 Task: For heading Use Italics Spectral with red colour, bold & Underline.  font size for heading26,  'Change the font style of data to'Trebuchet MN and font size to 18,  Change the alignment of both headline & data to Align left In the sheet  DashboardReceiptLog
Action: Mouse moved to (62, 171)
Screenshot: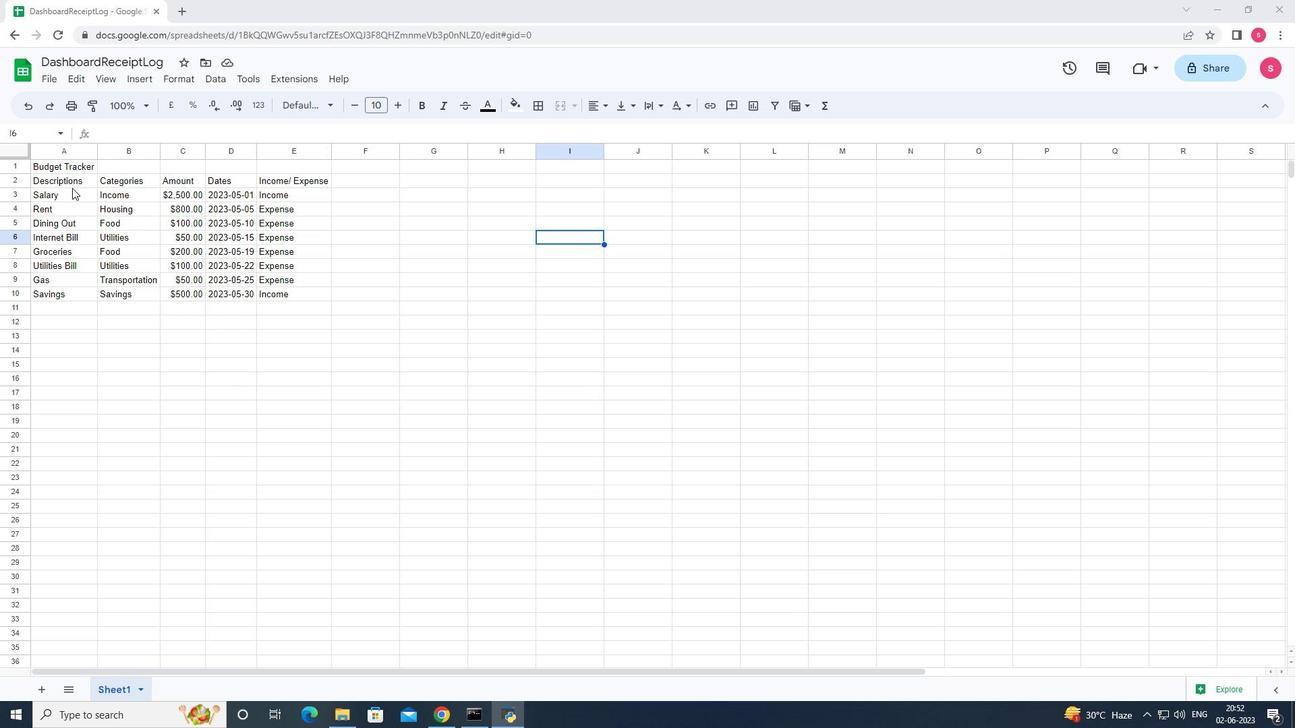 
Action: Mouse pressed left at (62, 171)
Screenshot: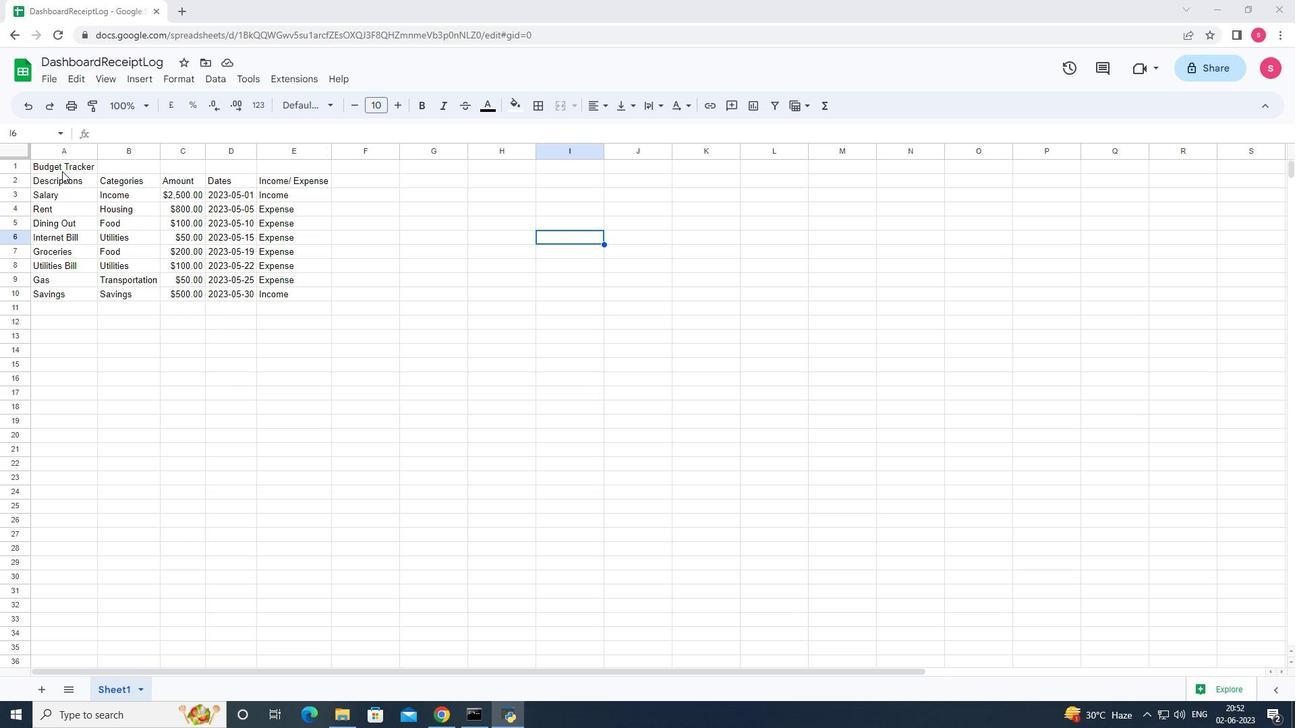 
Action: Mouse moved to (316, 105)
Screenshot: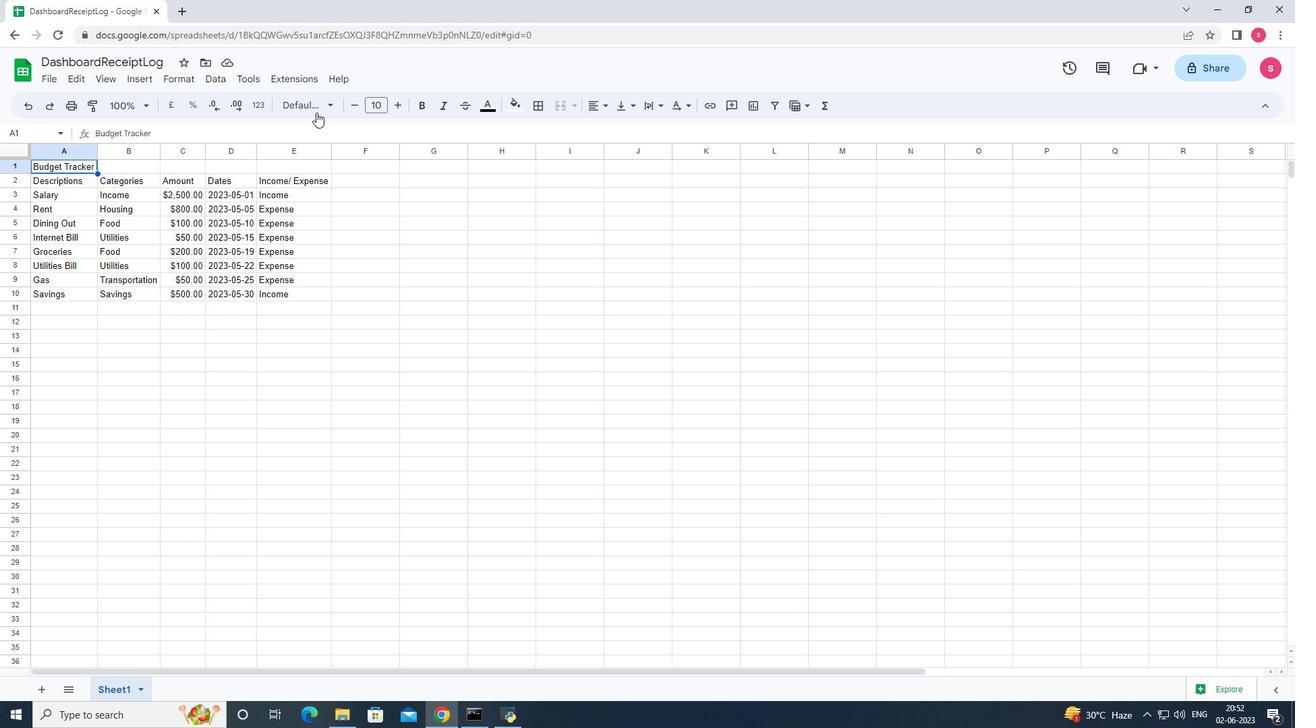 
Action: Mouse pressed left at (316, 105)
Screenshot: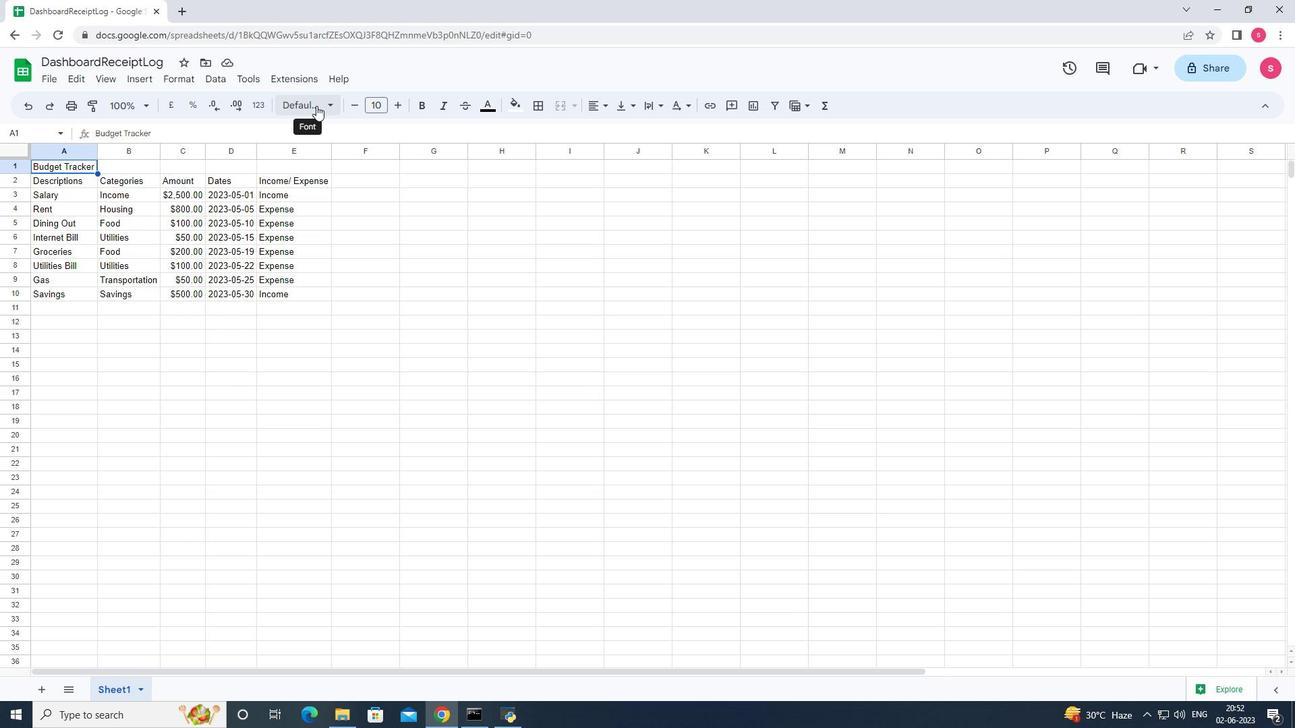 
Action: Mouse moved to (374, 394)
Screenshot: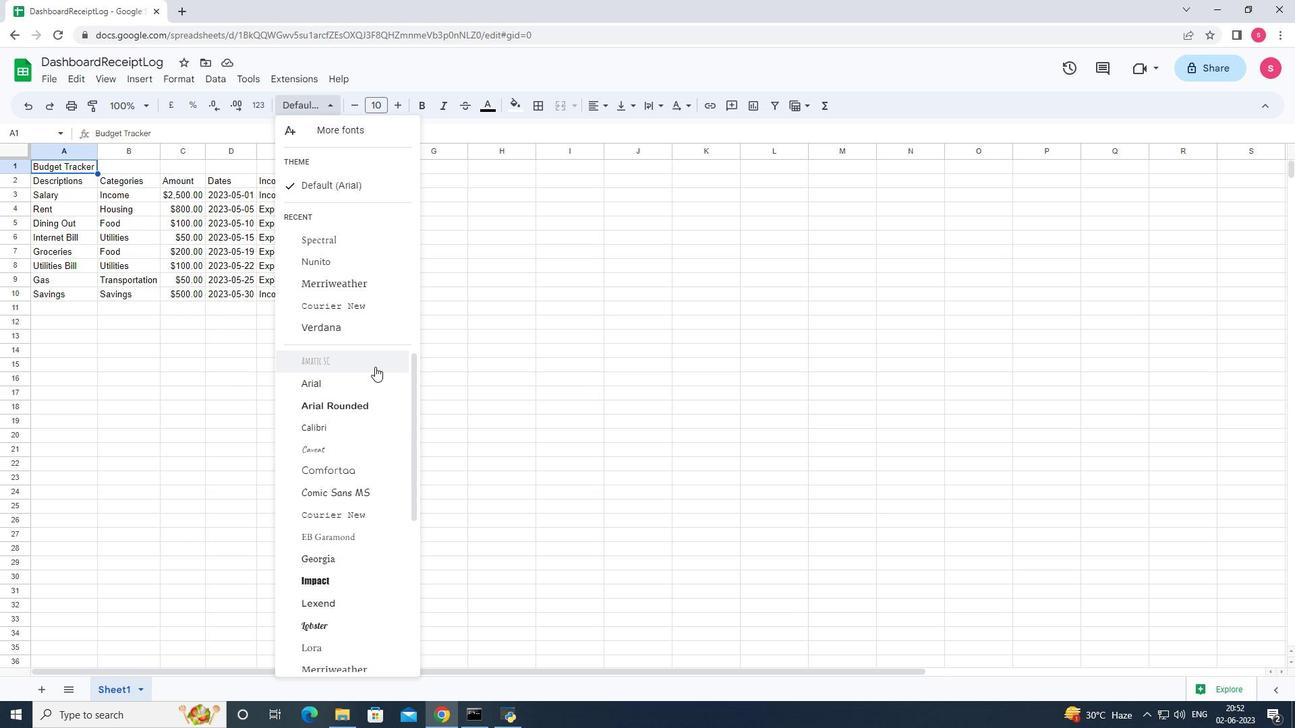 
Action: Mouse scrolled (374, 393) with delta (0, 0)
Screenshot: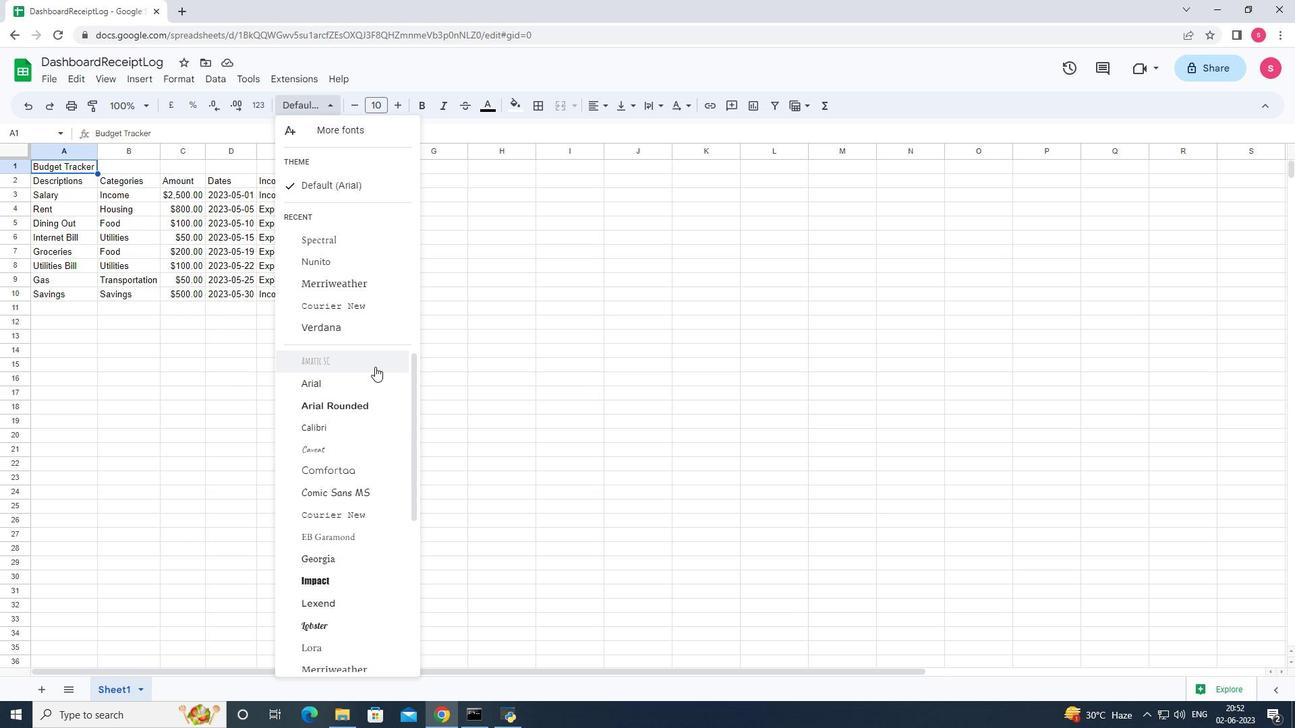 
Action: Mouse moved to (368, 424)
Screenshot: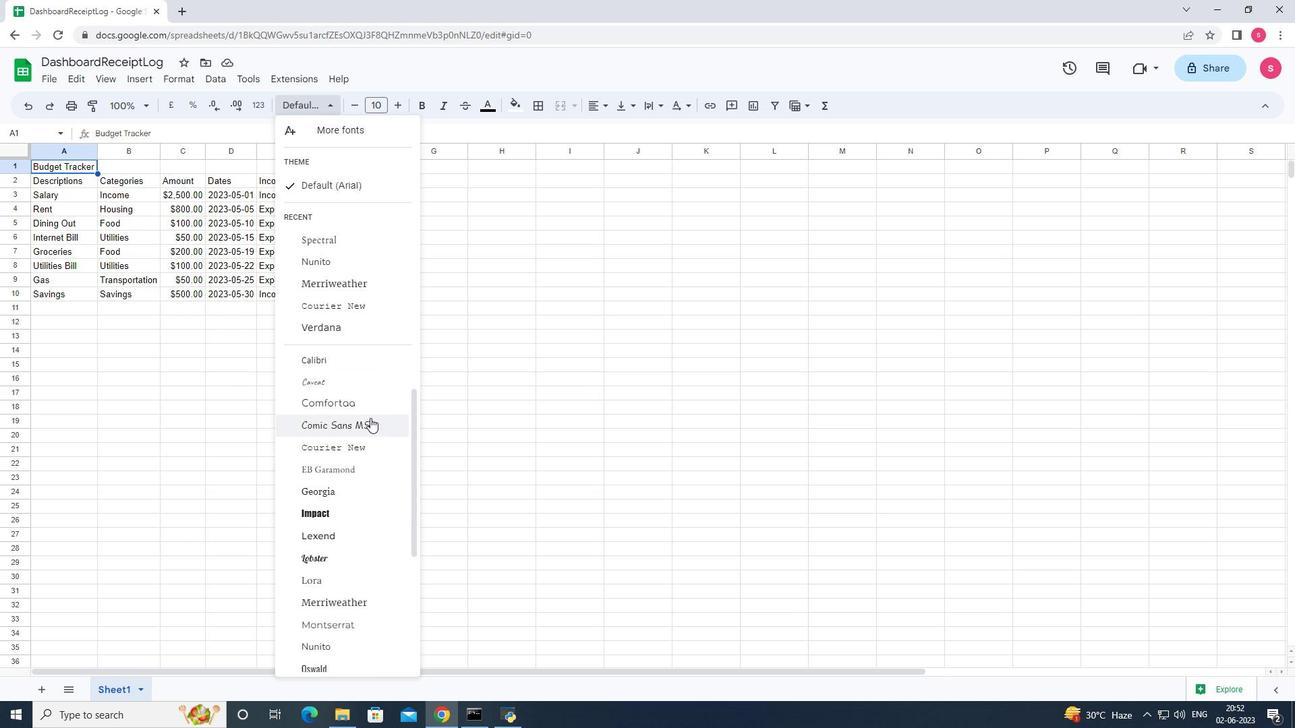 
Action: Mouse scrolled (368, 423) with delta (0, 0)
Screenshot: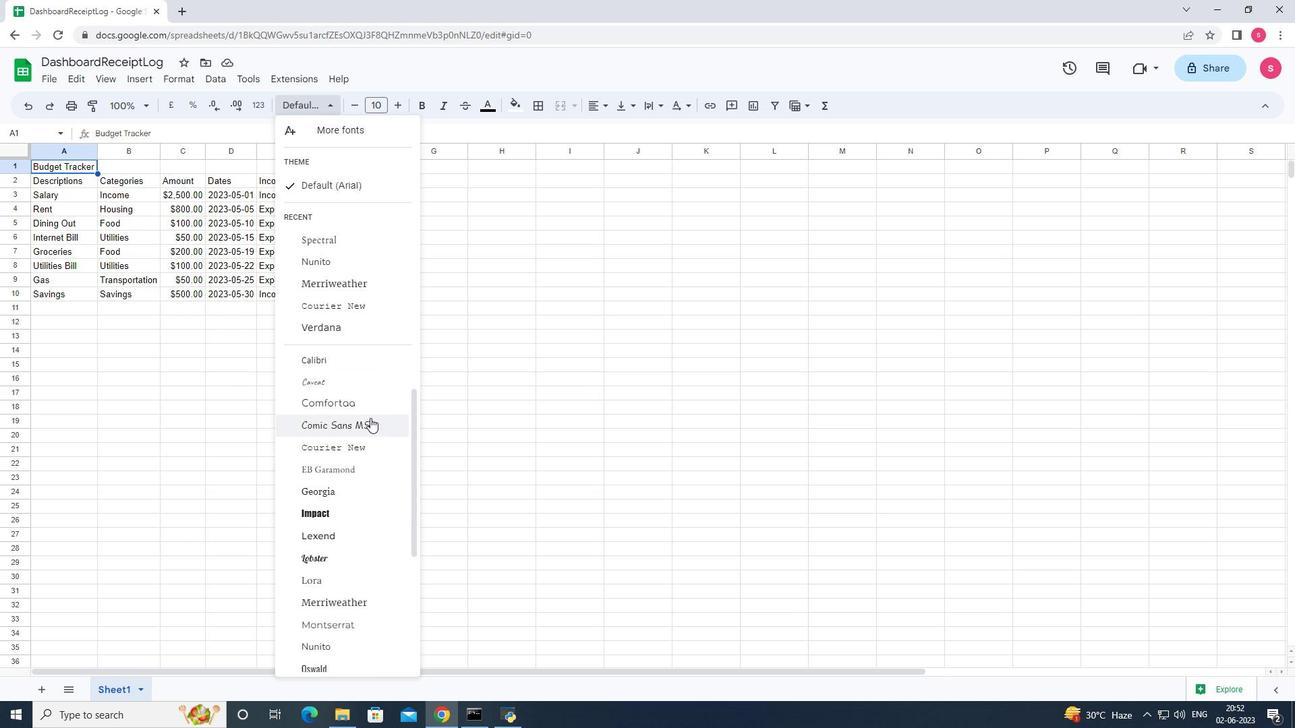 
Action: Mouse moved to (365, 437)
Screenshot: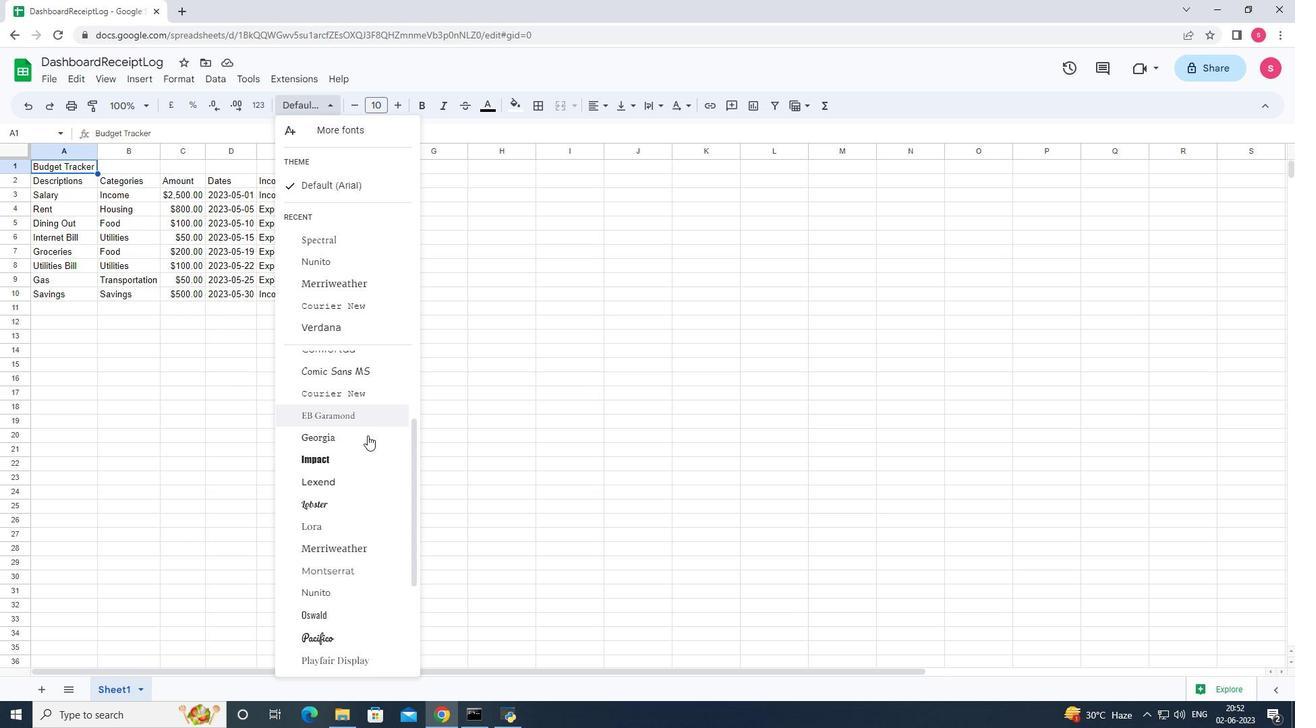 
Action: Mouse scrolled (365, 437) with delta (0, 0)
Screenshot: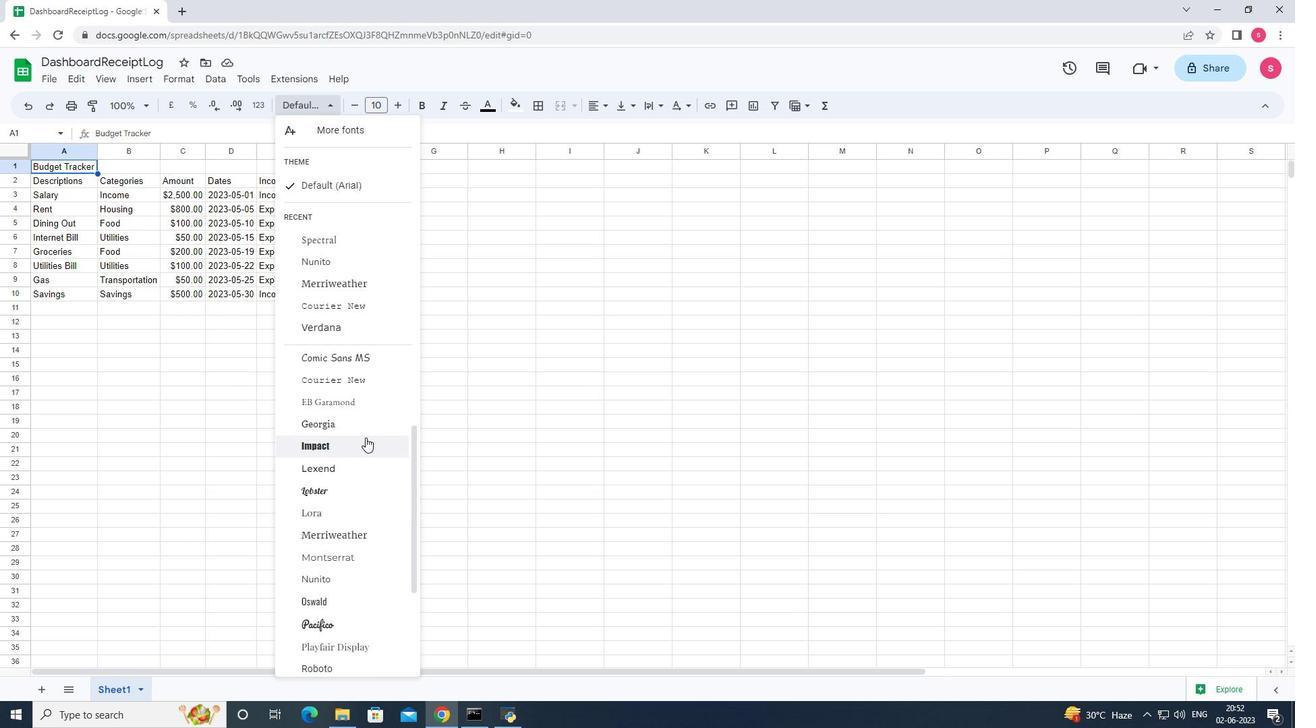 
Action: Mouse scrolled (365, 437) with delta (0, 0)
Screenshot: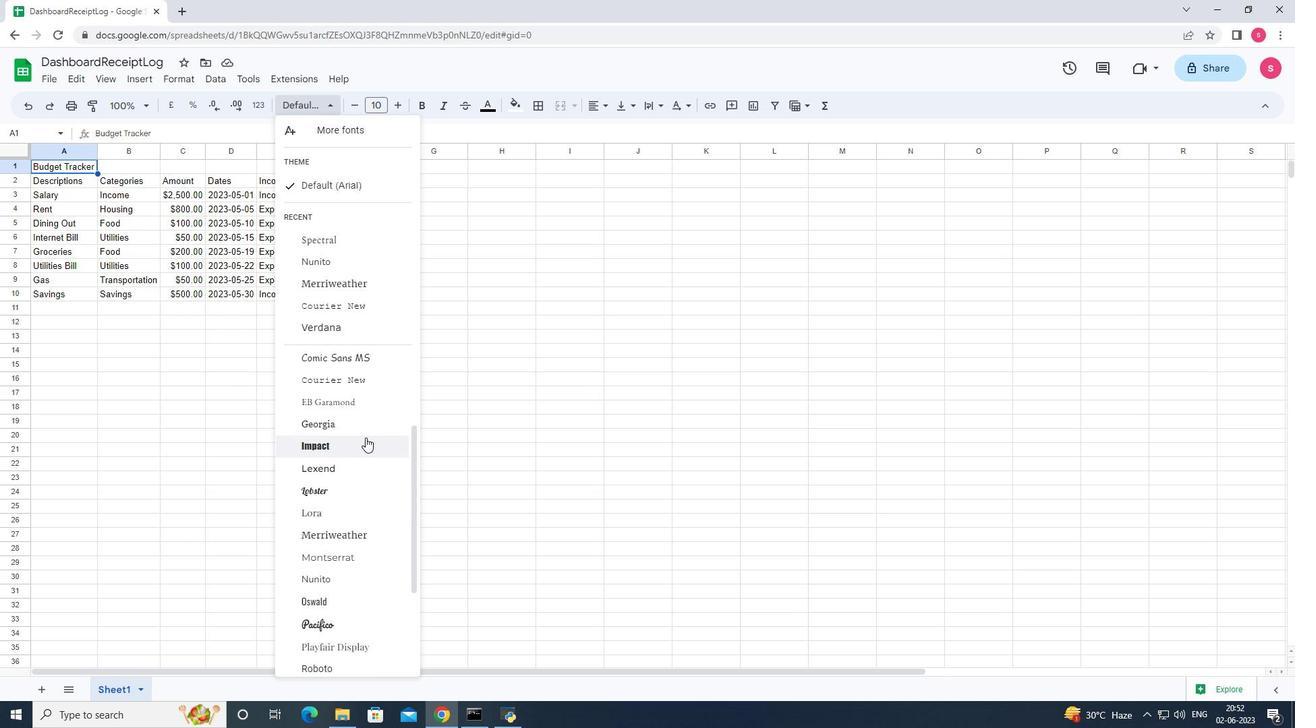 
Action: Mouse scrolled (365, 437) with delta (0, 0)
Screenshot: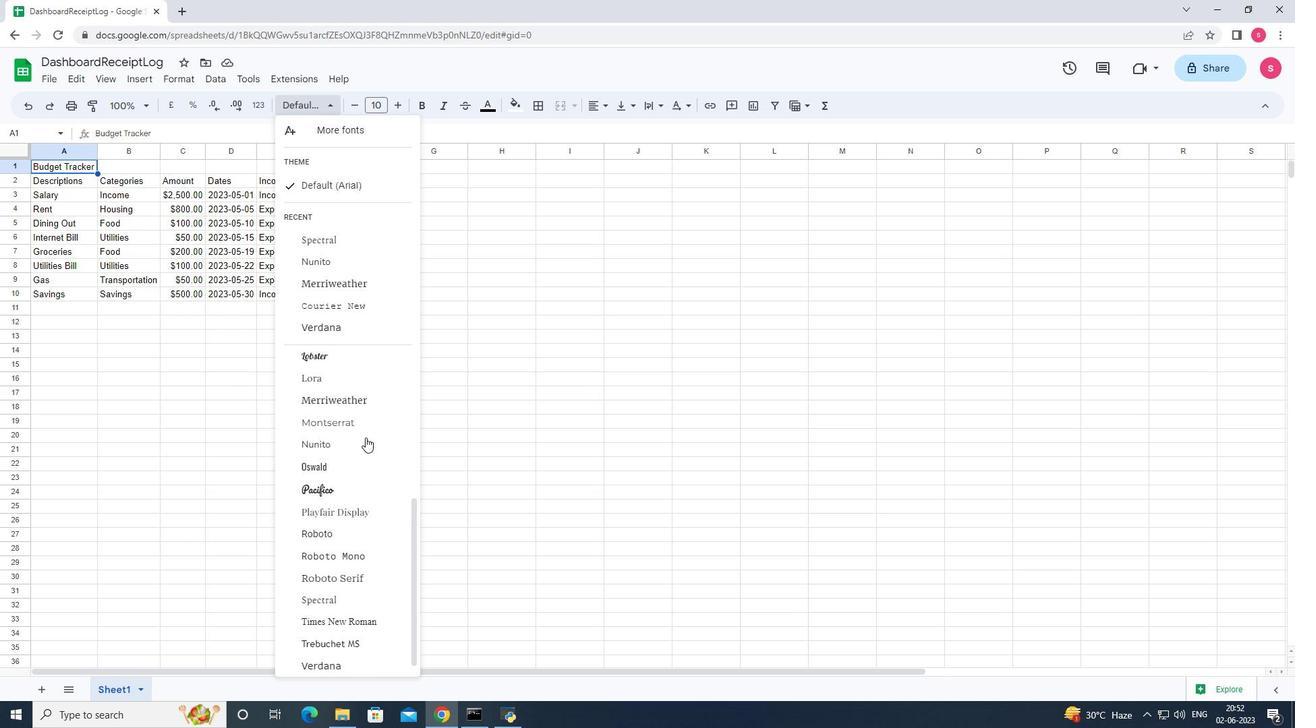 
Action: Mouse scrolled (365, 437) with delta (0, 0)
Screenshot: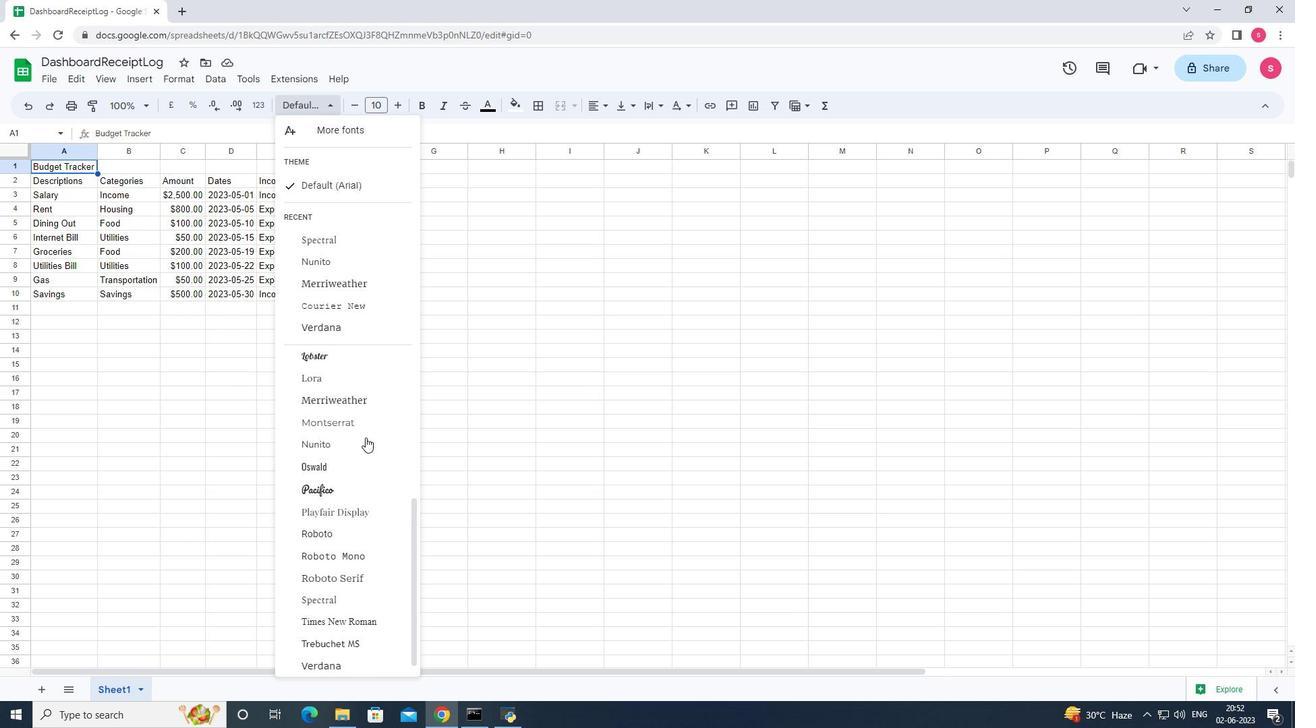 
Action: Mouse moved to (343, 602)
Screenshot: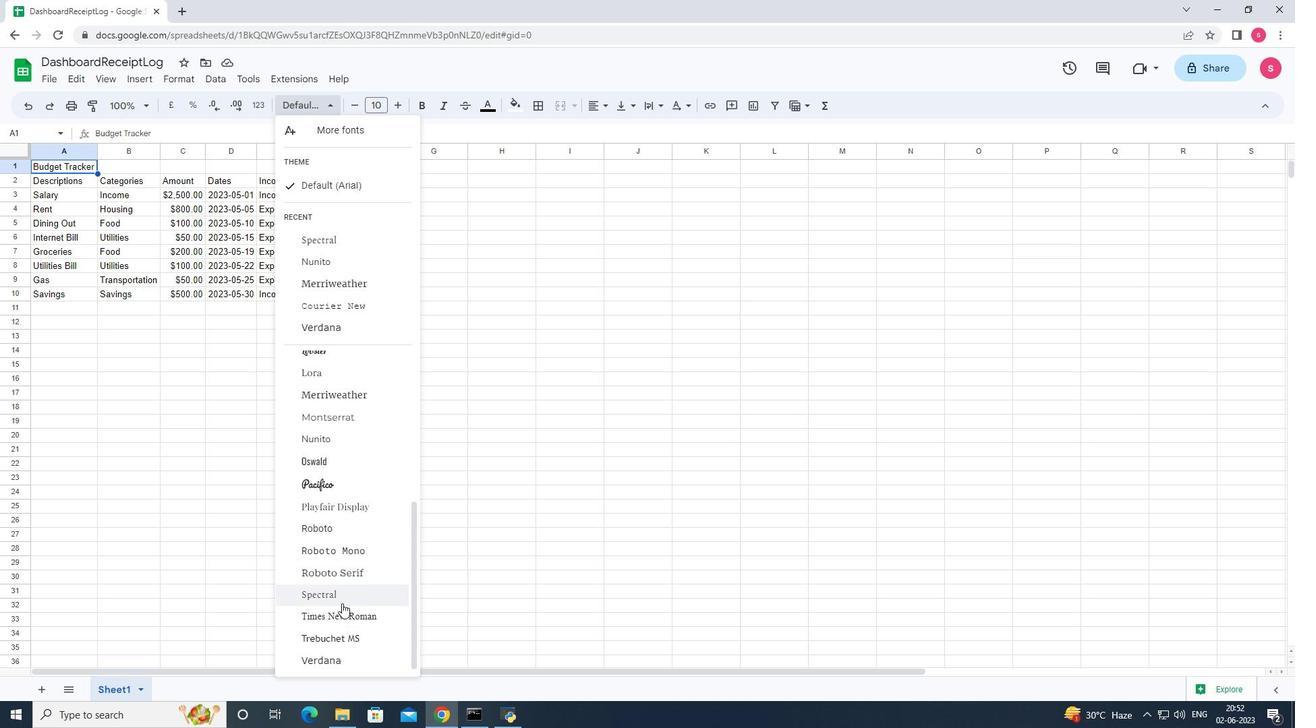 
Action: Mouse pressed left at (343, 602)
Screenshot: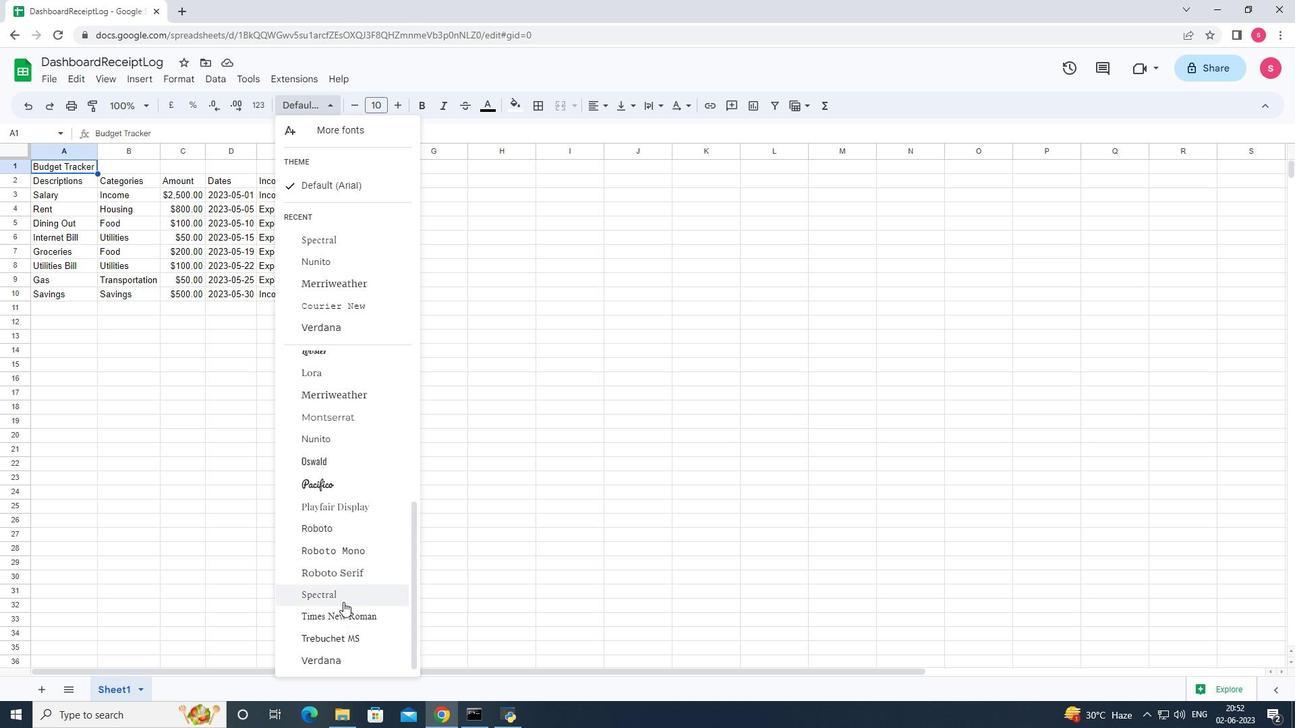
Action: Mouse moved to (487, 110)
Screenshot: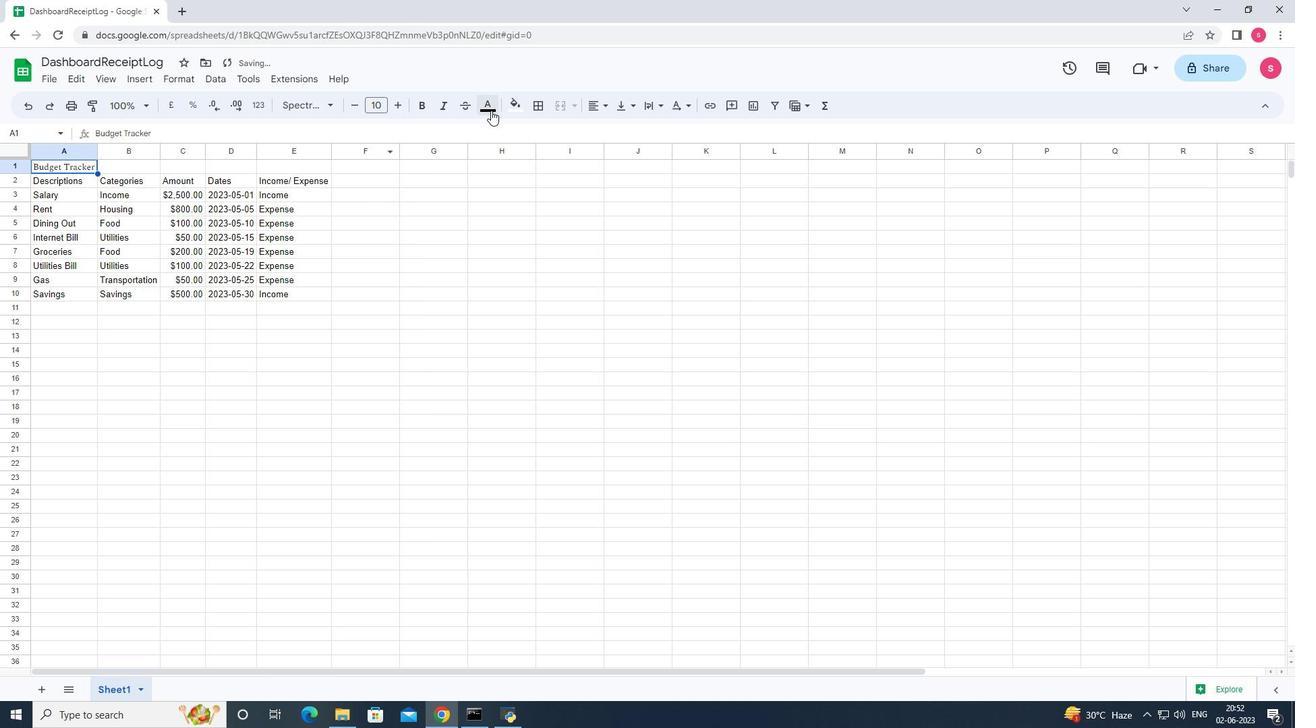 
Action: Mouse pressed left at (487, 110)
Screenshot: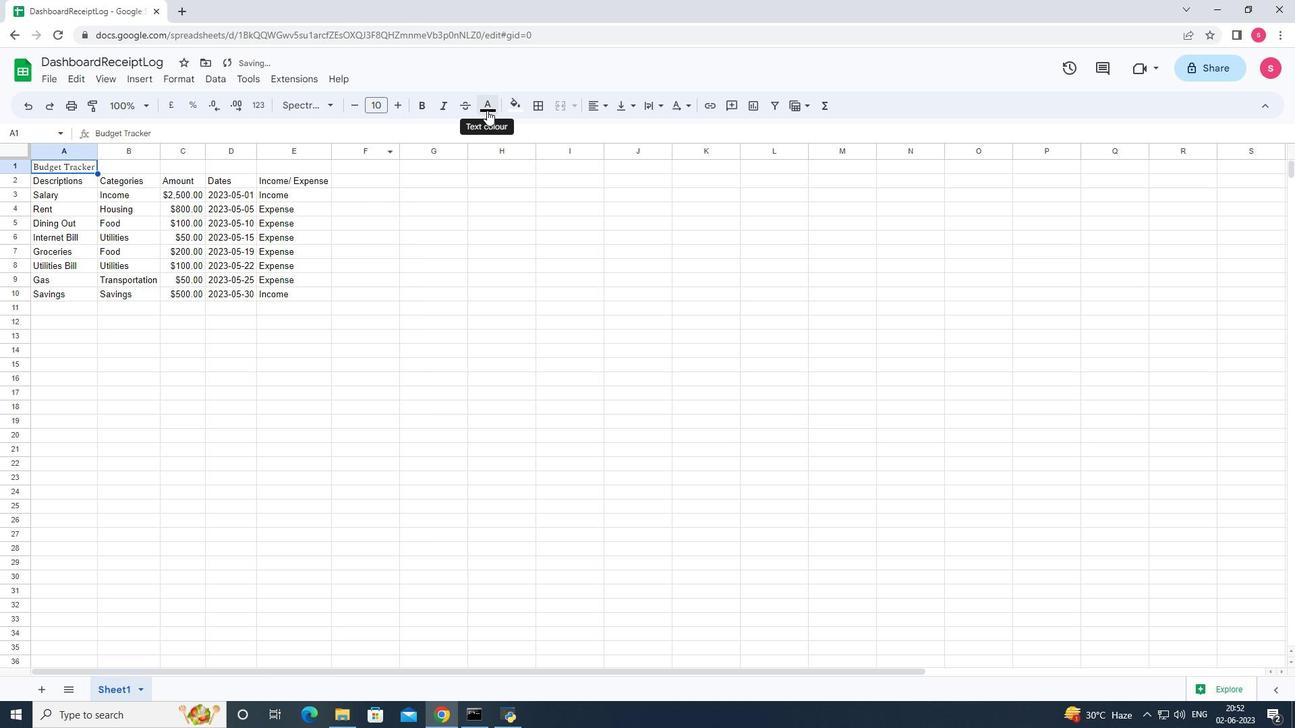 
Action: Mouse moved to (510, 168)
Screenshot: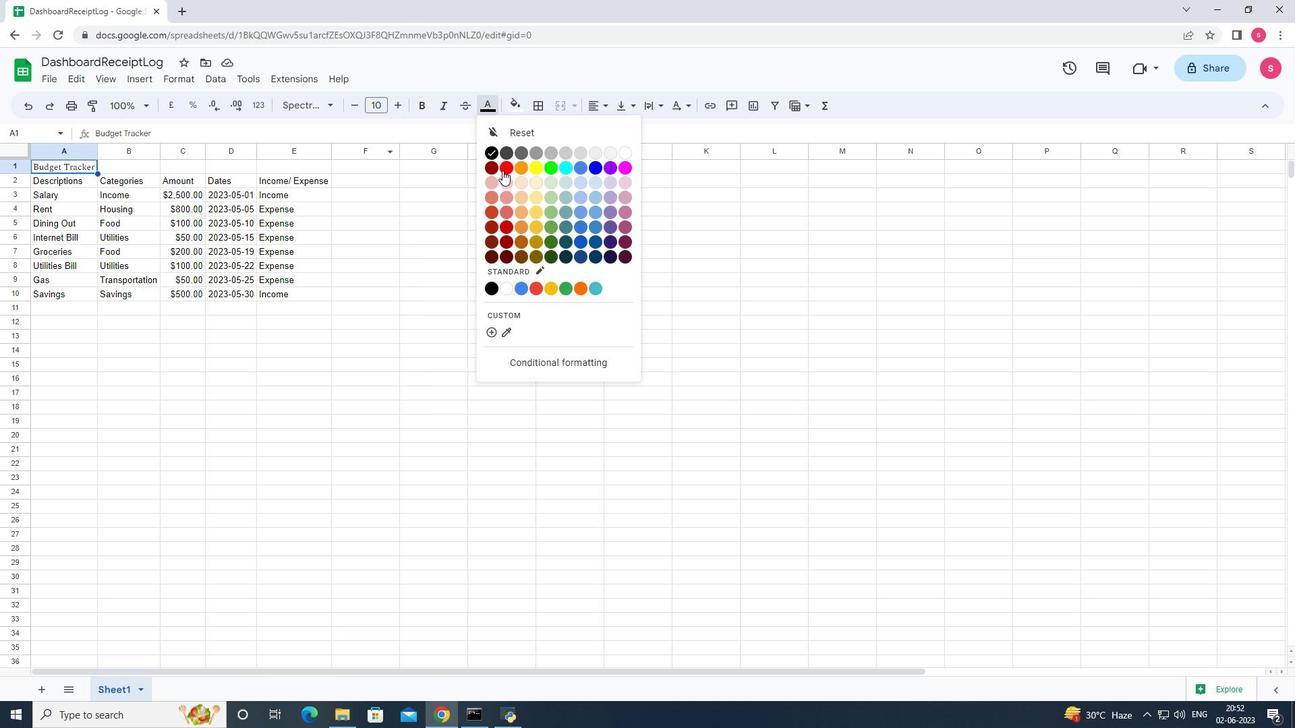 
Action: Mouse pressed left at (510, 168)
Screenshot: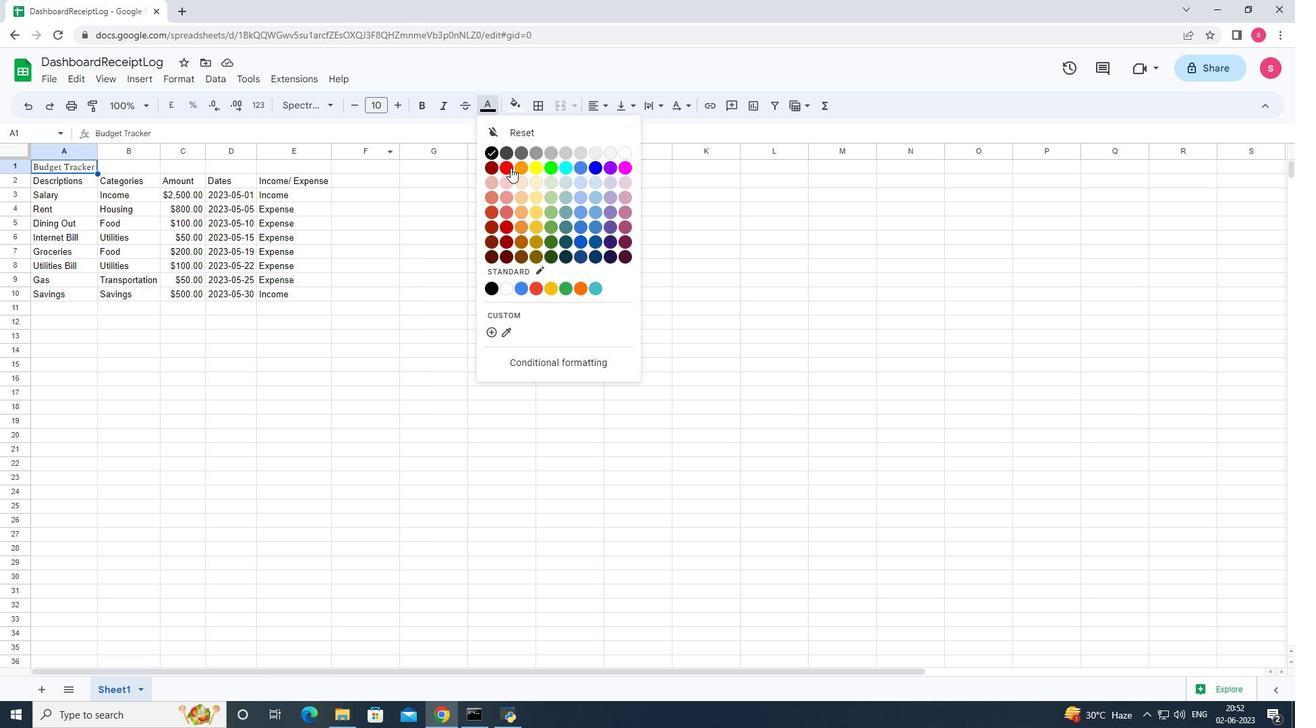 
Action: Mouse moved to (421, 101)
Screenshot: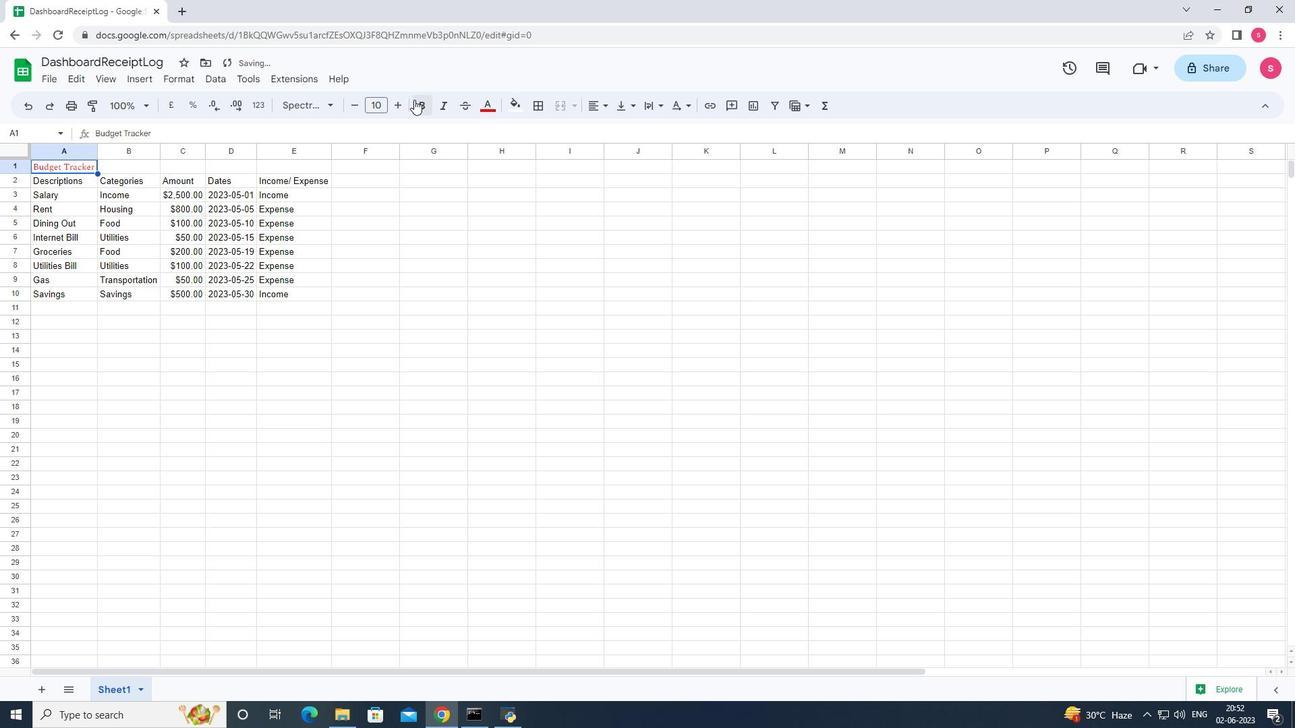
Action: Mouse pressed left at (421, 101)
Screenshot: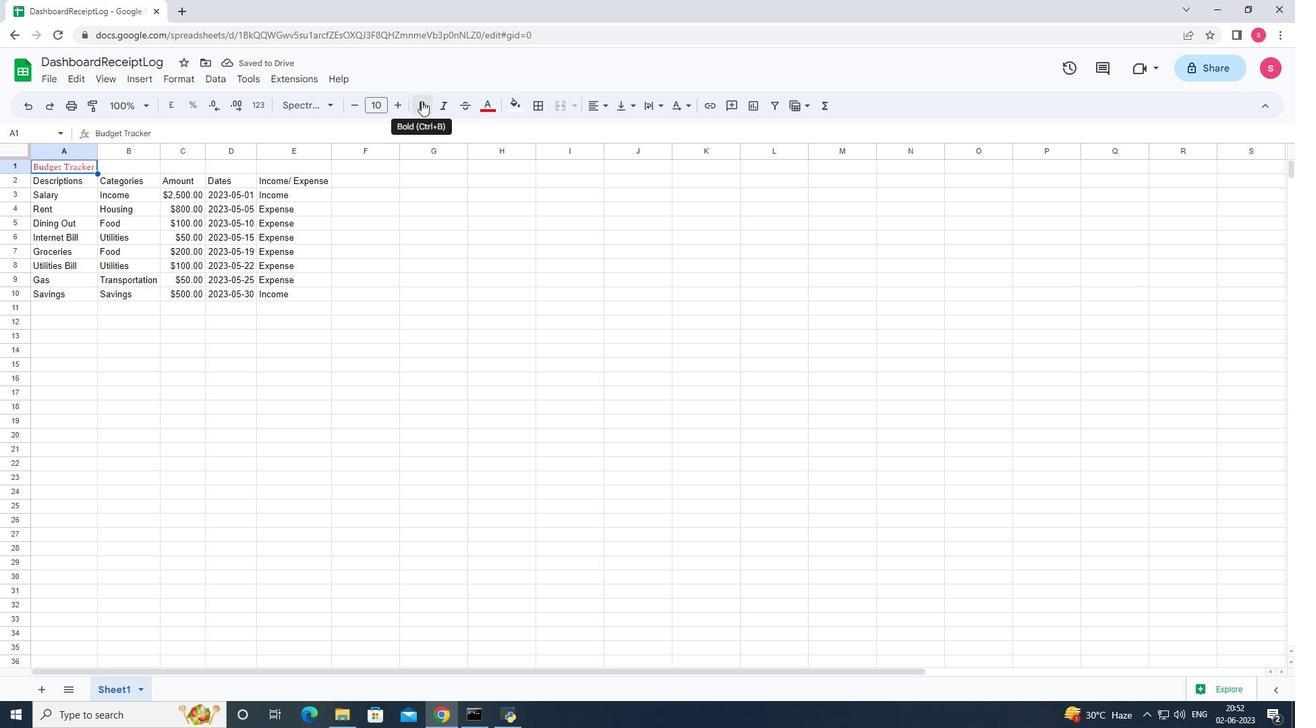 
Action: Mouse moved to (174, 75)
Screenshot: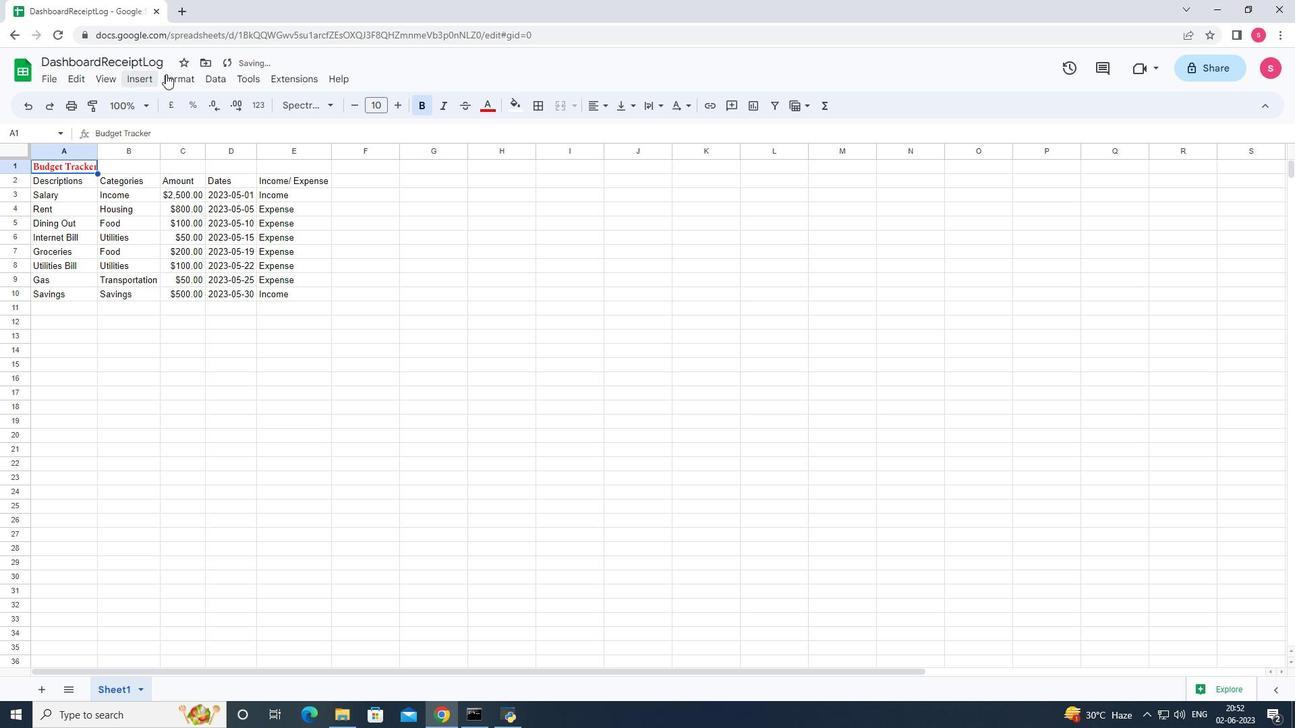 
Action: Mouse pressed left at (174, 75)
Screenshot: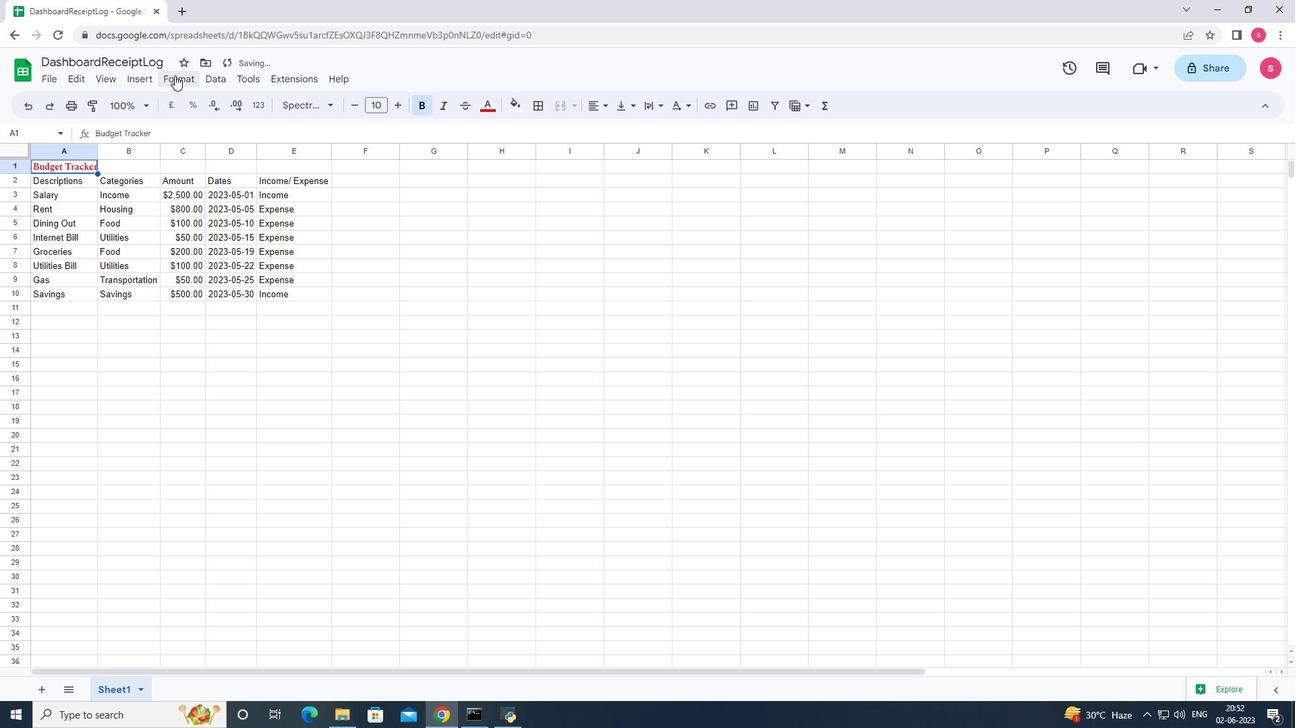 
Action: Mouse moved to (207, 154)
Screenshot: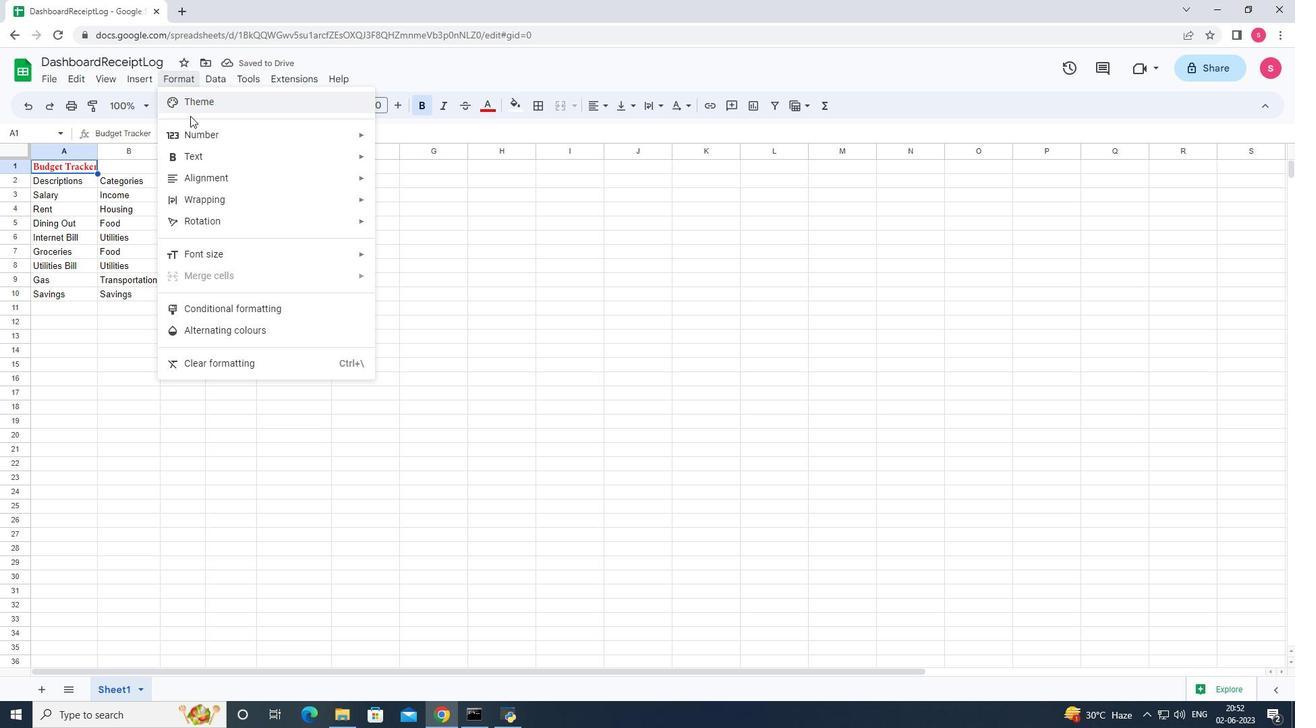 
Action: Mouse pressed left at (207, 154)
Screenshot: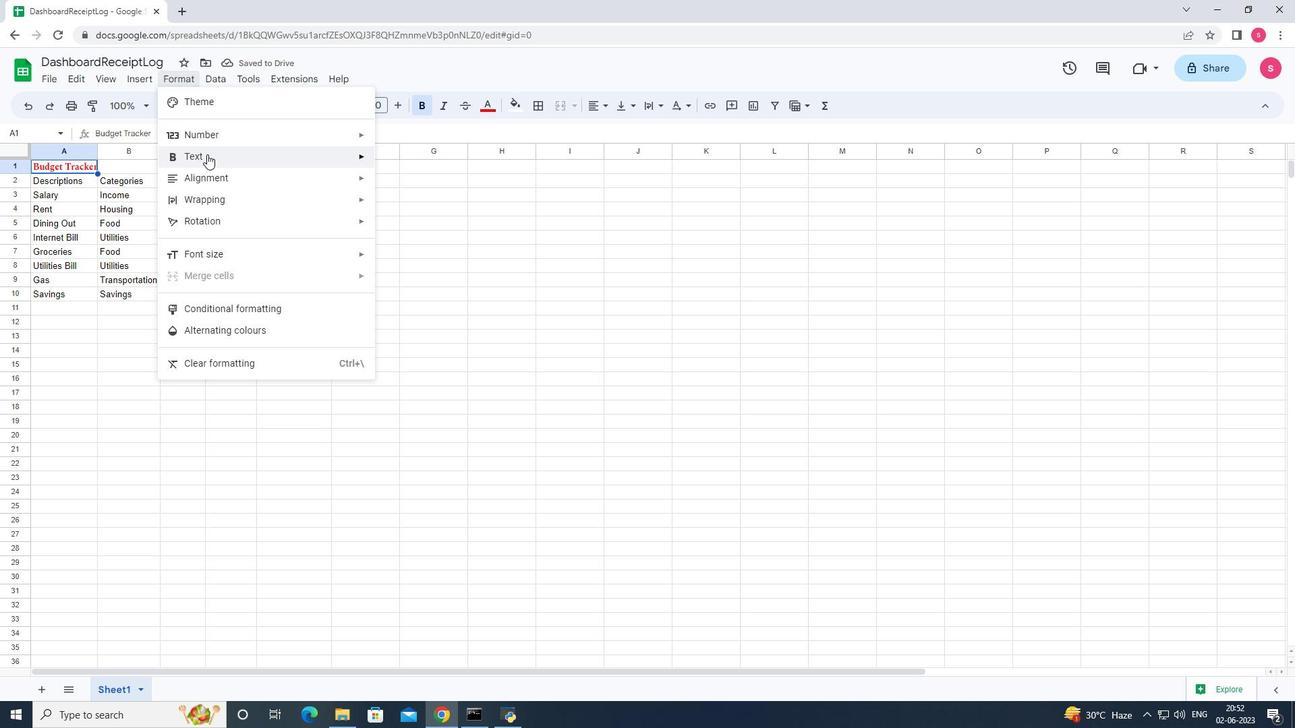 
Action: Mouse moved to (416, 209)
Screenshot: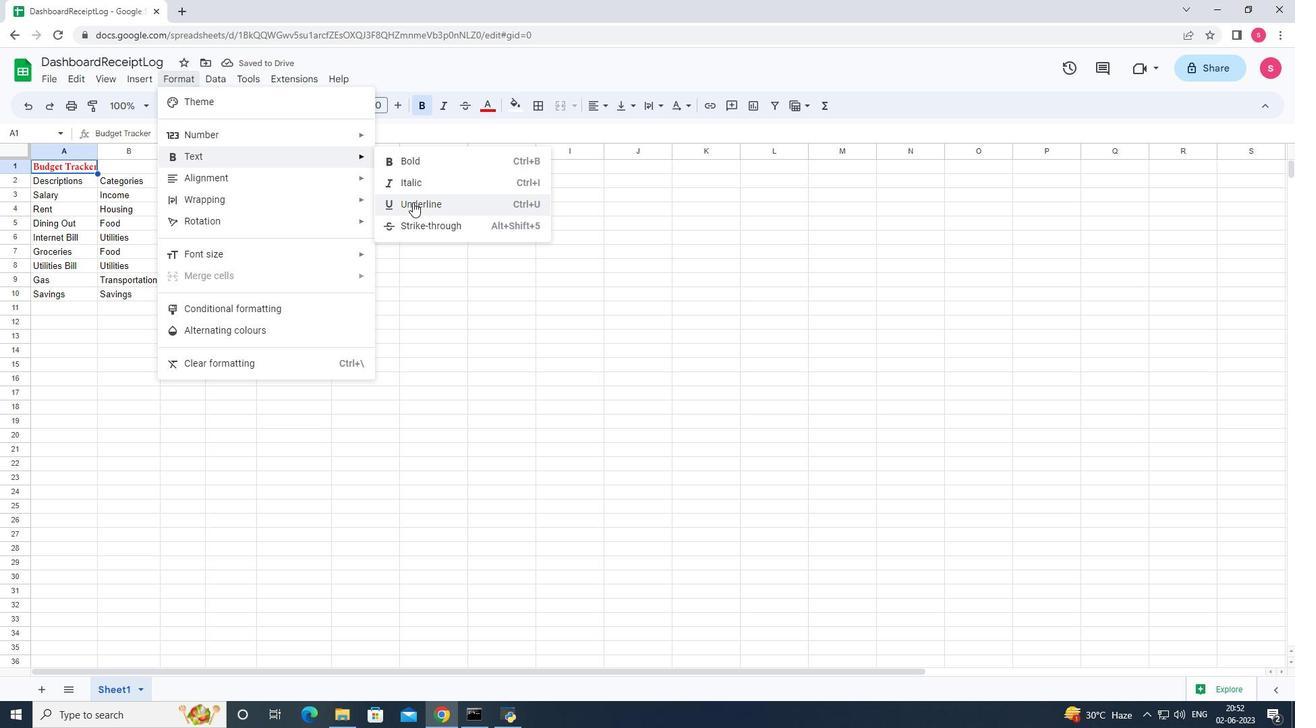 
Action: Mouse pressed left at (416, 209)
Screenshot: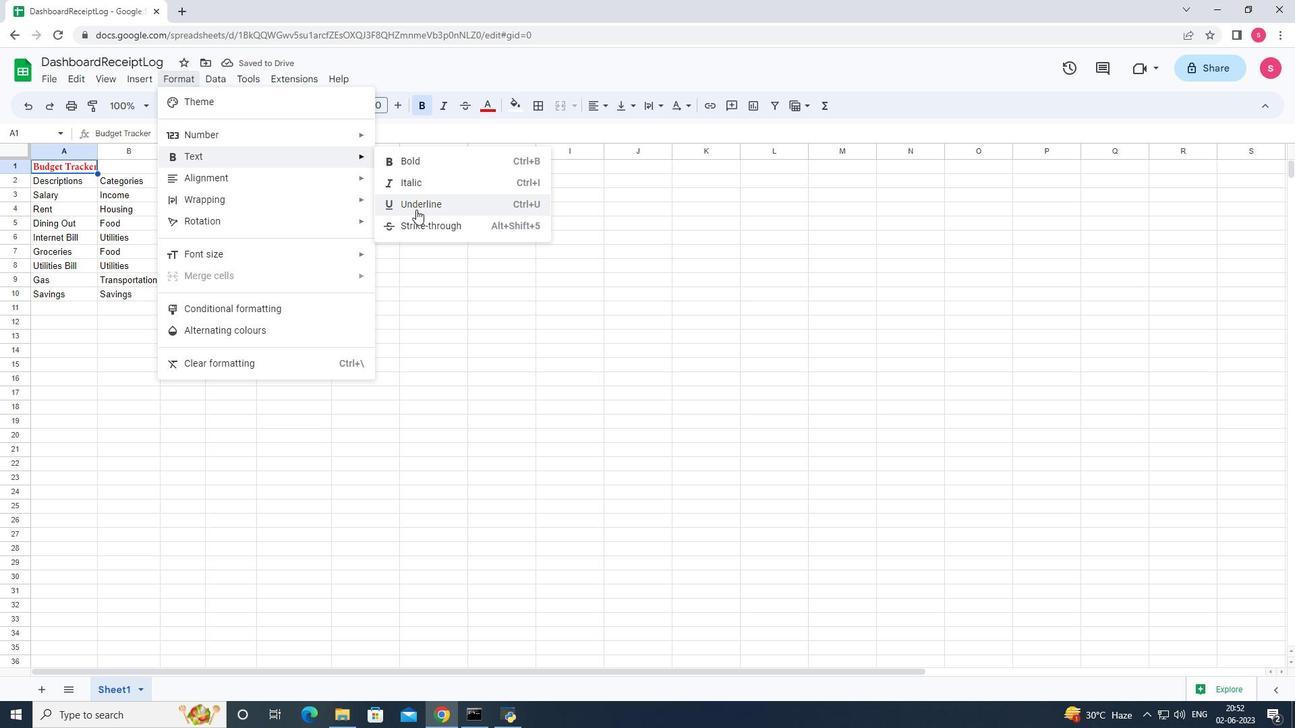 
Action: Mouse moved to (540, 289)
Screenshot: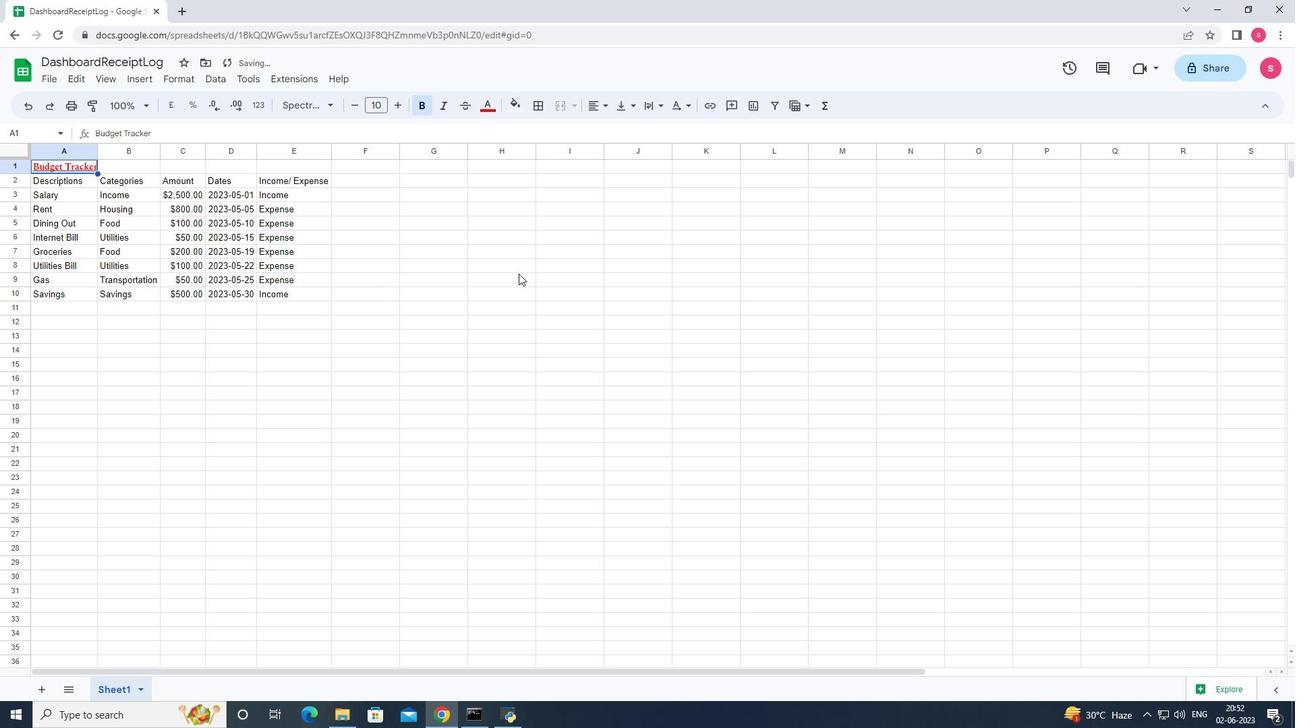
Action: Mouse pressed left at (540, 289)
Screenshot: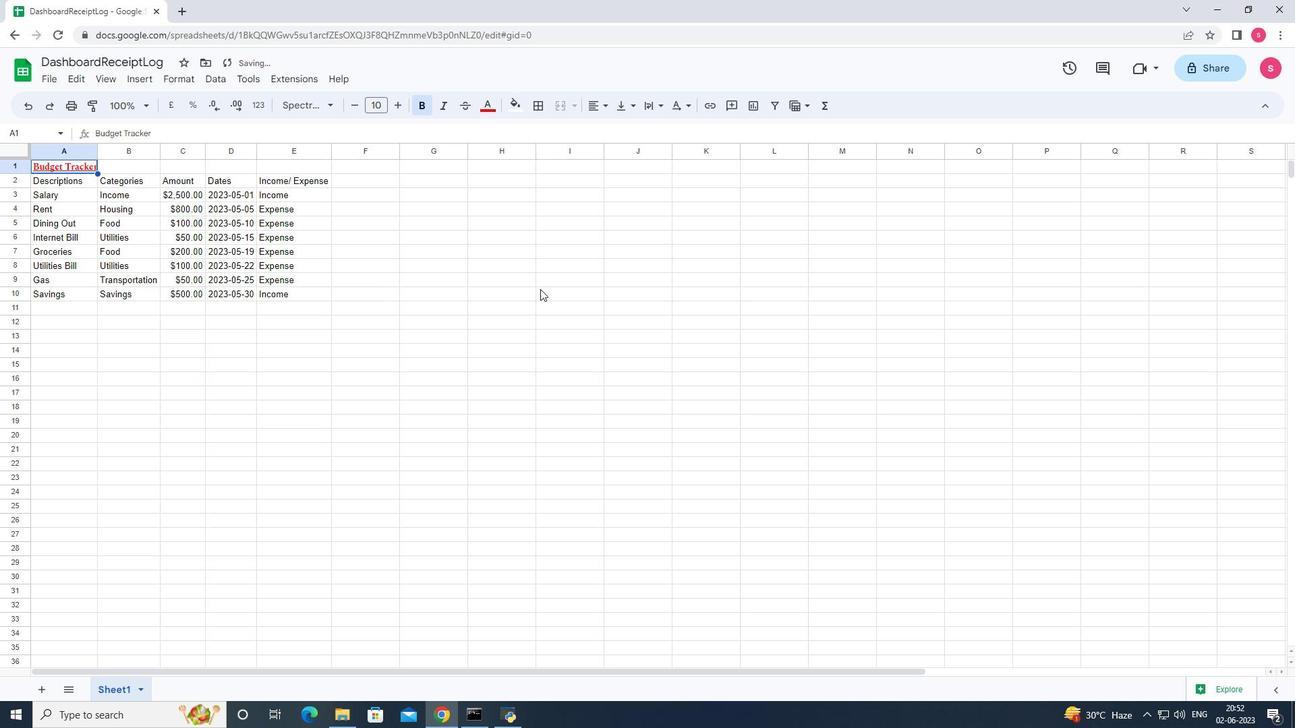 
Action: Mouse moved to (395, 107)
Screenshot: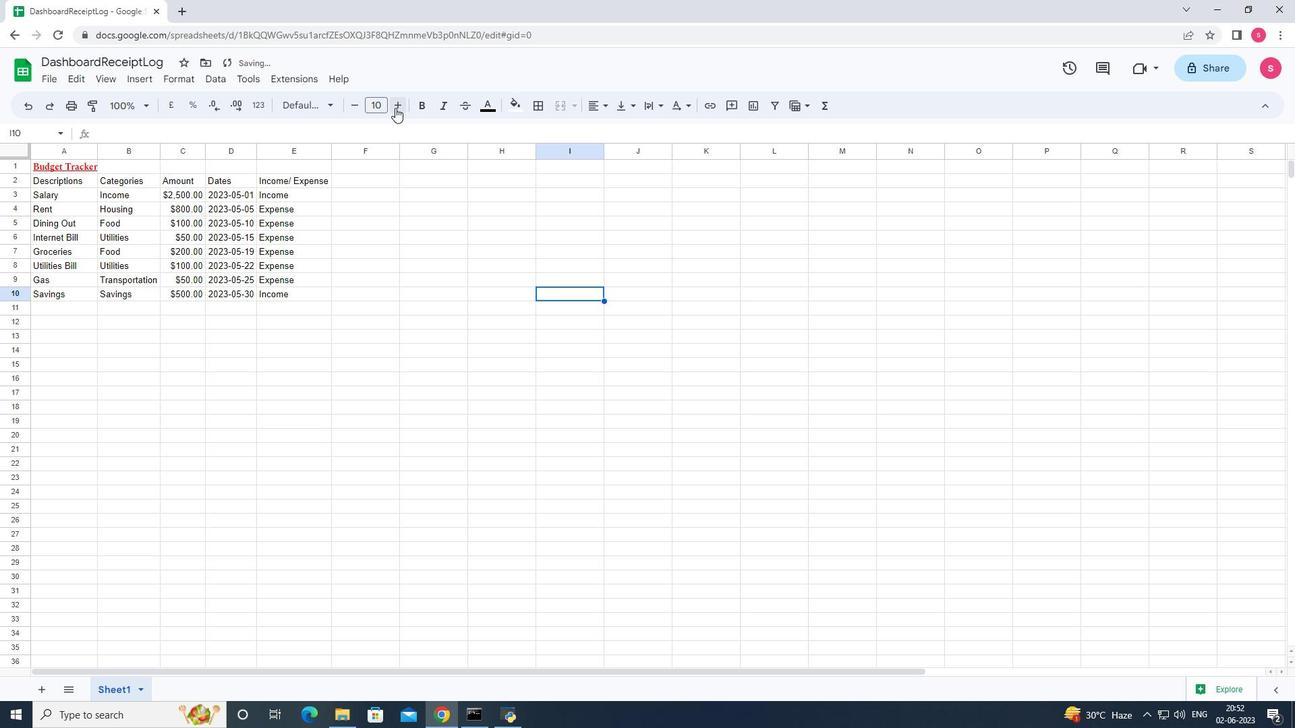 
Action: Mouse pressed left at (395, 107)
Screenshot: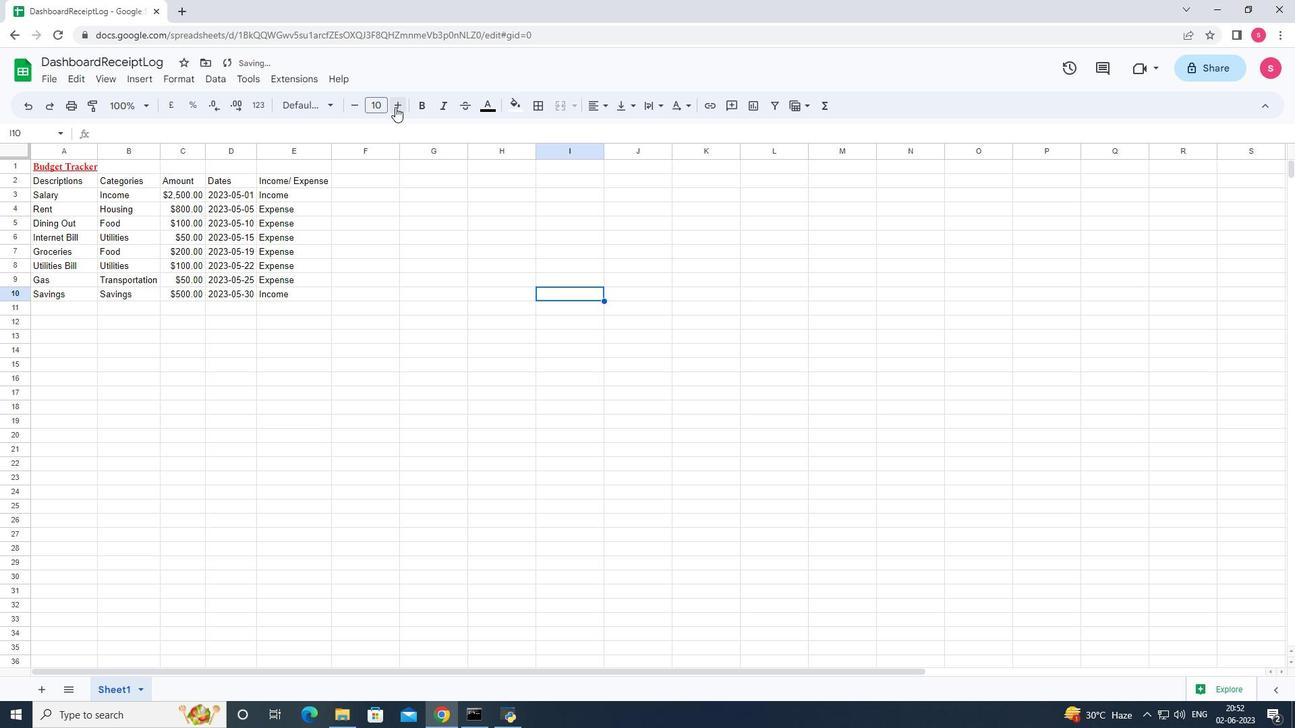 
Action: Mouse moved to (449, 231)
Screenshot: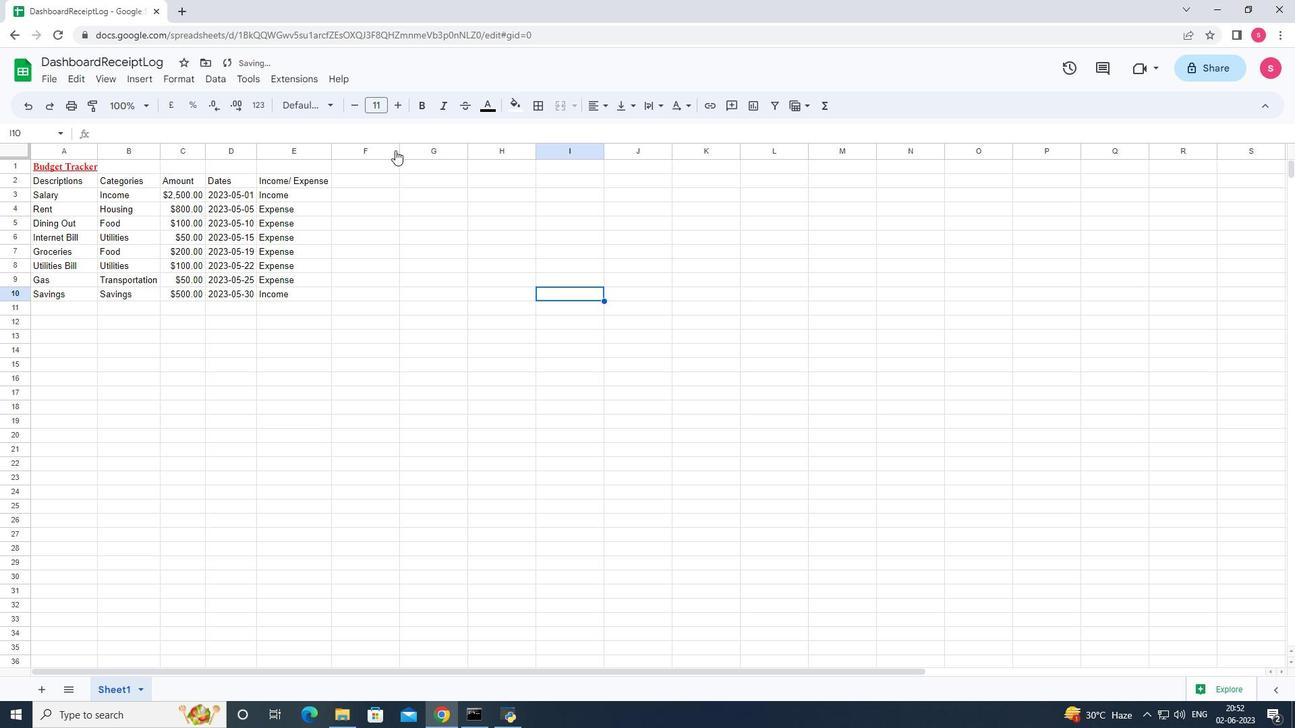 
Action: Mouse pressed left at (449, 231)
Screenshot: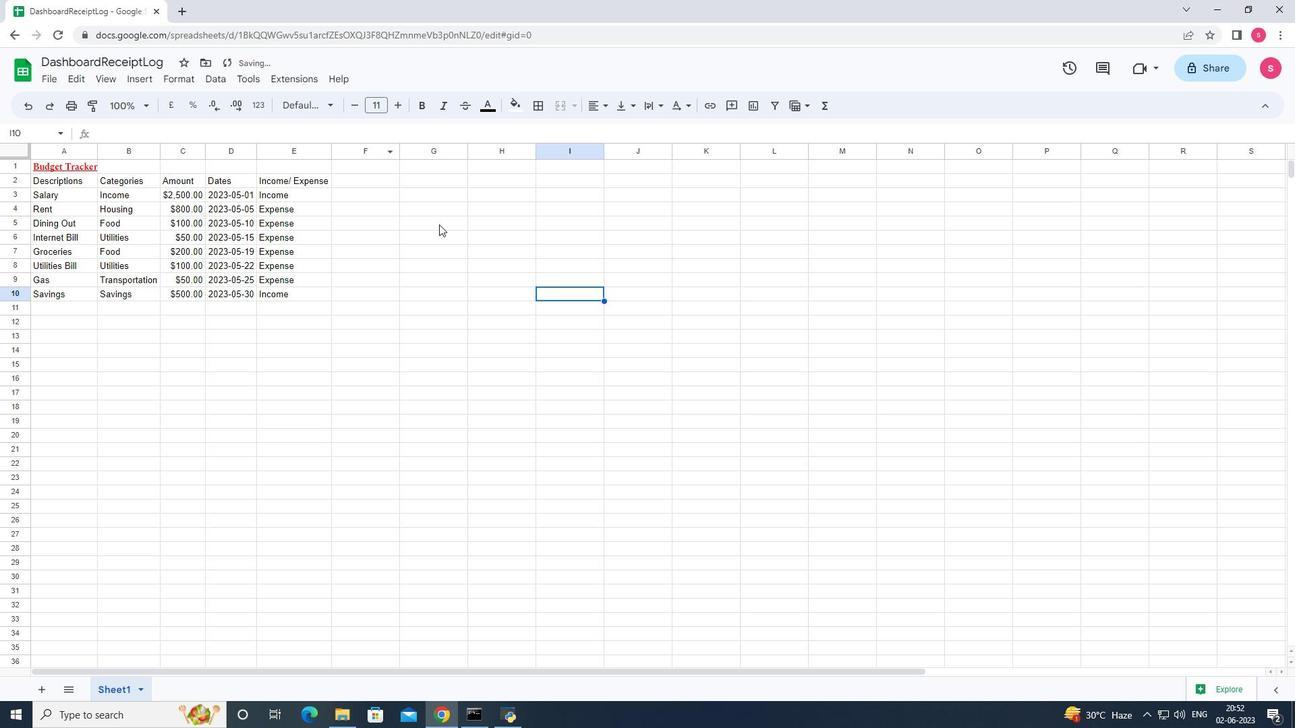 
Action: Mouse moved to (80, 166)
Screenshot: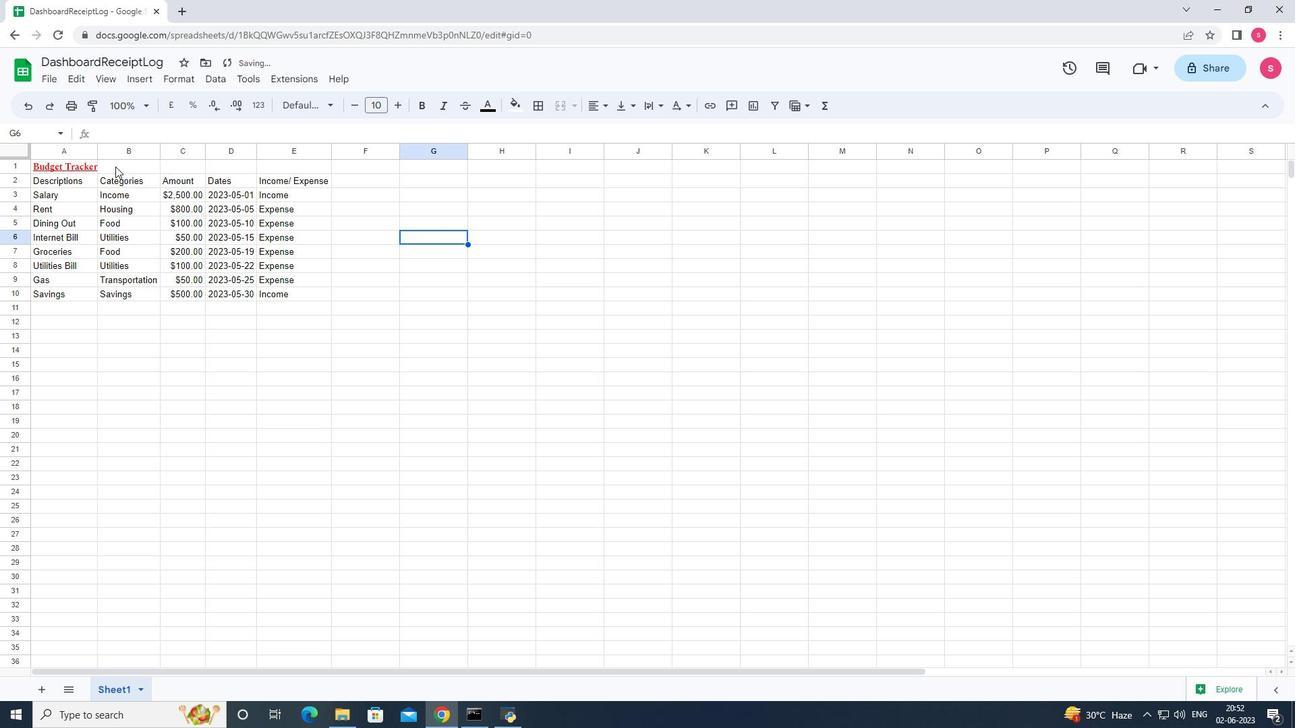 
Action: Mouse pressed left at (80, 166)
Screenshot: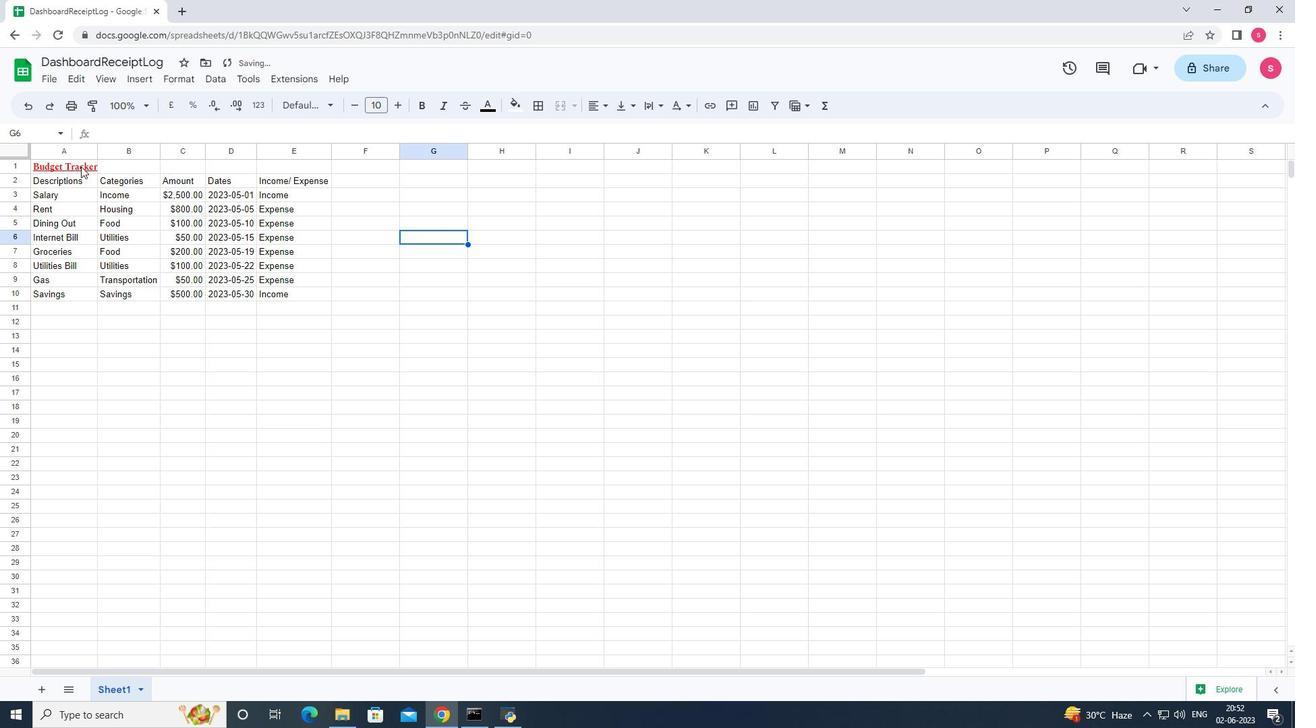 
Action: Mouse moved to (402, 107)
Screenshot: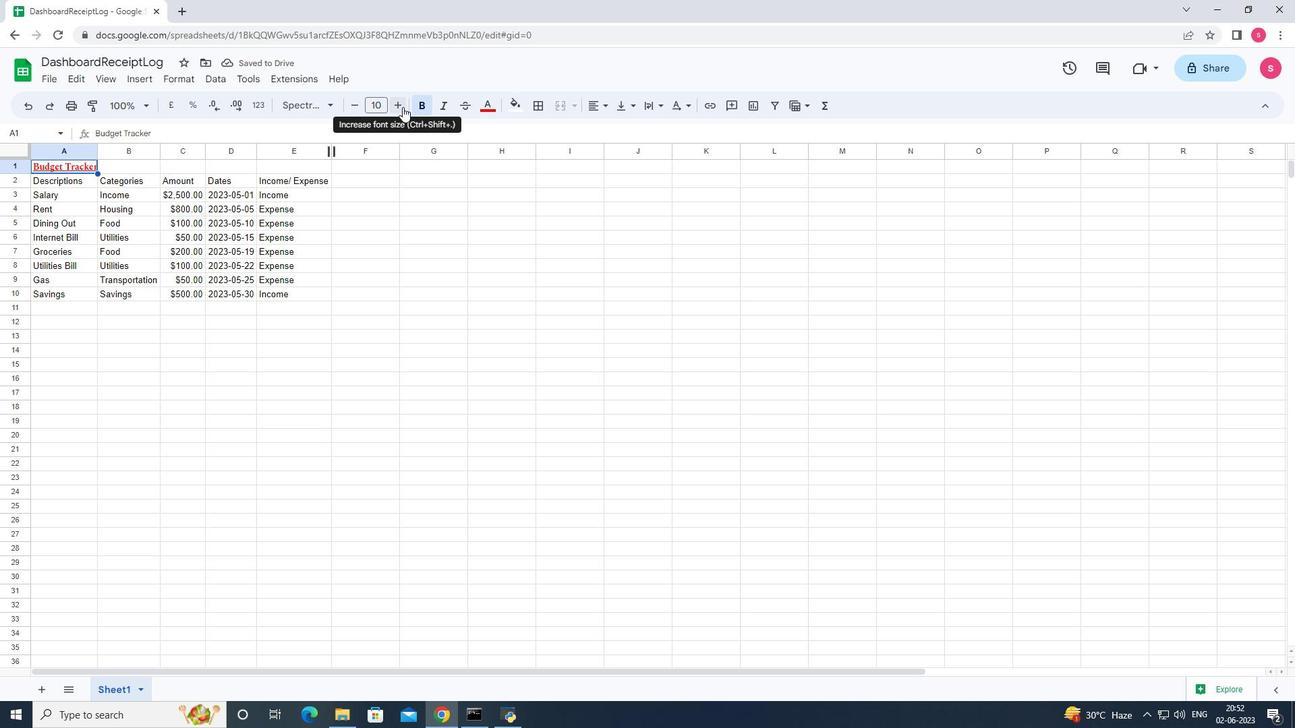
Action: Mouse pressed left at (402, 107)
Screenshot: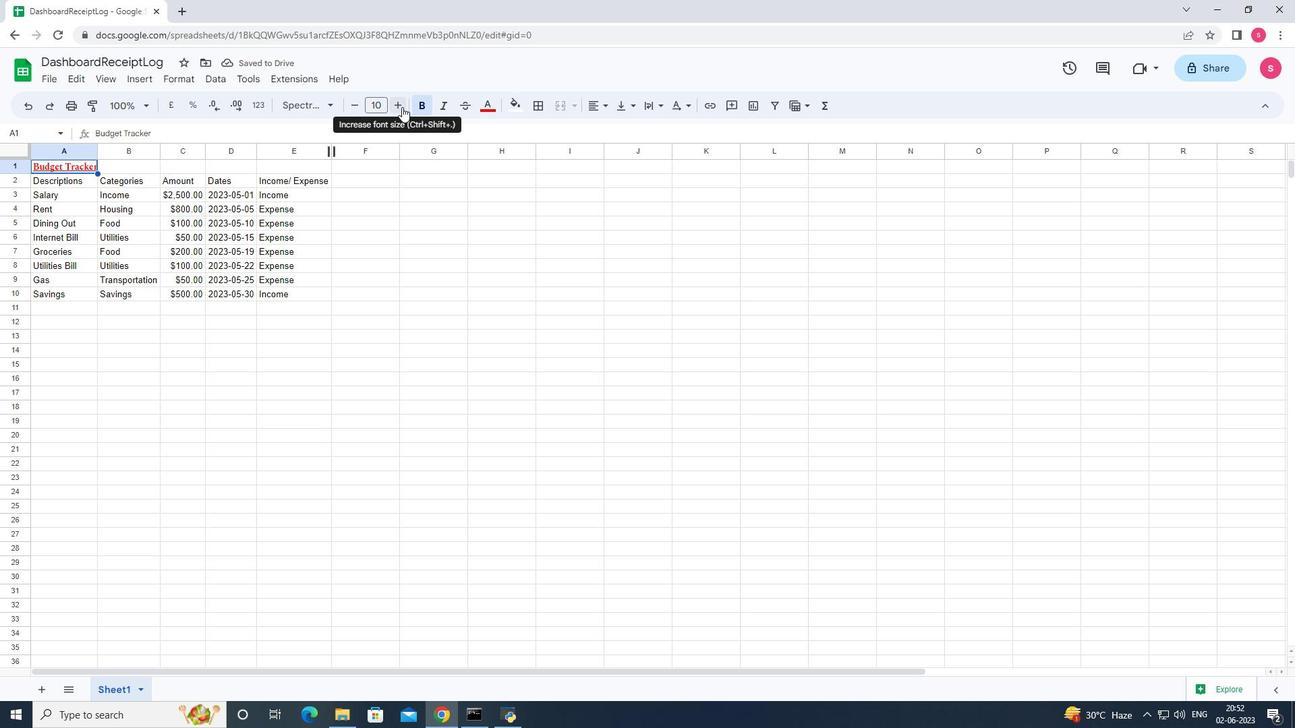 
Action: Mouse pressed left at (402, 107)
Screenshot: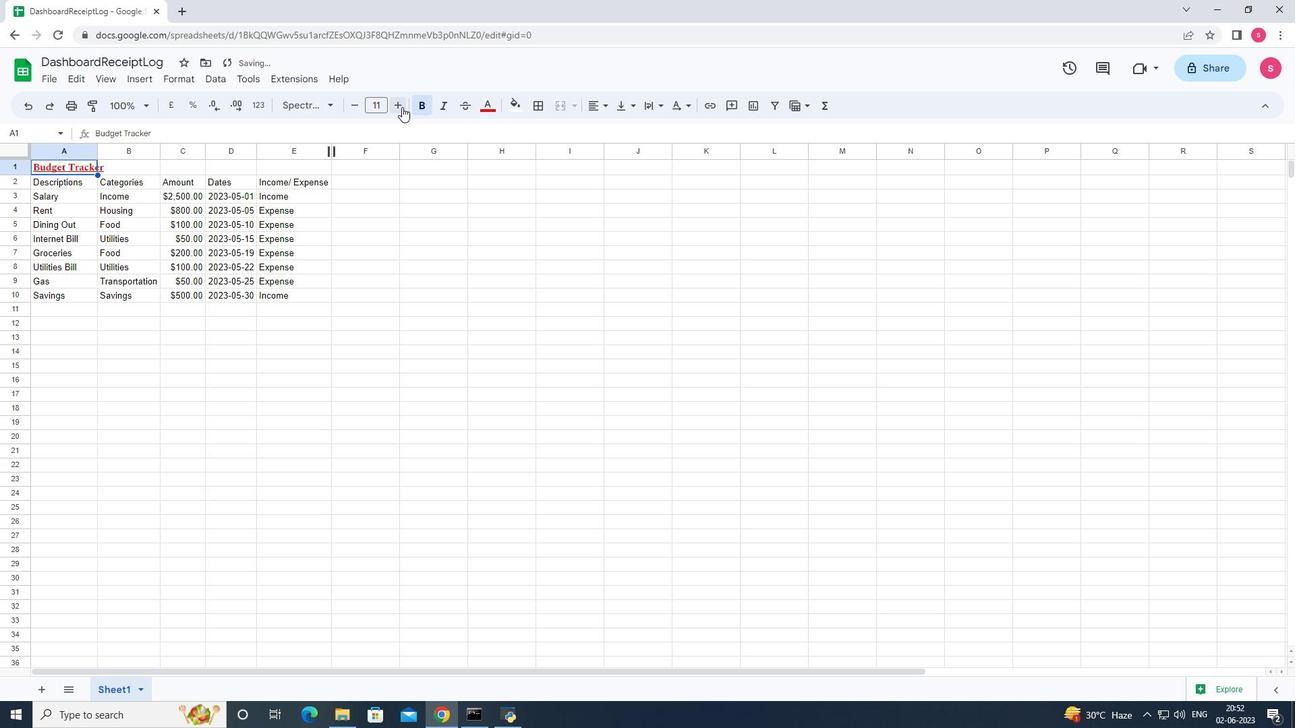 
Action: Mouse pressed left at (402, 107)
Screenshot: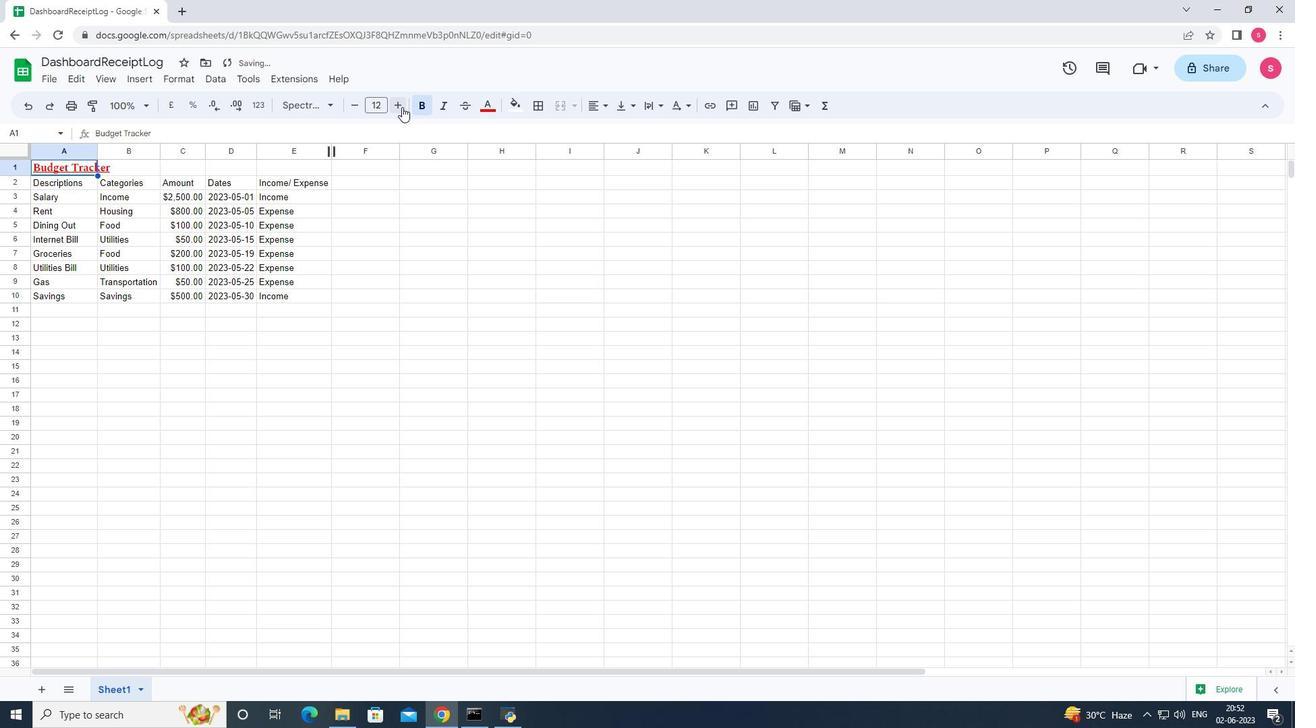 
Action: Mouse pressed left at (402, 107)
Screenshot: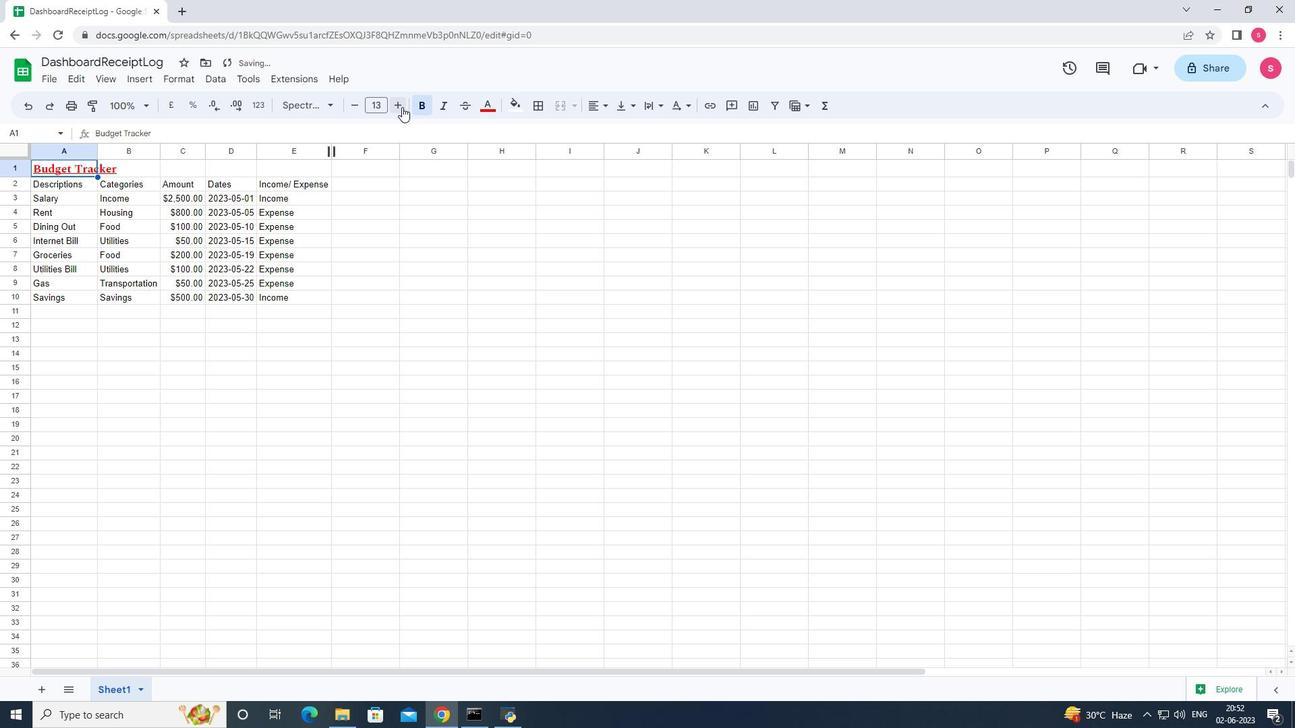 
Action: Mouse pressed left at (402, 107)
Screenshot: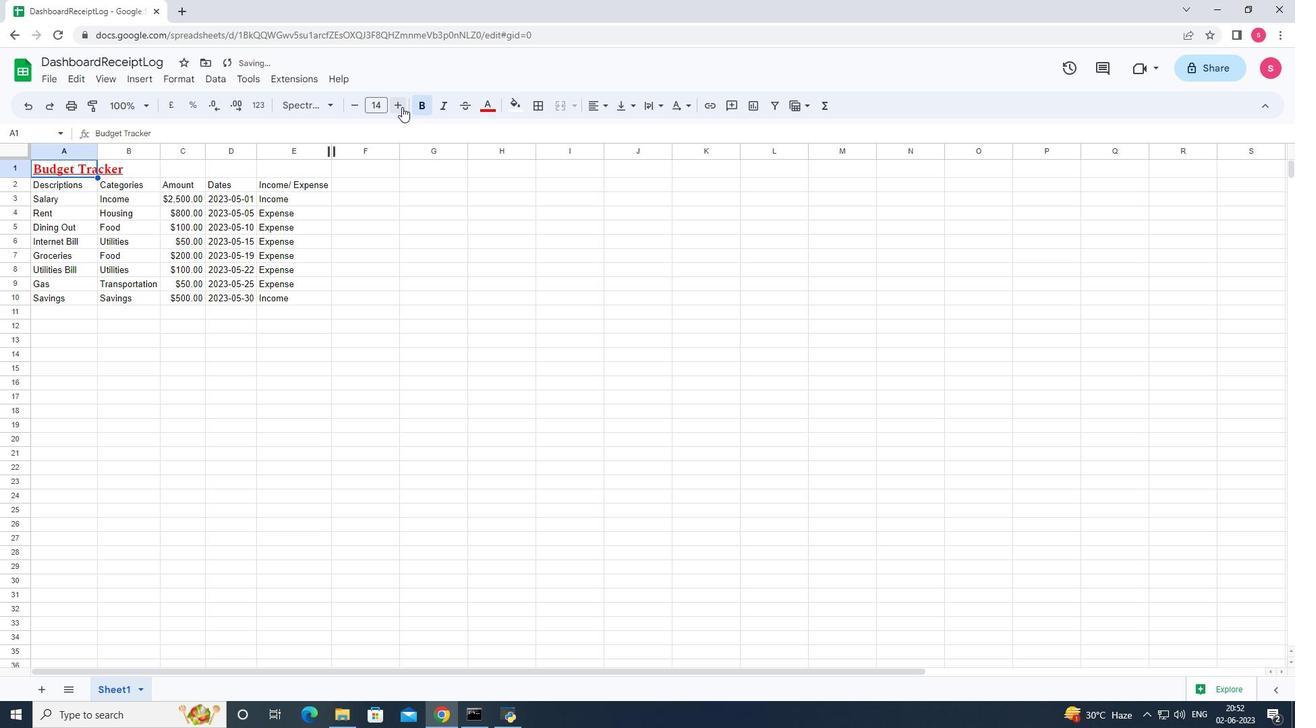 
Action: Mouse pressed left at (402, 107)
Screenshot: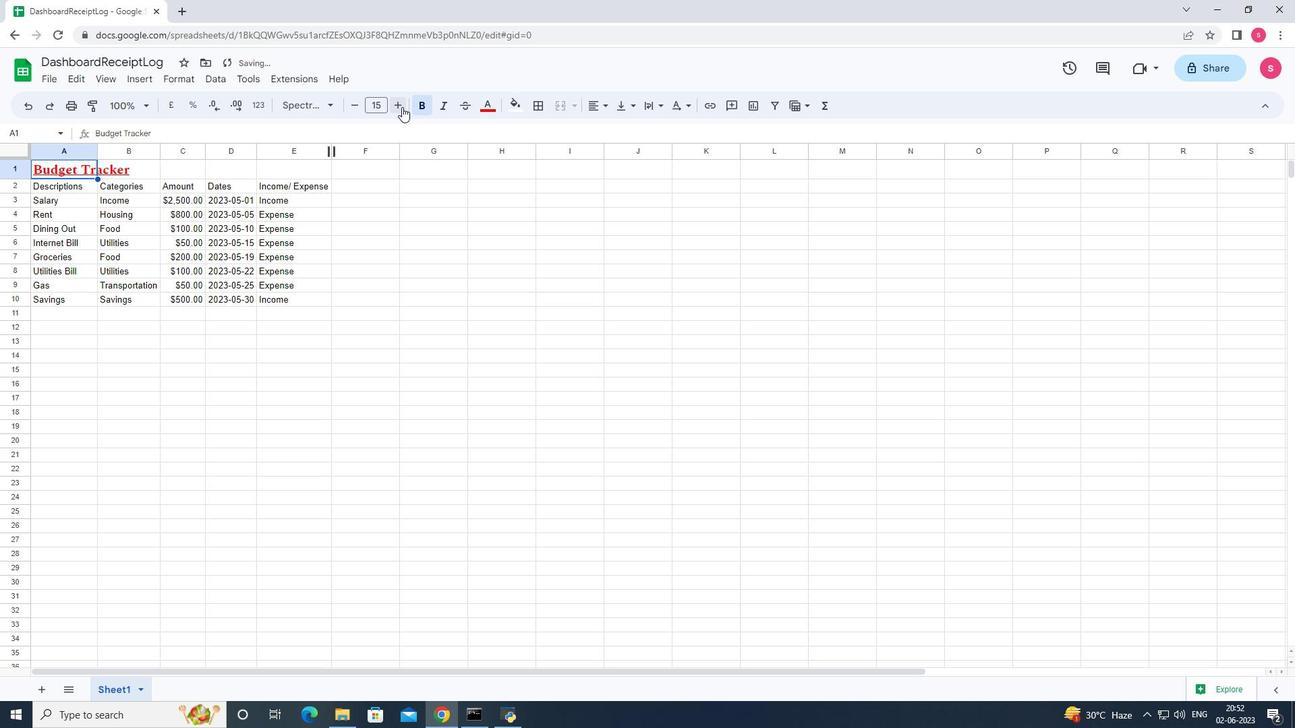 
Action: Mouse pressed left at (402, 107)
Screenshot: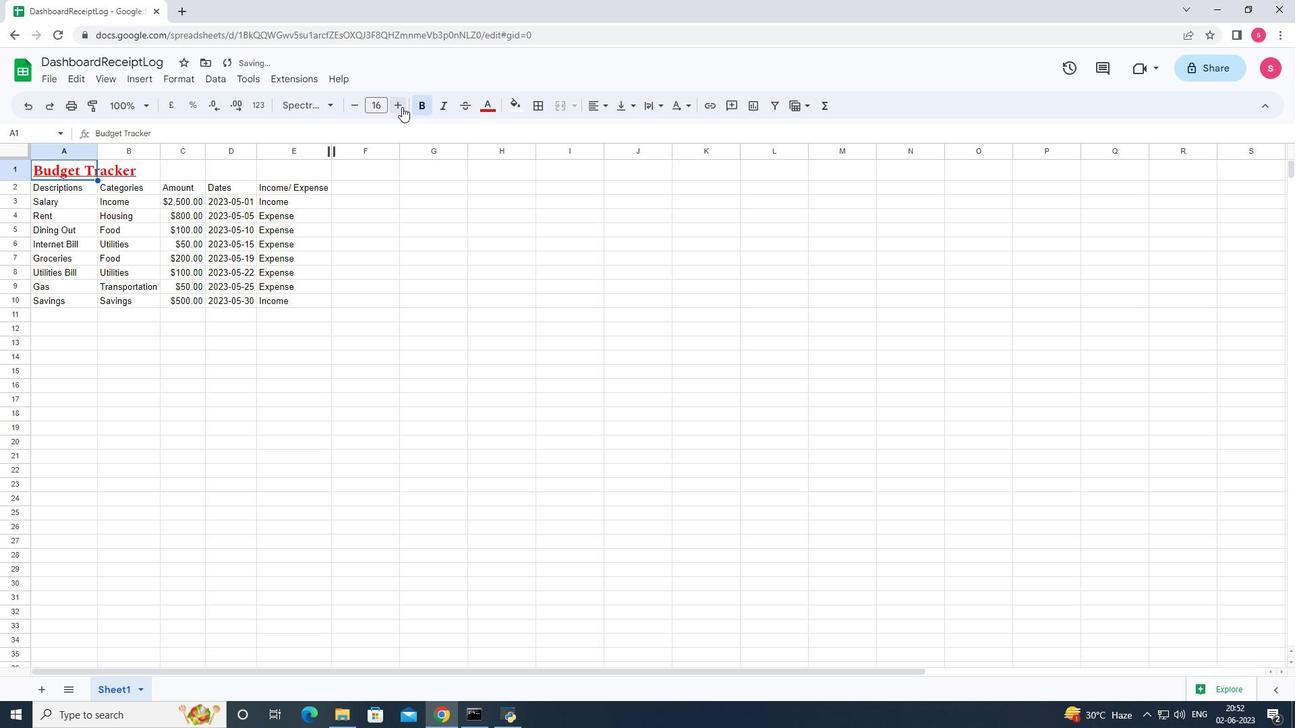 
Action: Mouse pressed left at (402, 107)
Screenshot: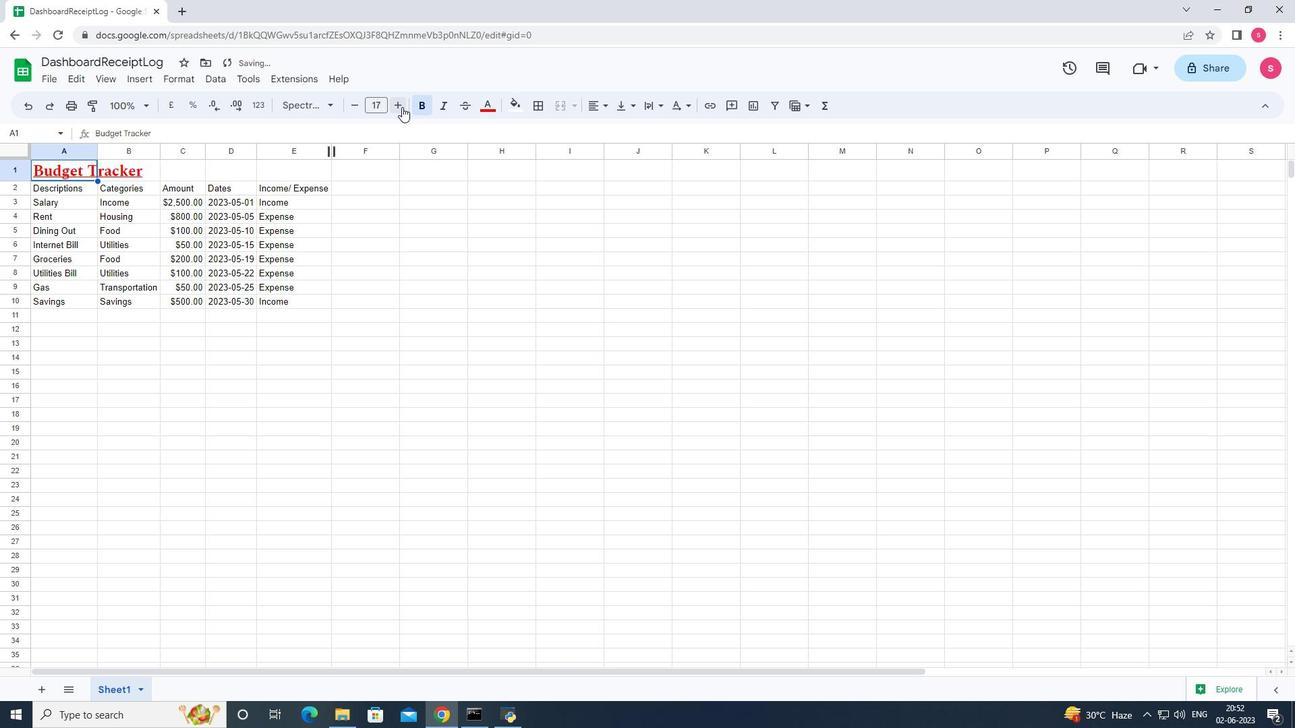 
Action: Mouse pressed left at (402, 107)
Screenshot: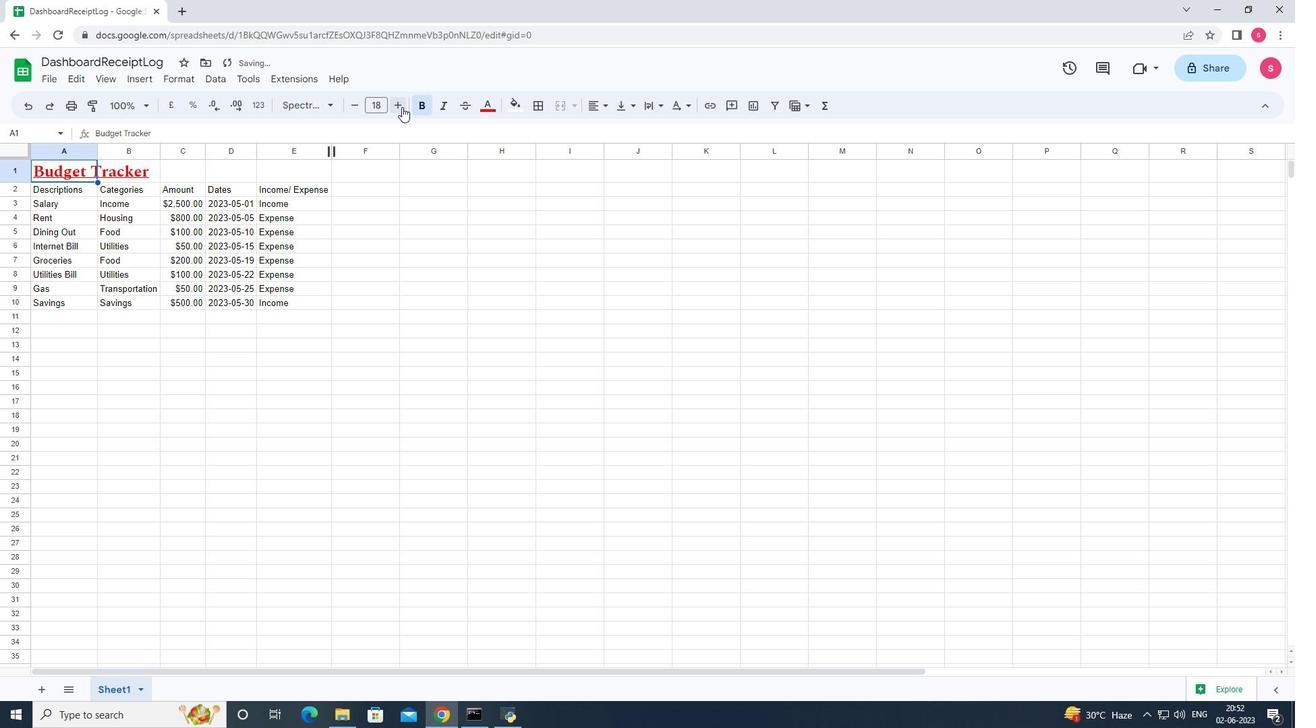 
Action: Mouse pressed left at (402, 107)
Screenshot: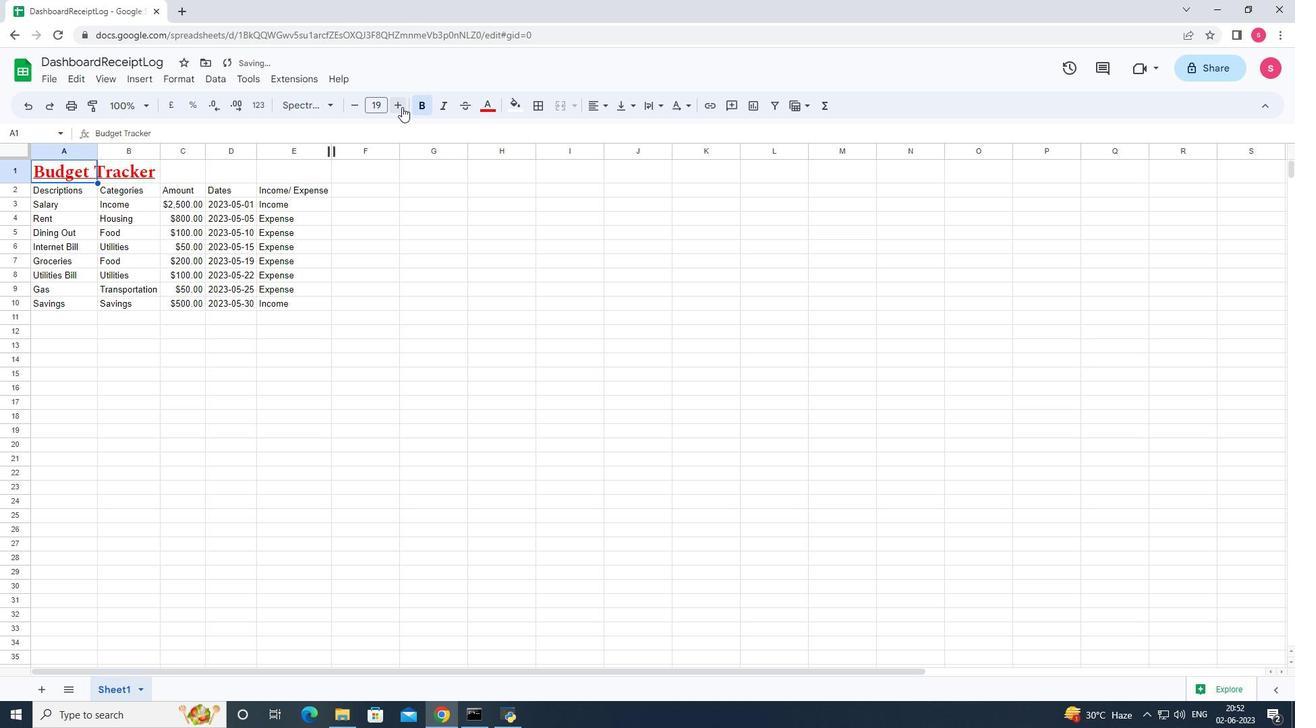 
Action: Mouse pressed left at (402, 107)
Screenshot: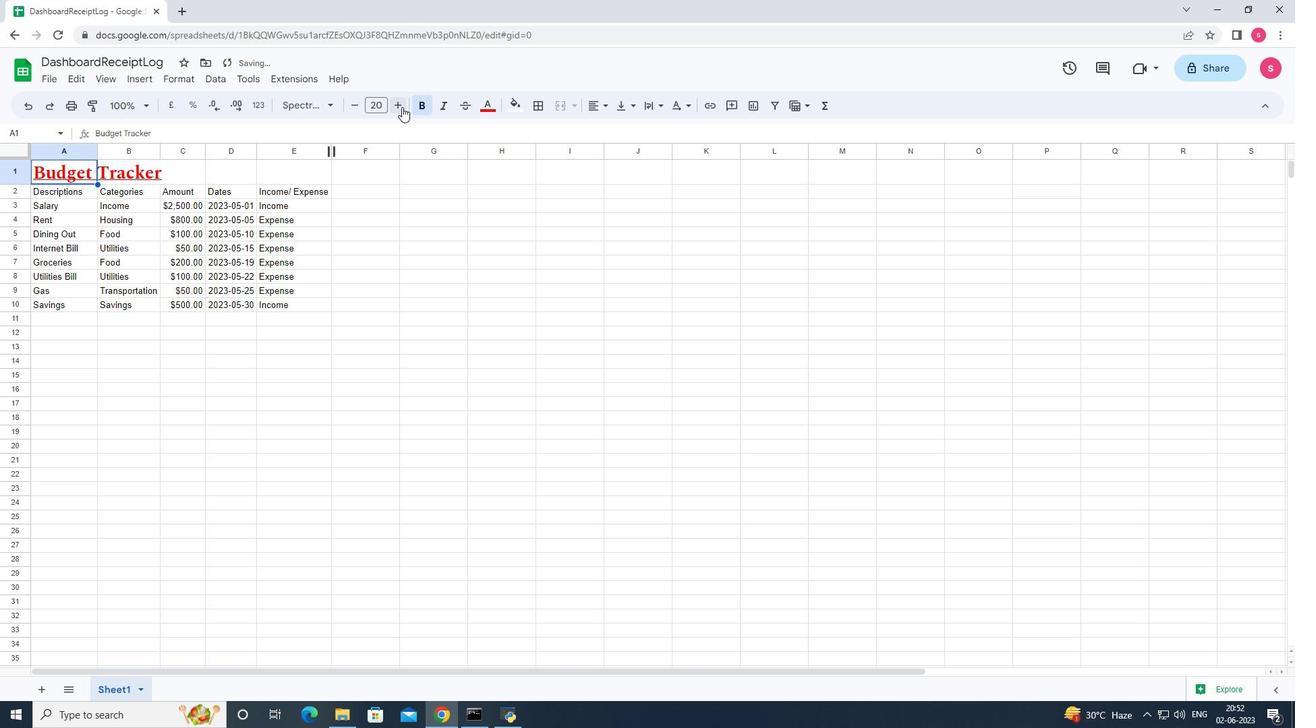 
Action: Mouse pressed left at (402, 107)
Screenshot: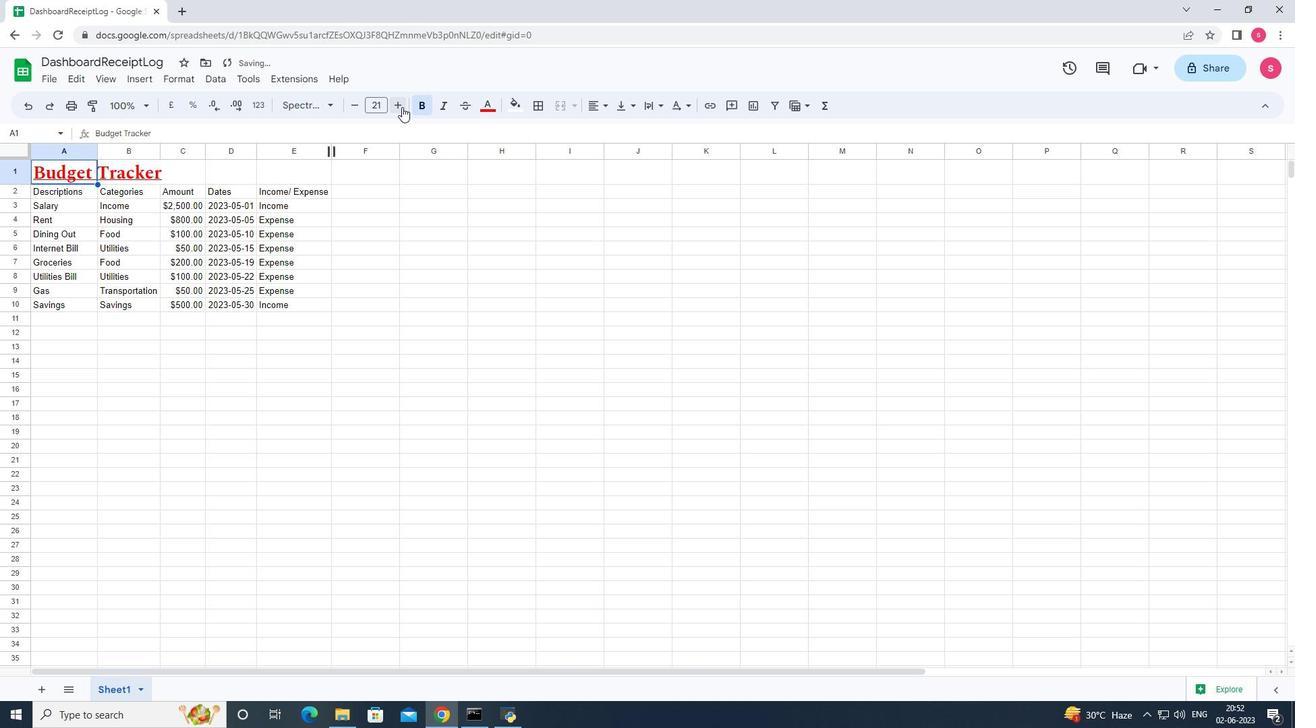 
Action: Mouse pressed left at (402, 107)
Screenshot: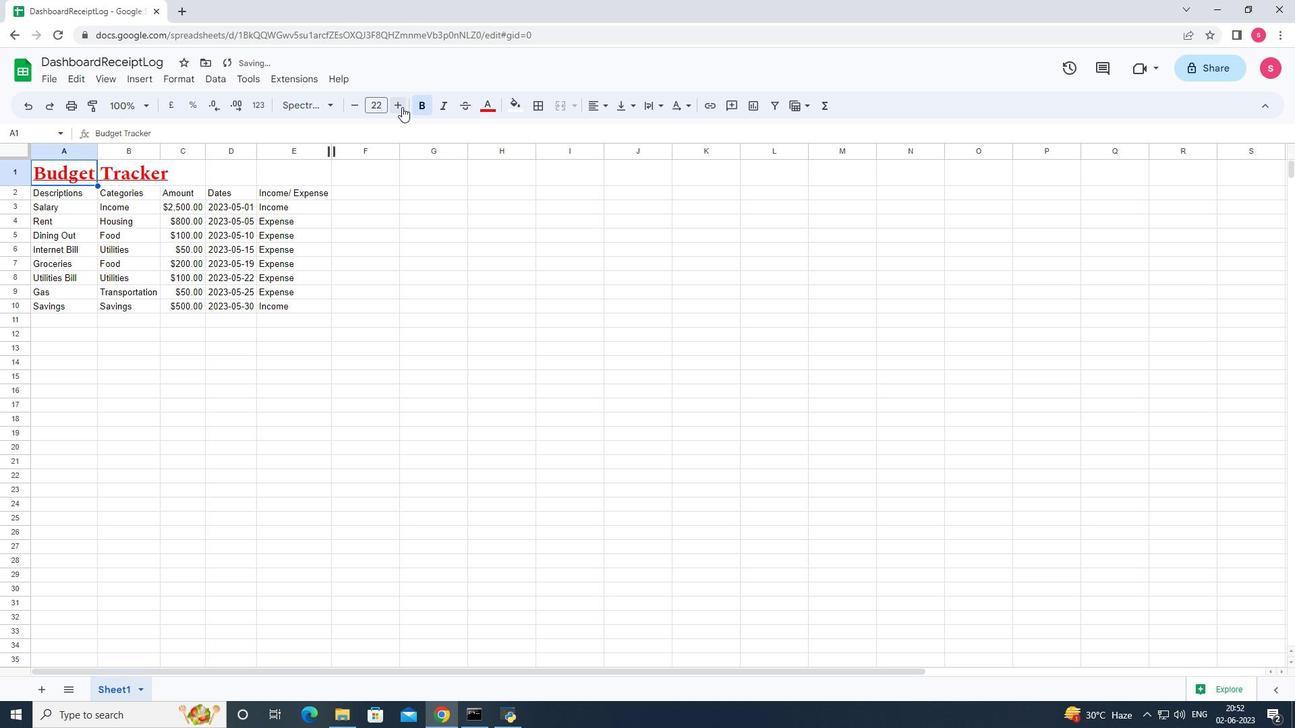 
Action: Mouse pressed left at (402, 107)
Screenshot: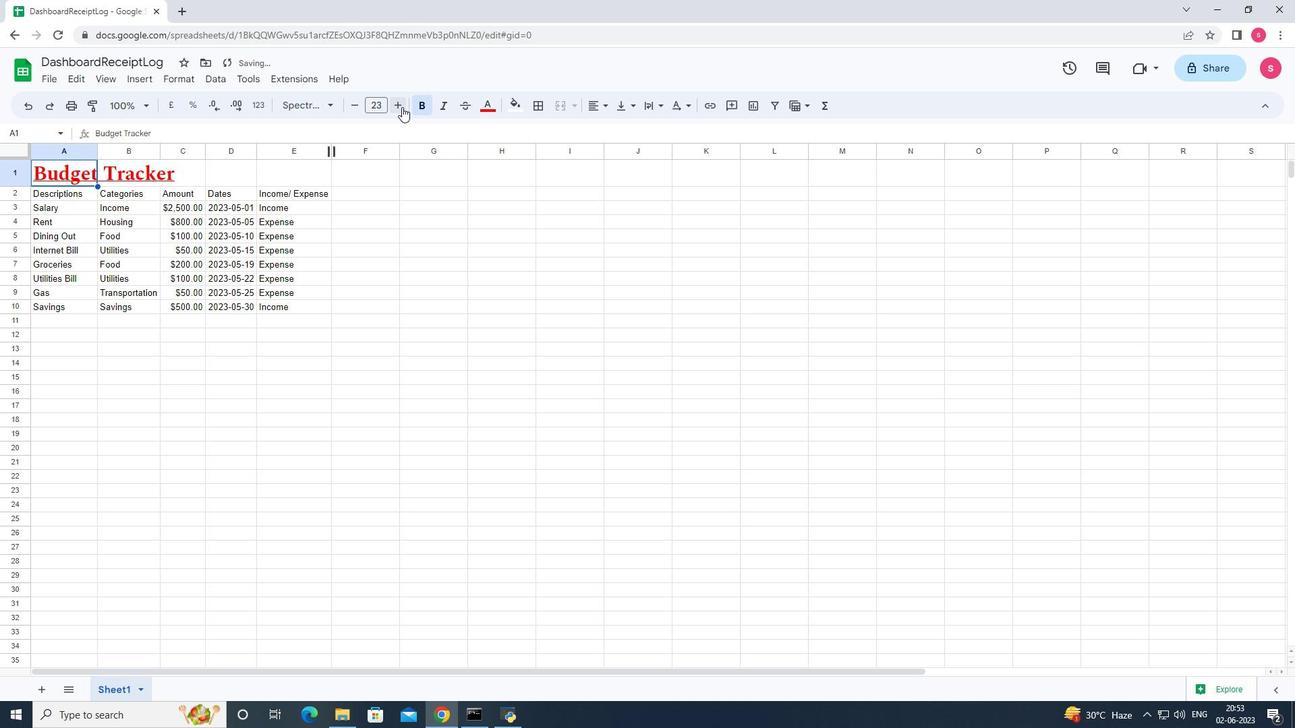 
Action: Mouse pressed left at (402, 107)
Screenshot: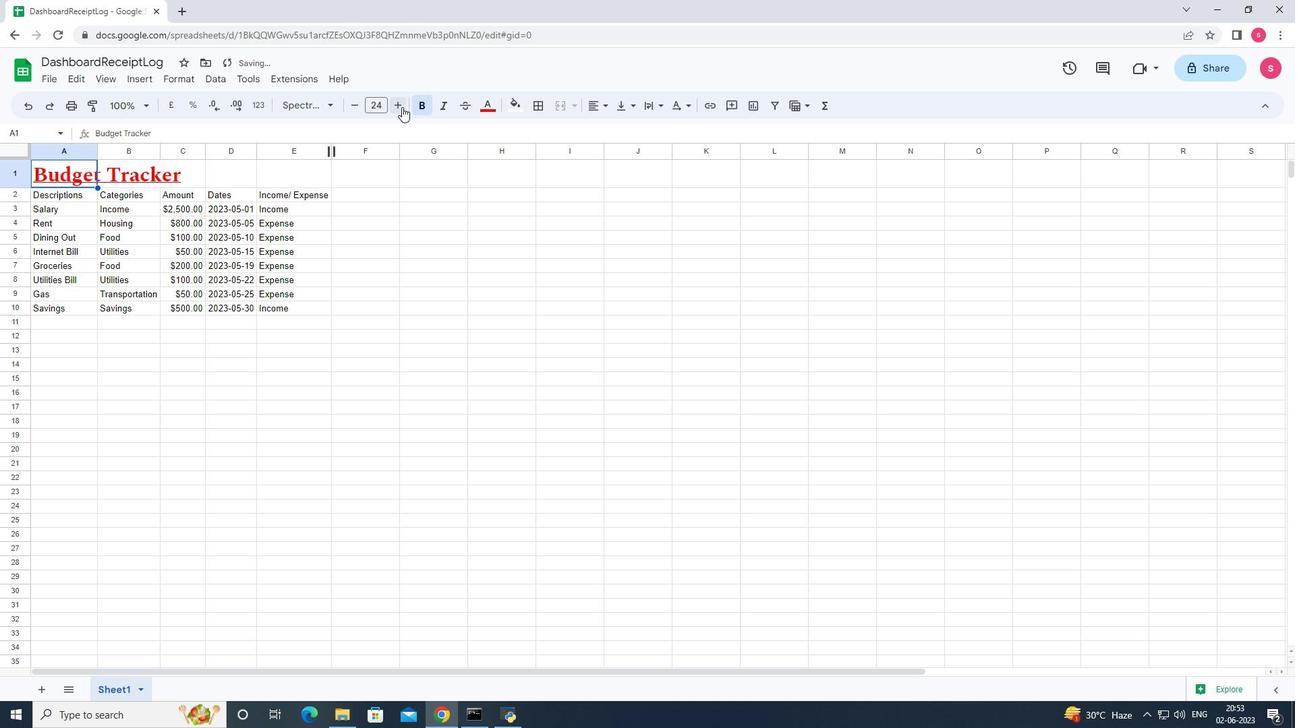 
Action: Mouse pressed left at (402, 107)
Screenshot: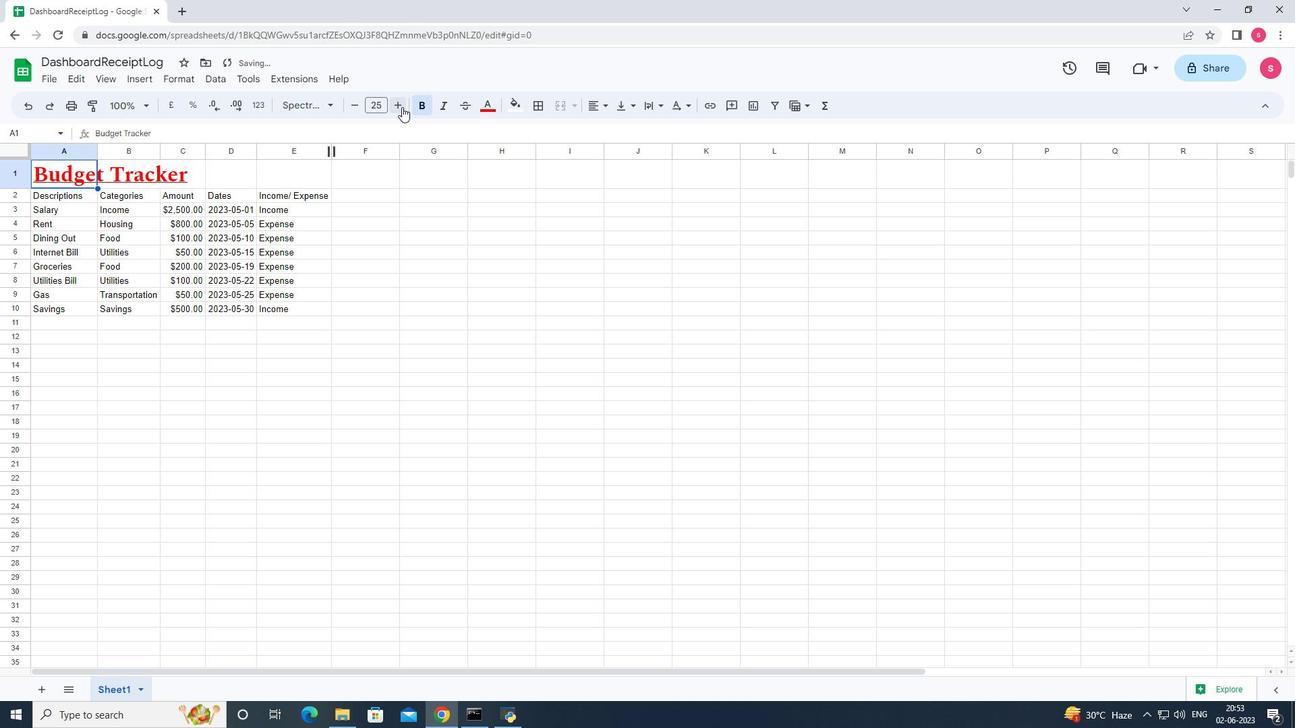 
Action: Mouse moved to (457, 240)
Screenshot: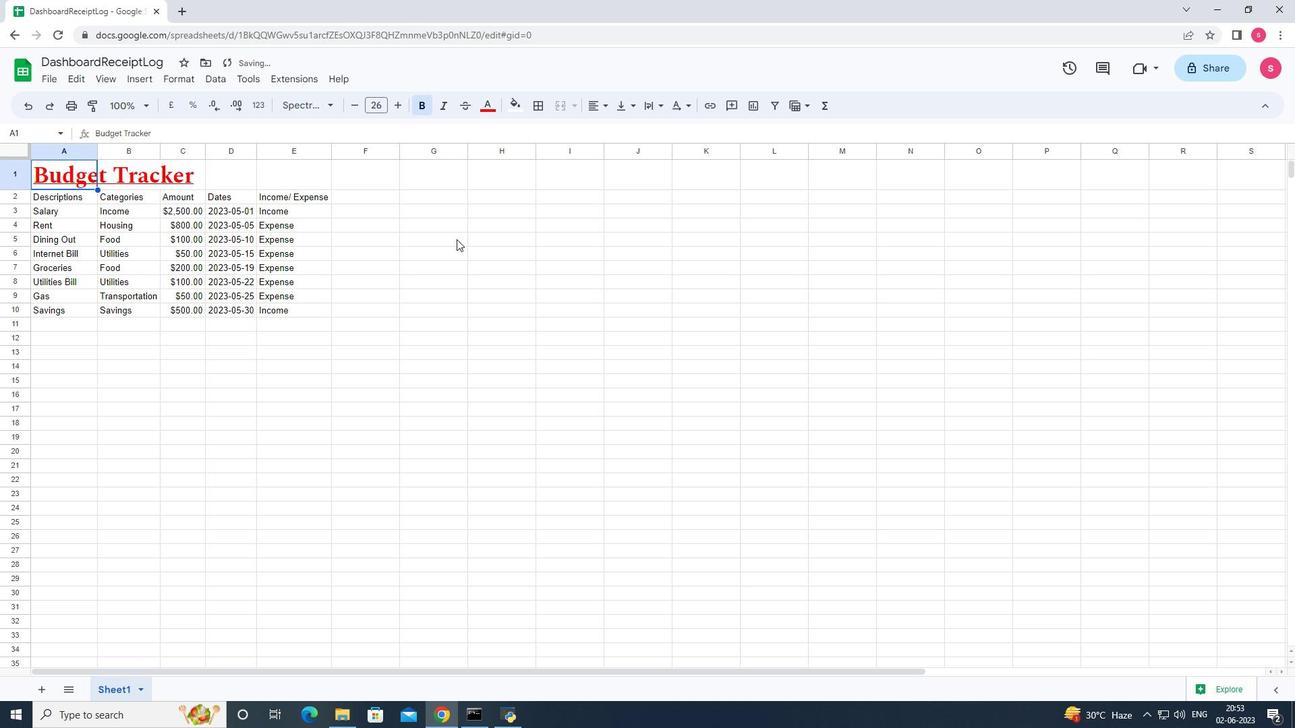 
Action: Mouse pressed left at (457, 240)
Screenshot: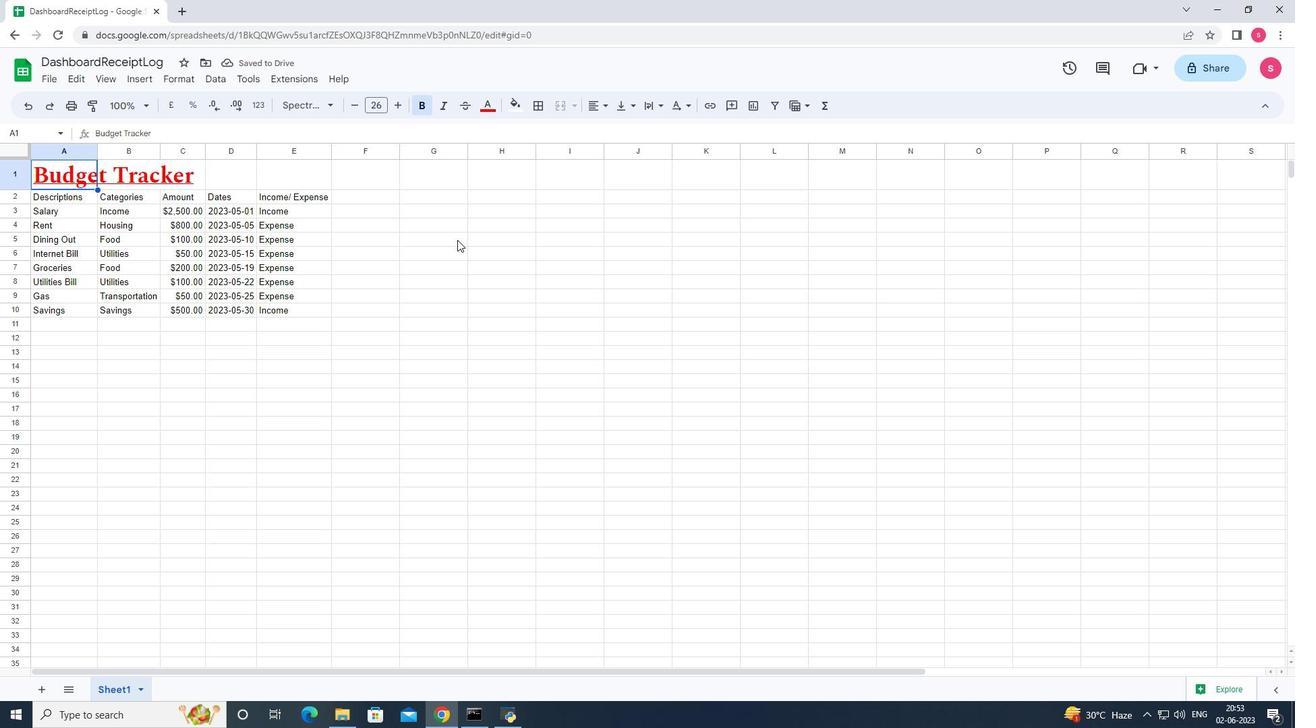 
Action: Mouse moved to (116, 168)
Screenshot: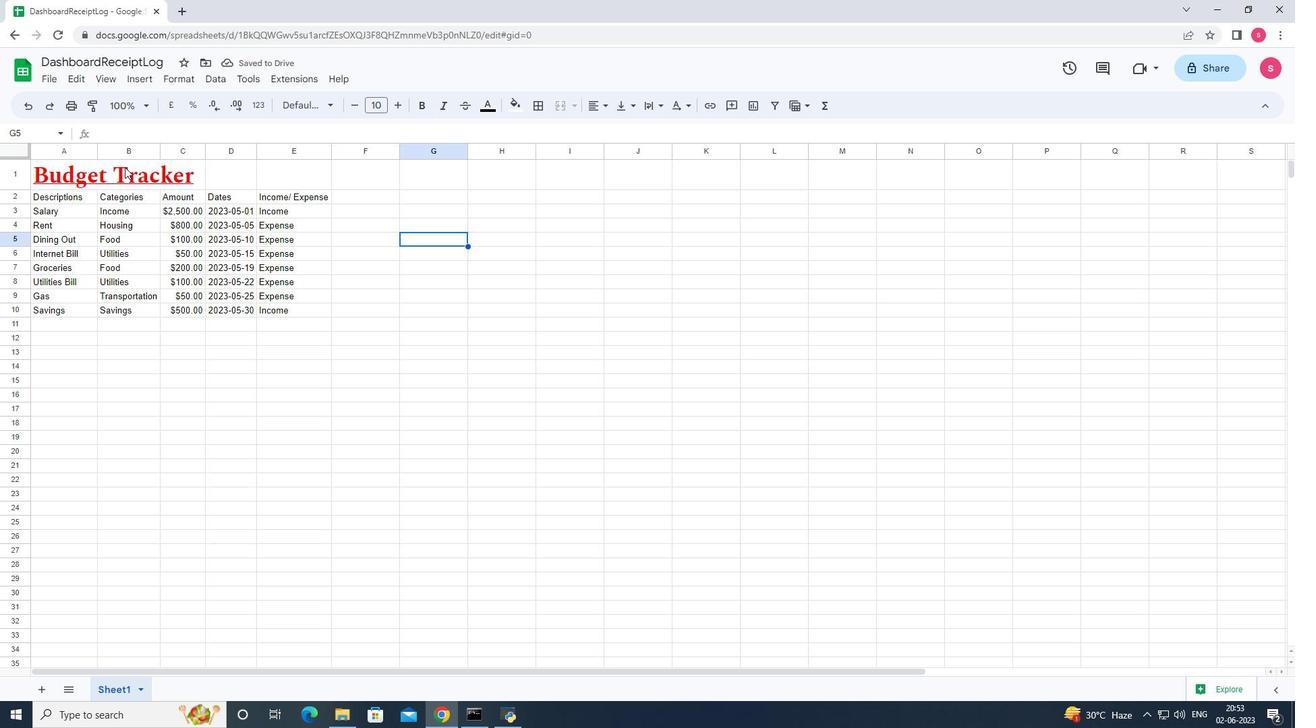 
Action: Mouse pressed left at (116, 168)
Screenshot: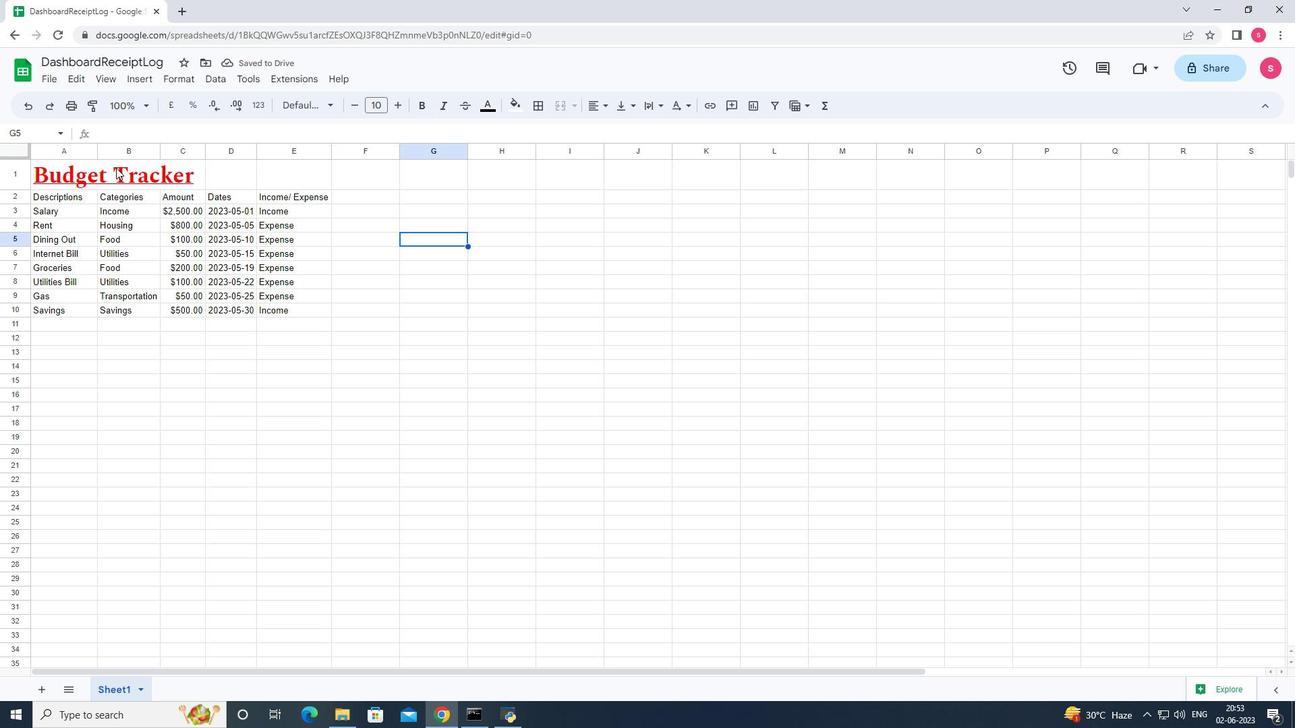 
Action: Mouse moved to (78, 175)
Screenshot: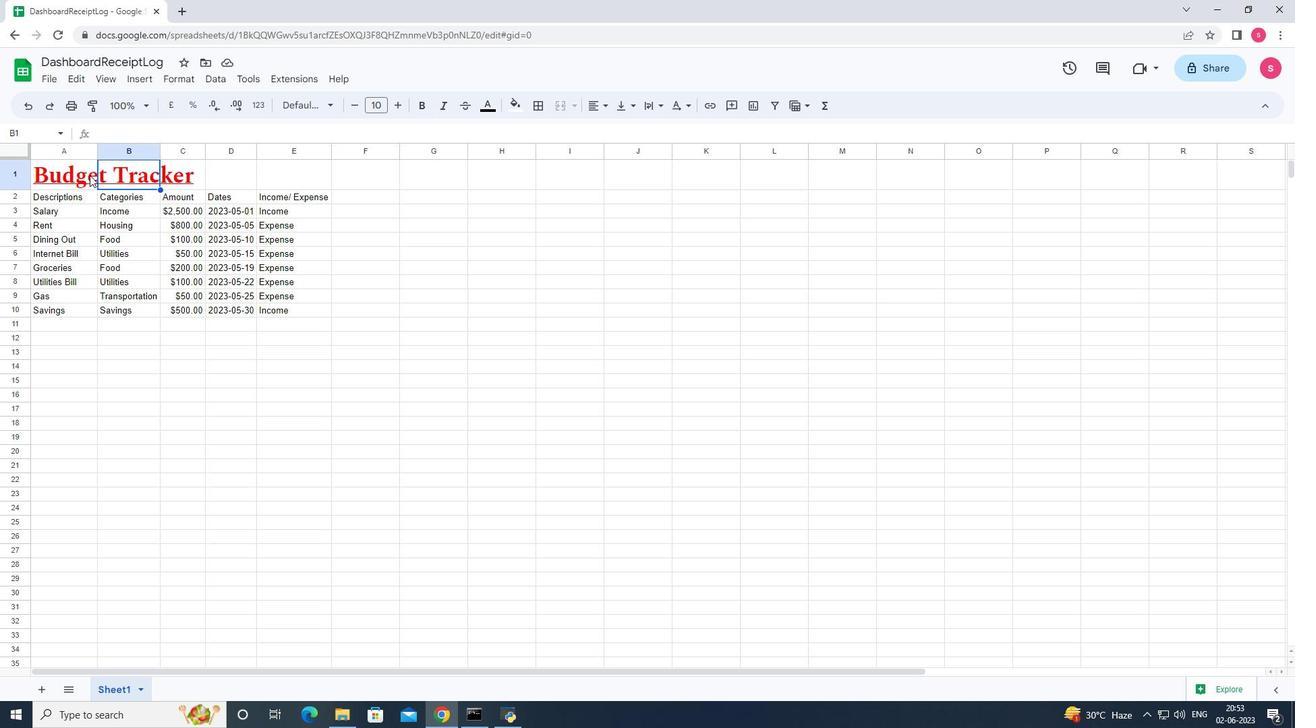 
Action: Mouse pressed left at (78, 175)
Screenshot: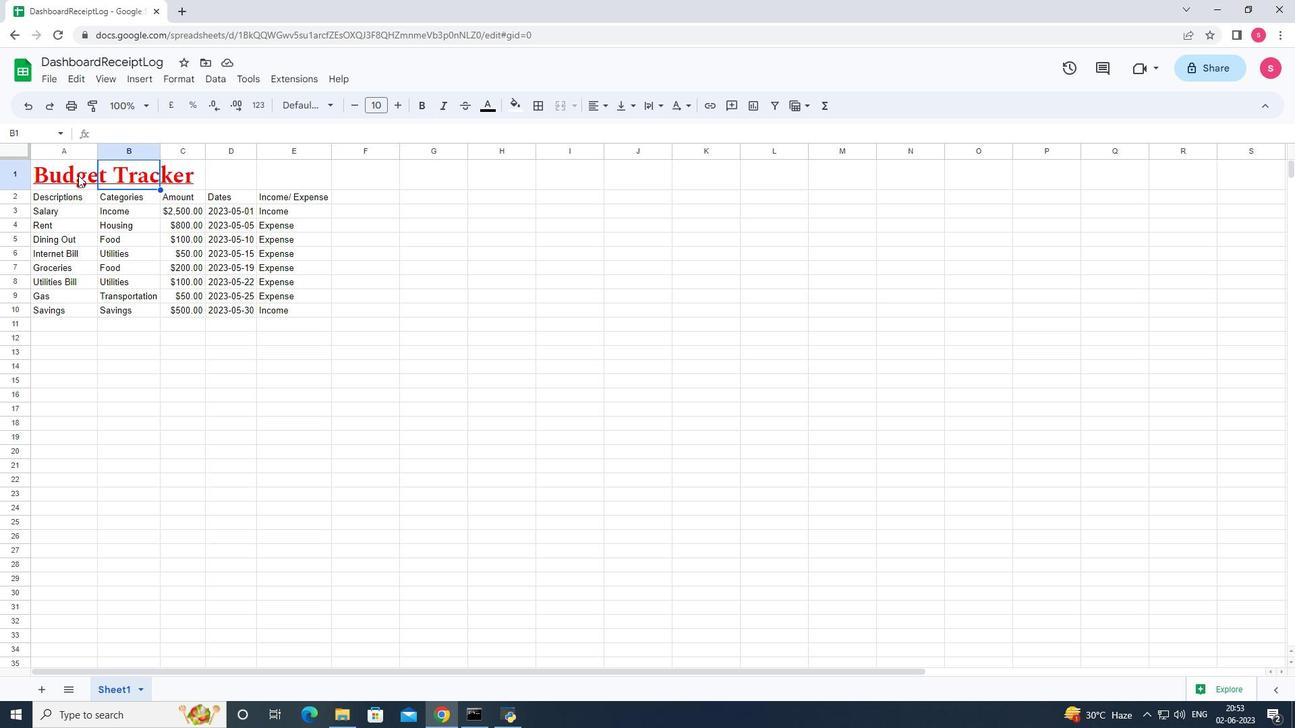 
Action: Mouse moved to (435, 280)
Screenshot: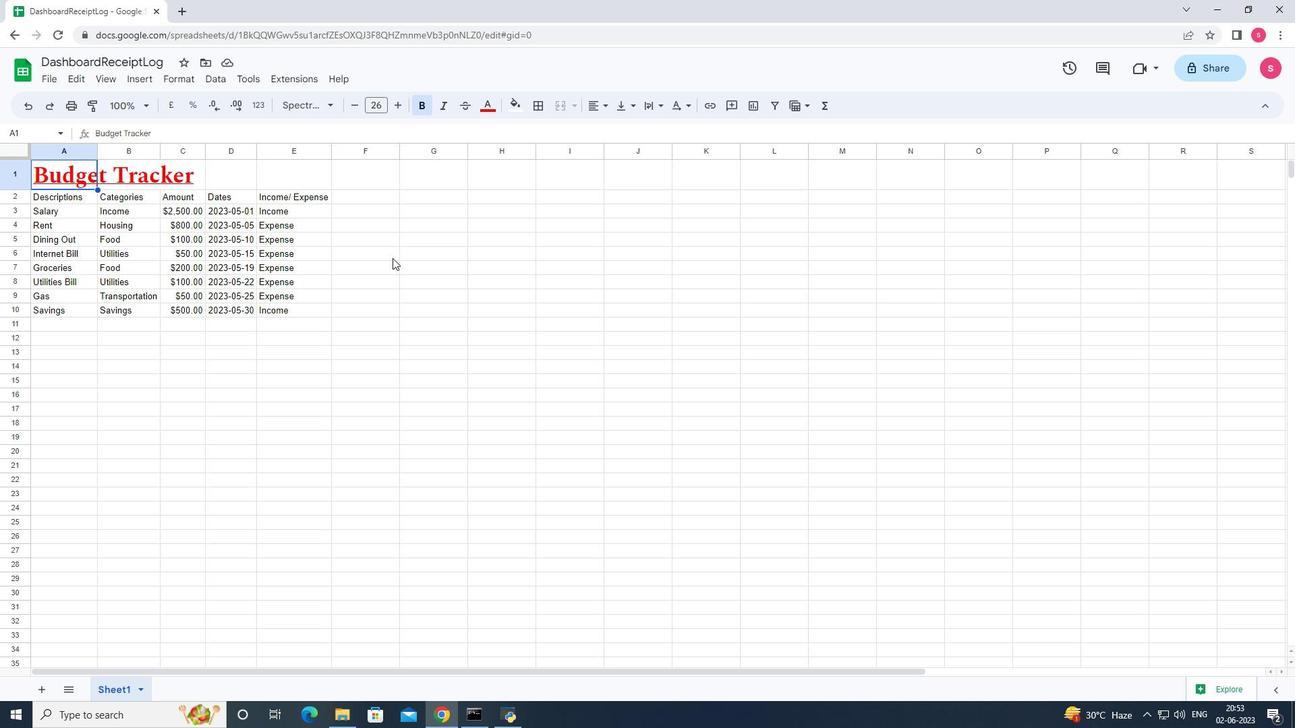 
Action: Mouse pressed left at (435, 280)
Screenshot: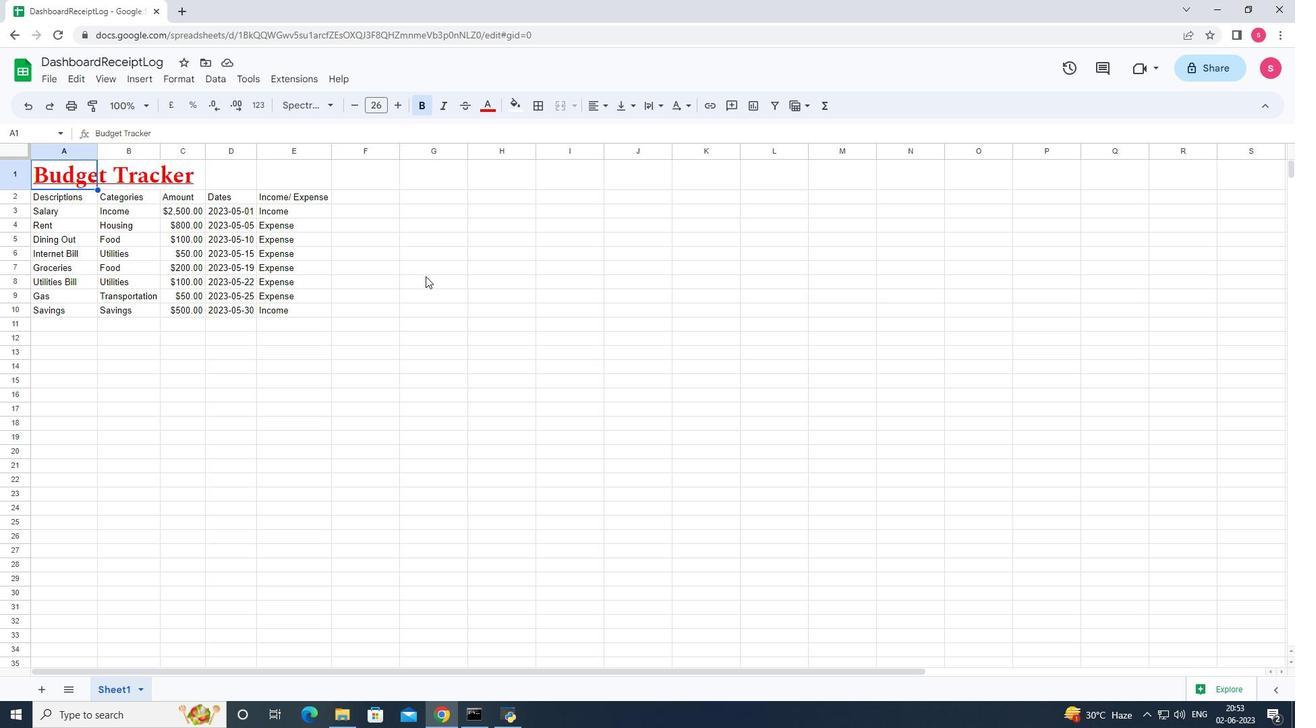 
Action: Mouse moved to (72, 193)
Screenshot: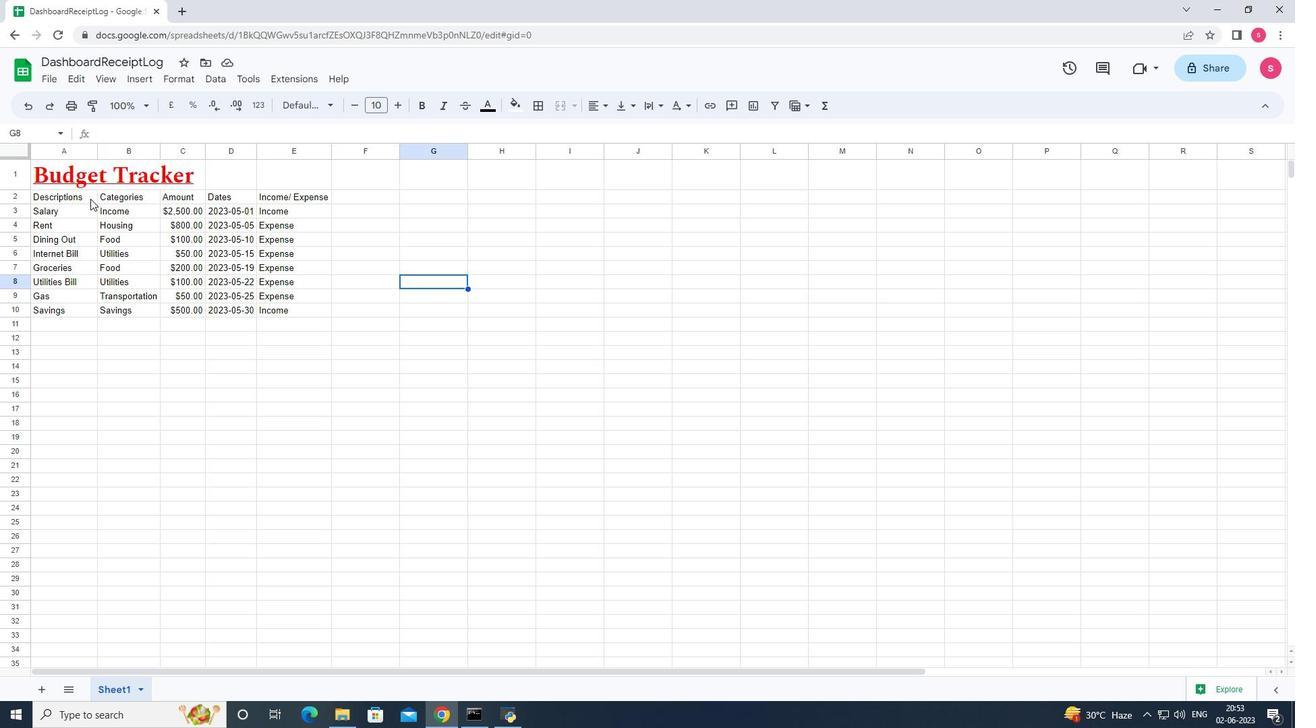 
Action: Mouse pressed left at (72, 193)
Screenshot: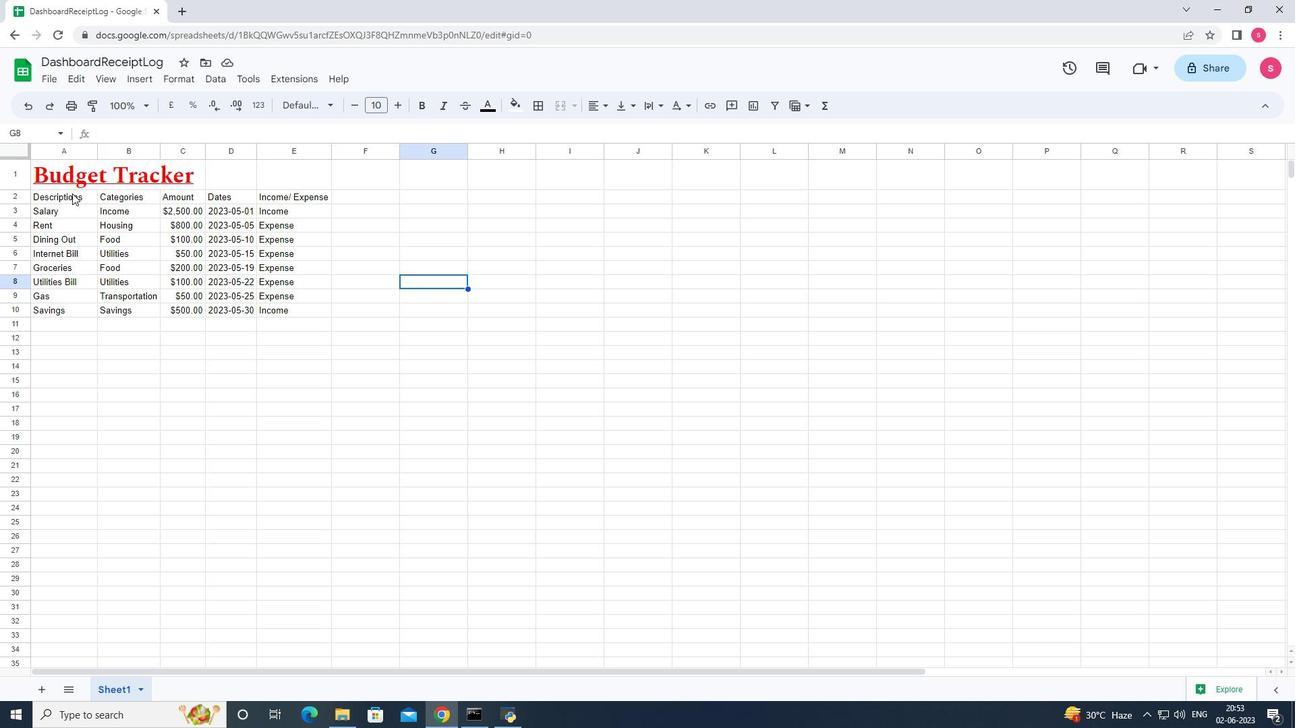 
Action: Mouse moved to (307, 105)
Screenshot: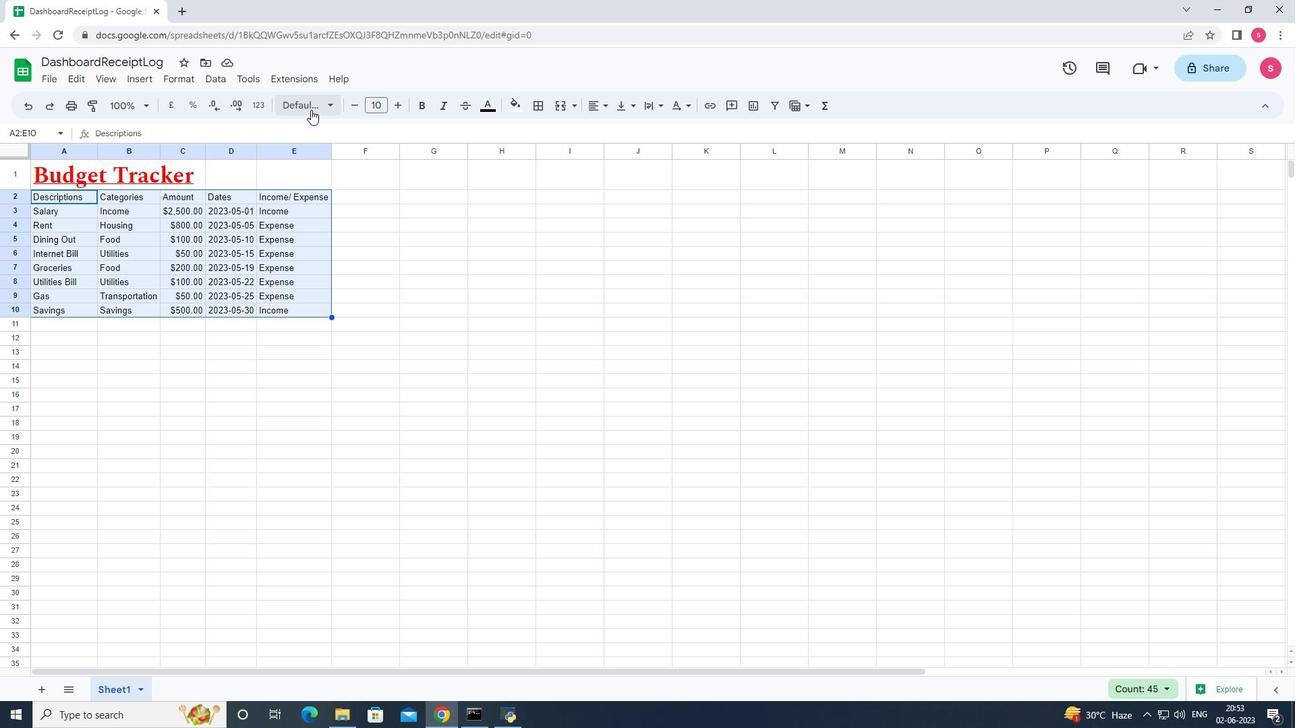 
Action: Mouse pressed left at (307, 105)
Screenshot: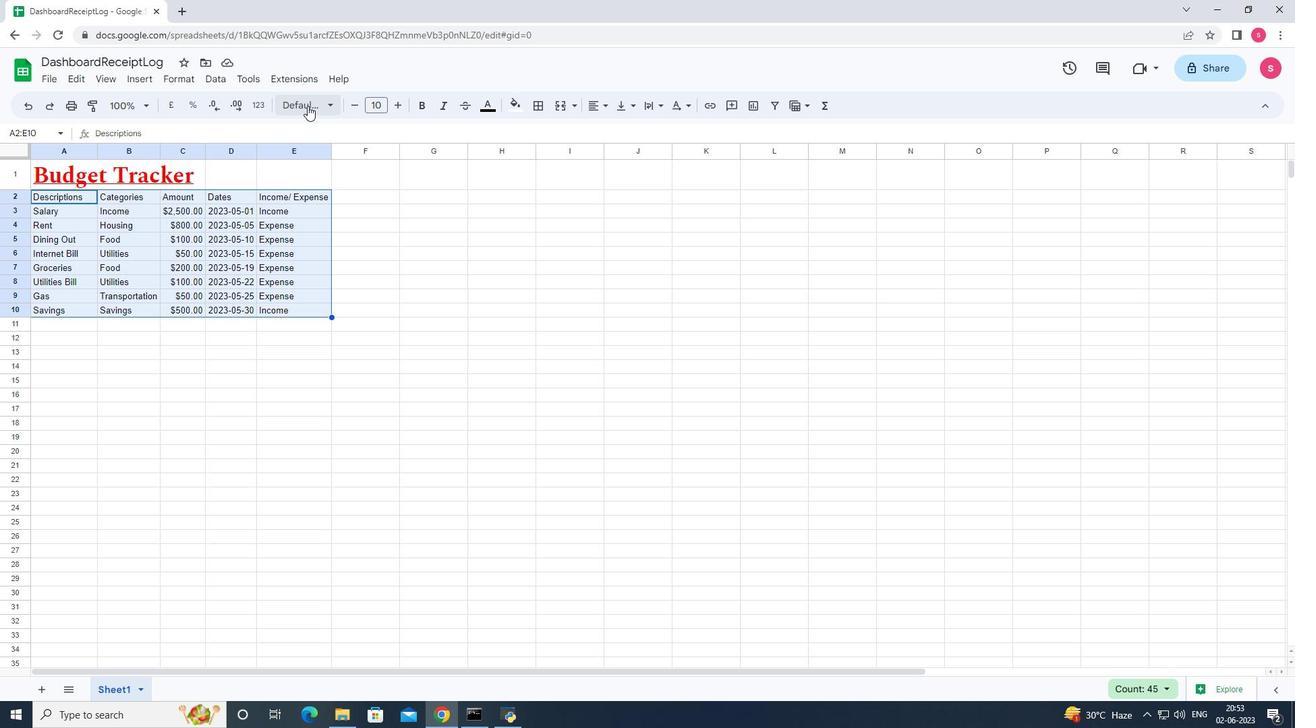 
Action: Mouse moved to (362, 288)
Screenshot: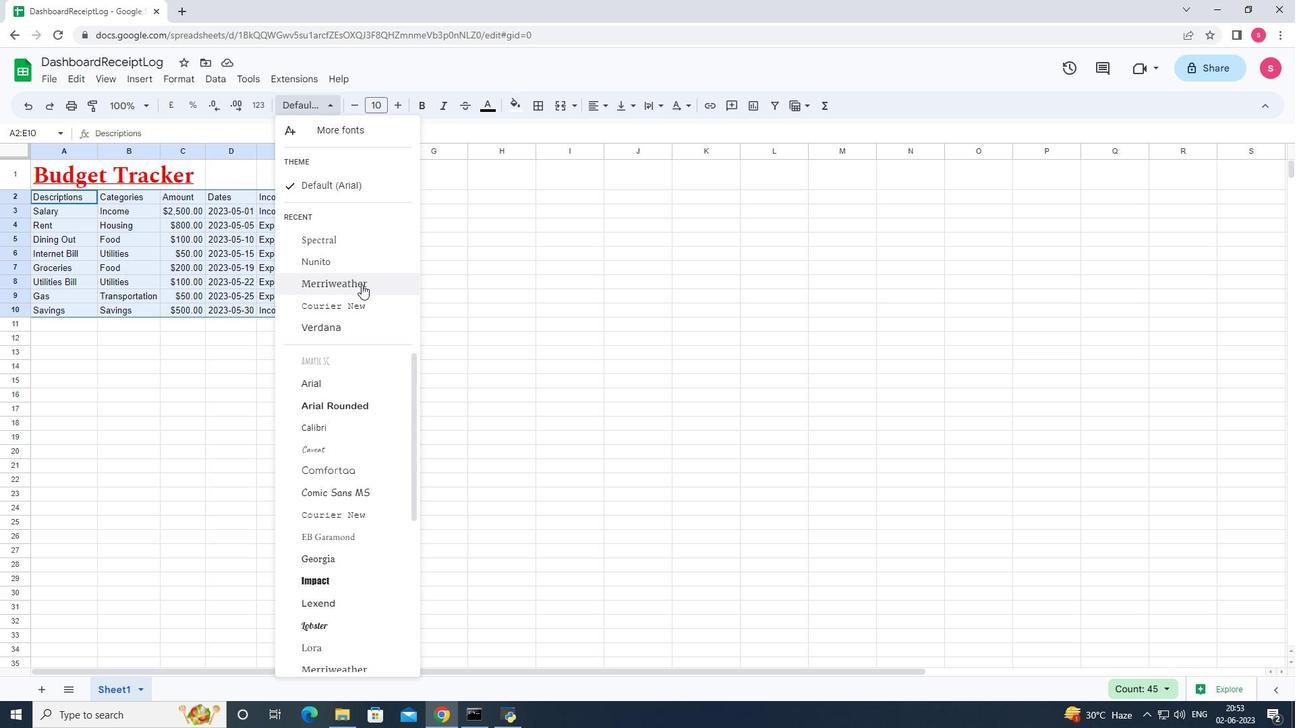 
Action: Mouse scrolled (362, 287) with delta (0, 0)
Screenshot: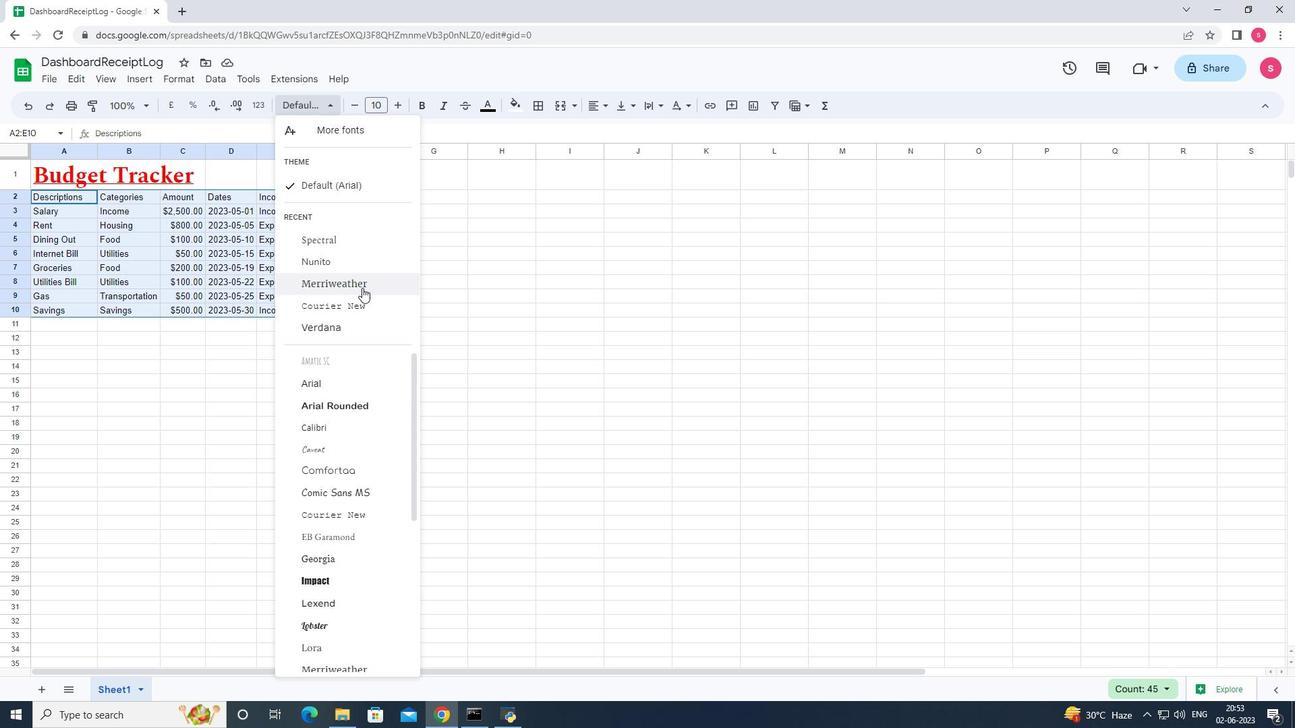 
Action: Mouse moved to (377, 350)
Screenshot: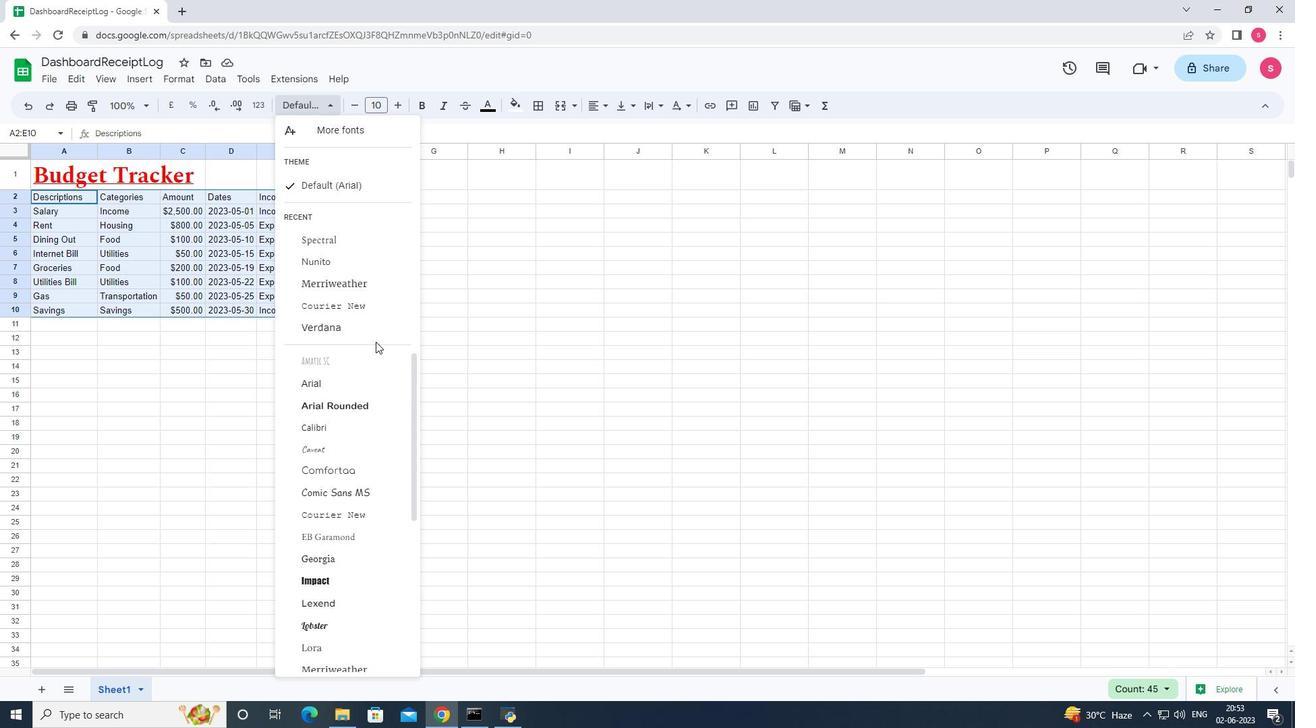 
Action: Mouse scrolled (377, 349) with delta (0, 0)
Screenshot: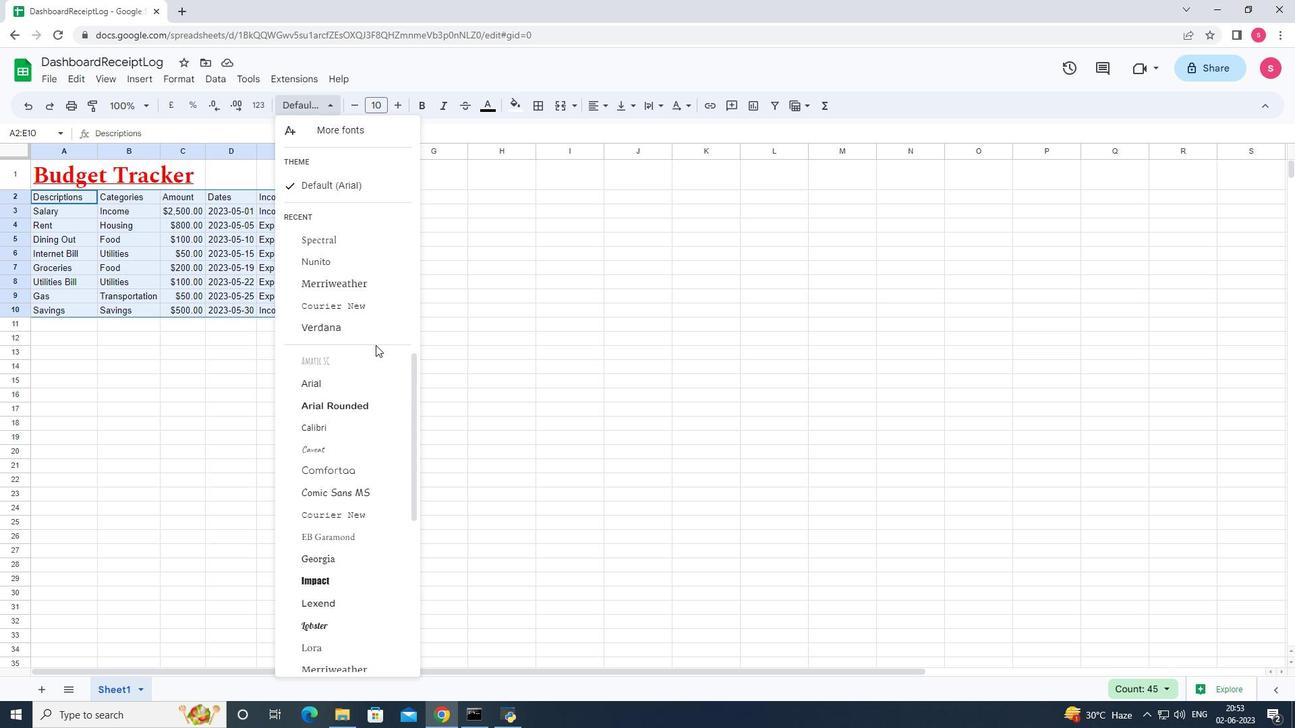 
Action: Mouse moved to (377, 367)
Screenshot: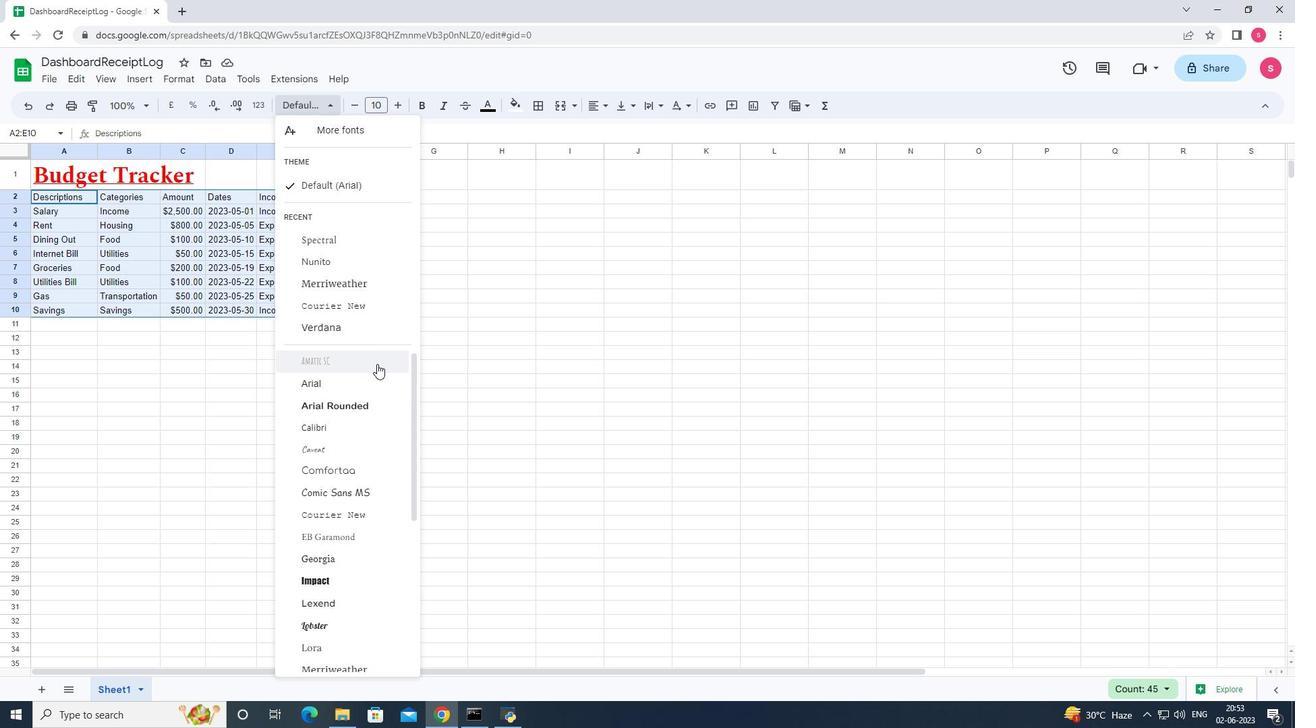
Action: Mouse scrolled (377, 366) with delta (0, 0)
Screenshot: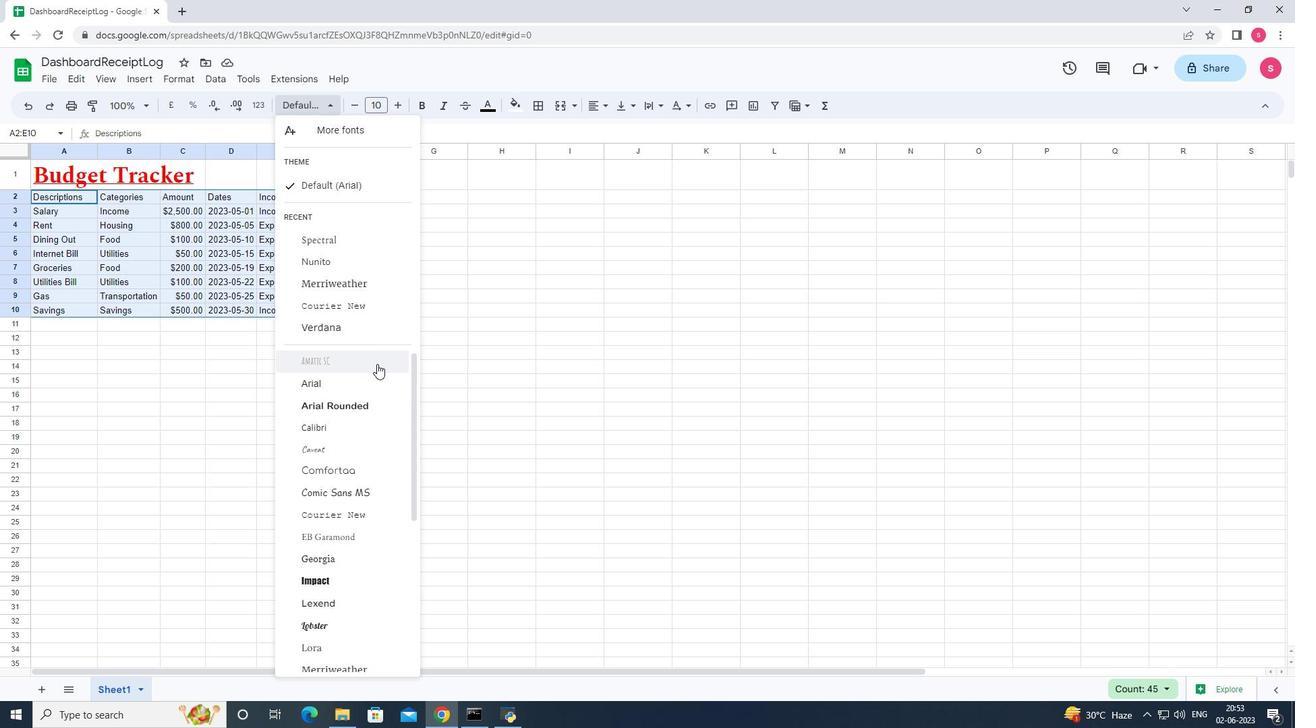 
Action: Mouse moved to (377, 379)
Screenshot: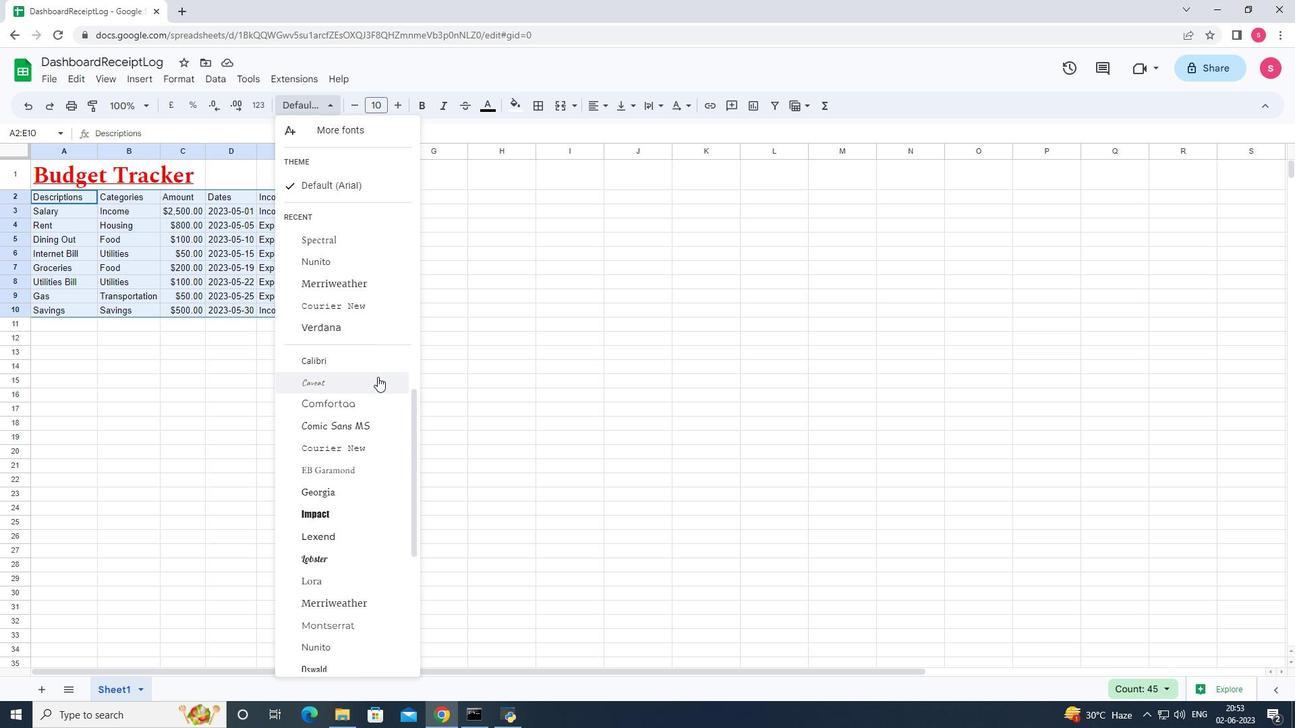 
Action: Mouse scrolled (377, 379) with delta (0, 0)
Screenshot: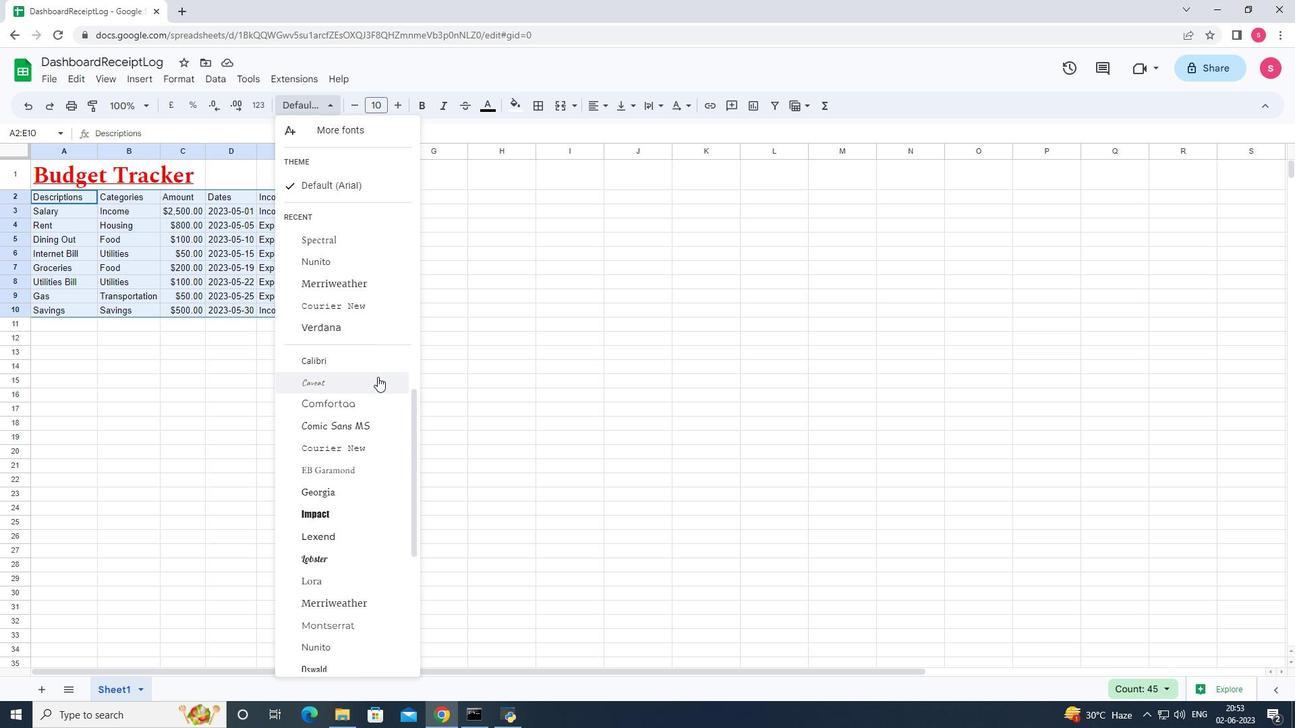 
Action: Mouse moved to (377, 383)
Screenshot: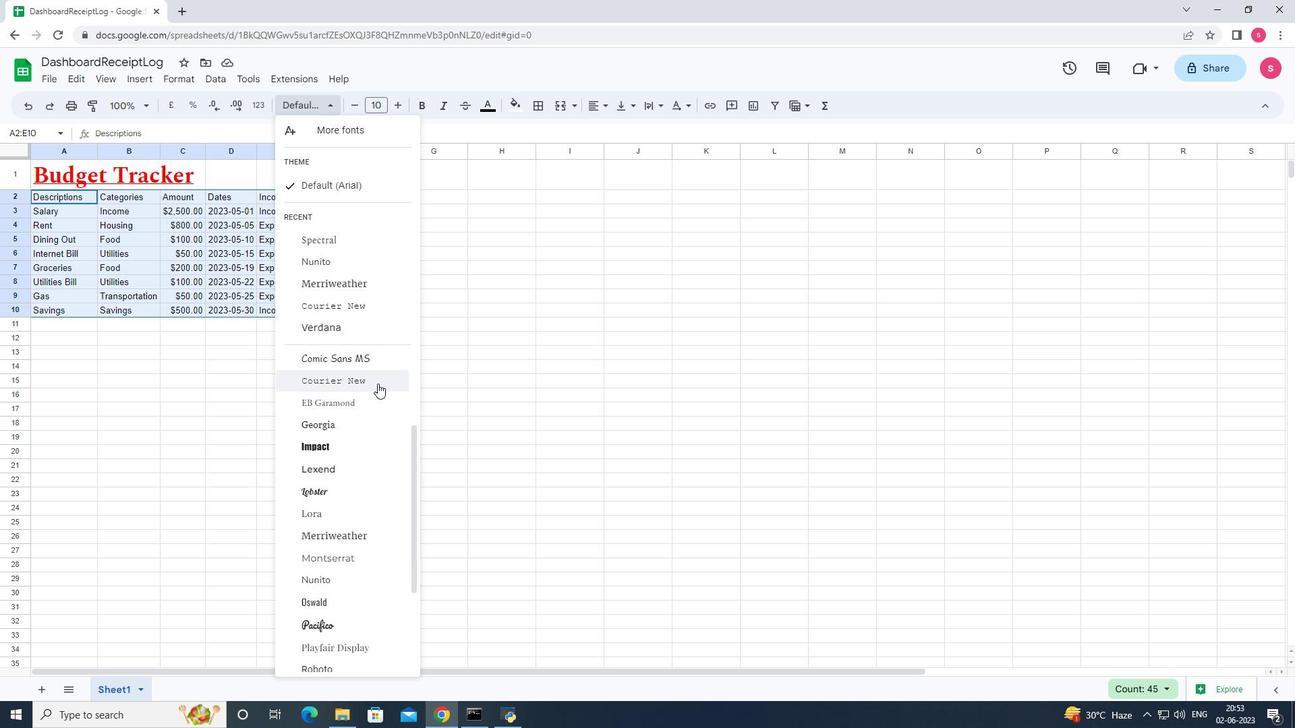 
Action: Mouse scrolled (377, 383) with delta (0, 0)
Screenshot: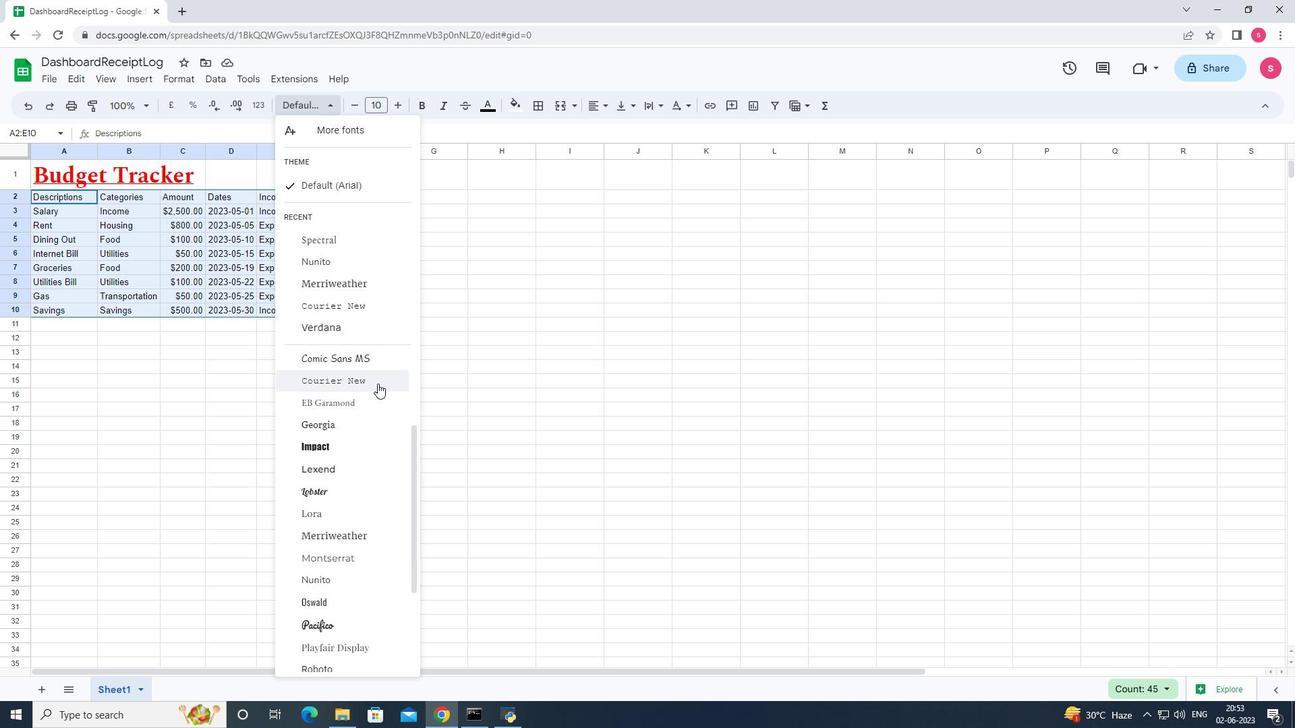 
Action: Mouse moved to (377, 383)
Screenshot: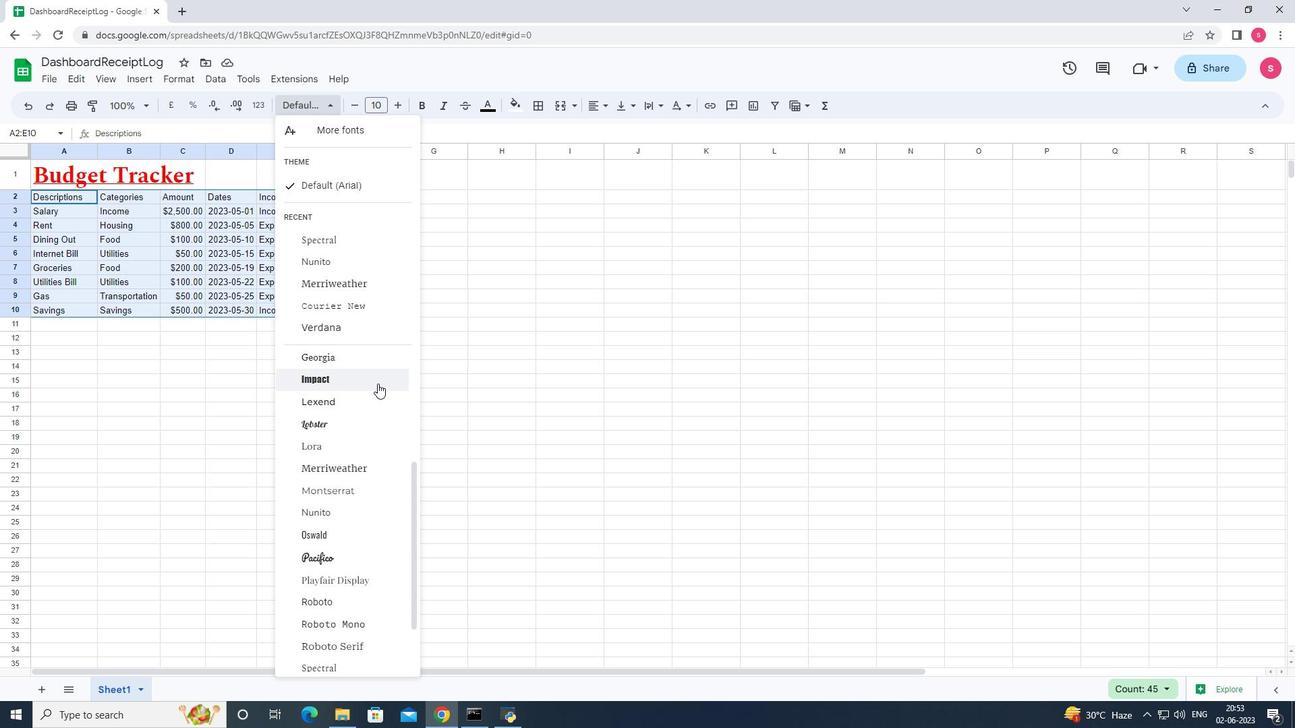 
Action: Mouse scrolled (377, 383) with delta (0, 0)
Screenshot: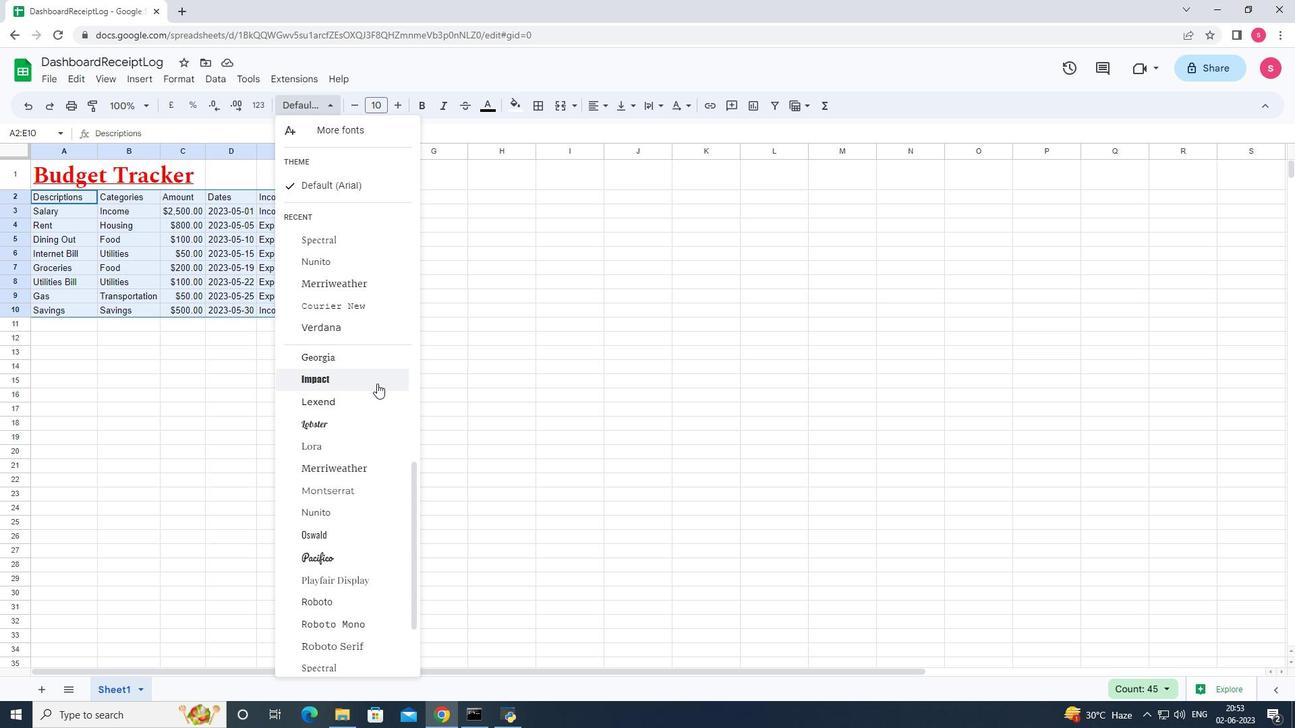 
Action: Mouse scrolled (377, 383) with delta (0, 0)
Screenshot: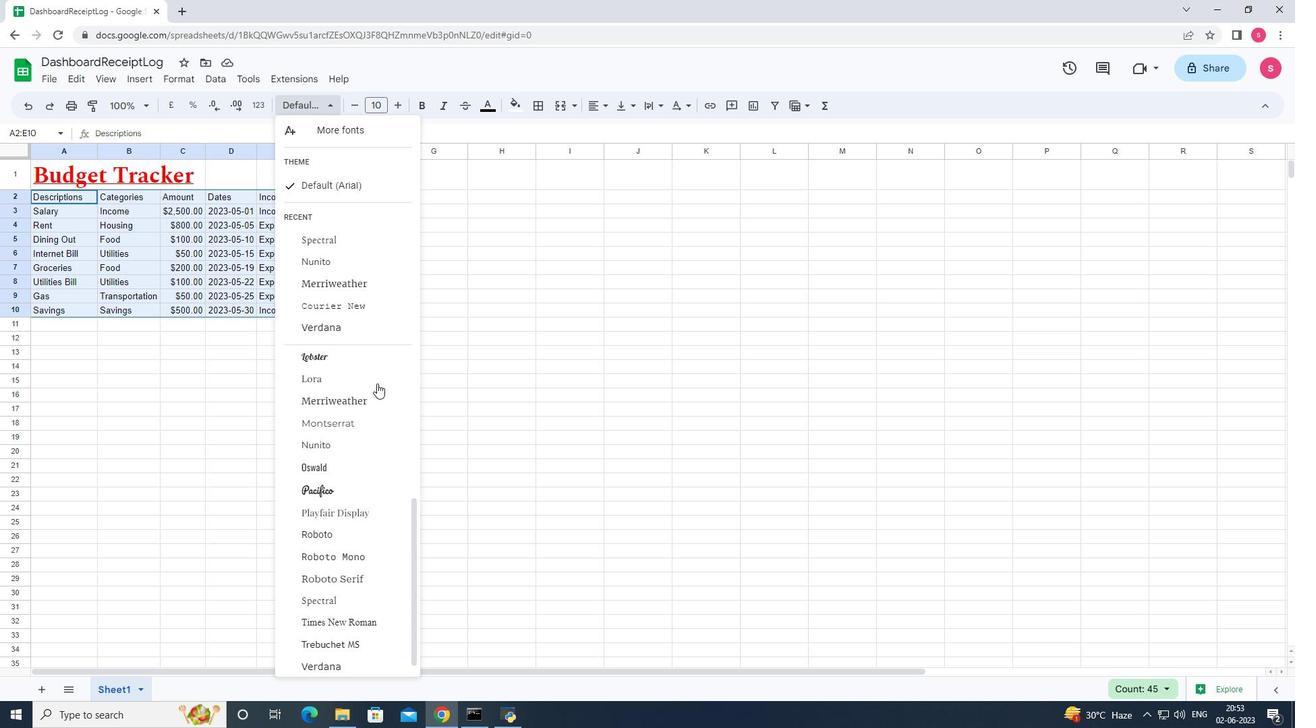 
Action: Mouse moved to (356, 644)
Screenshot: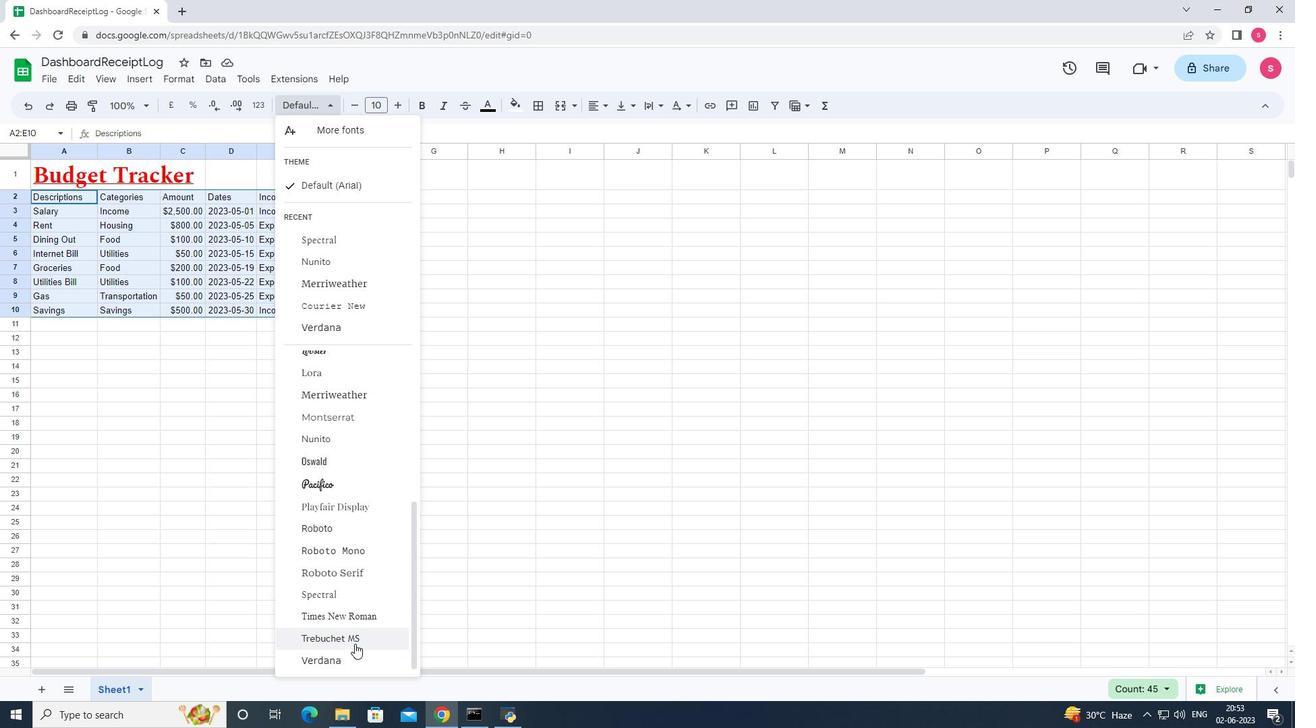 
Action: Mouse pressed left at (356, 644)
Screenshot: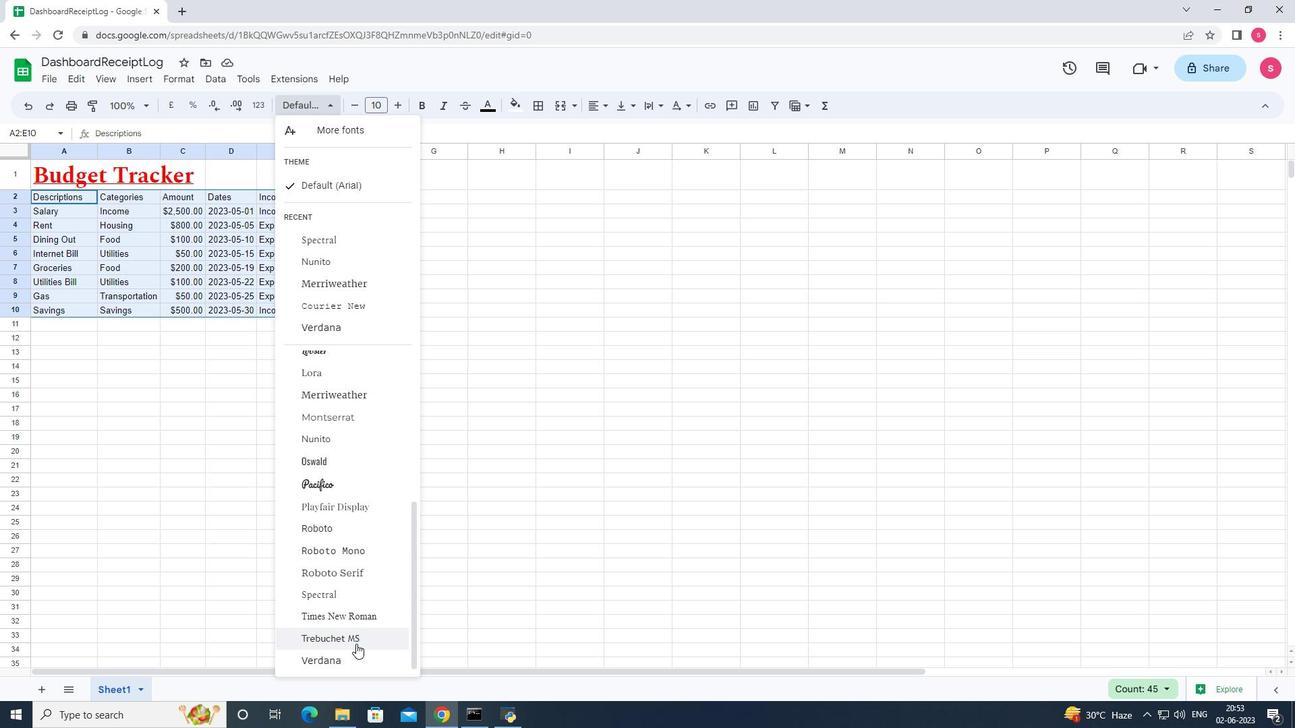 
Action: Mouse moved to (392, 112)
Screenshot: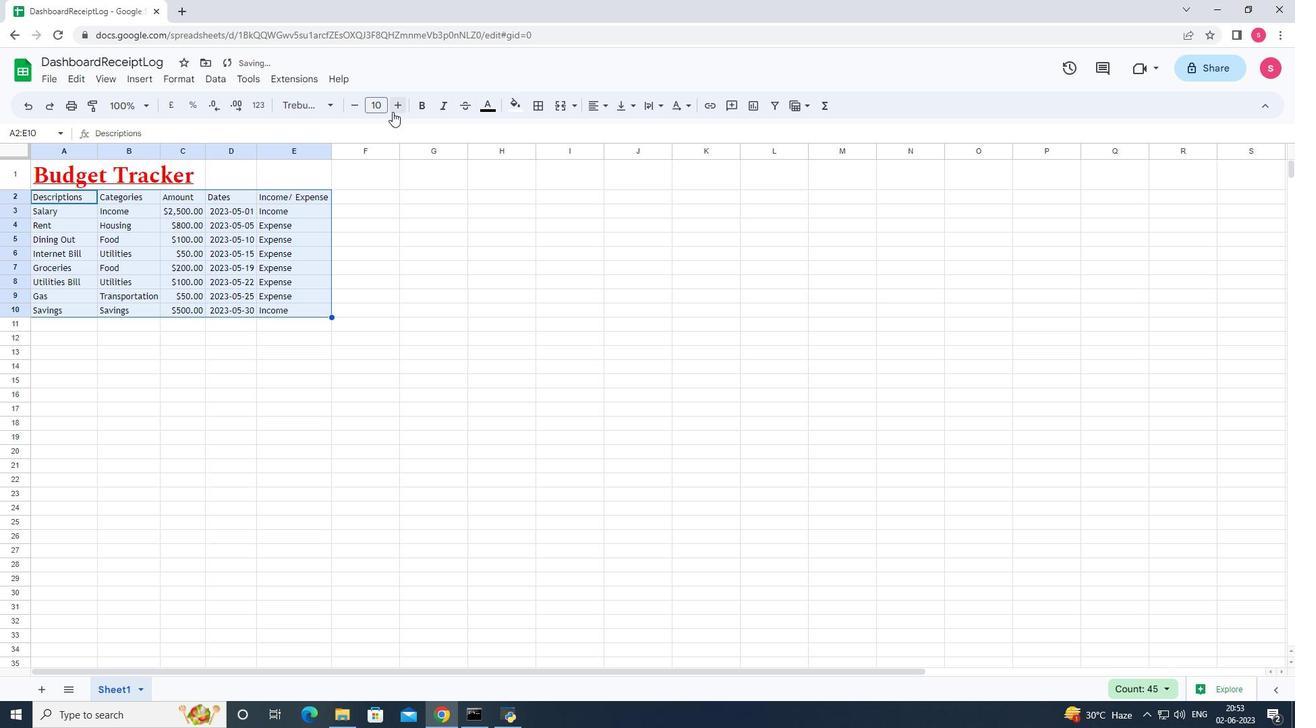 
Action: Mouse pressed left at (392, 112)
Screenshot: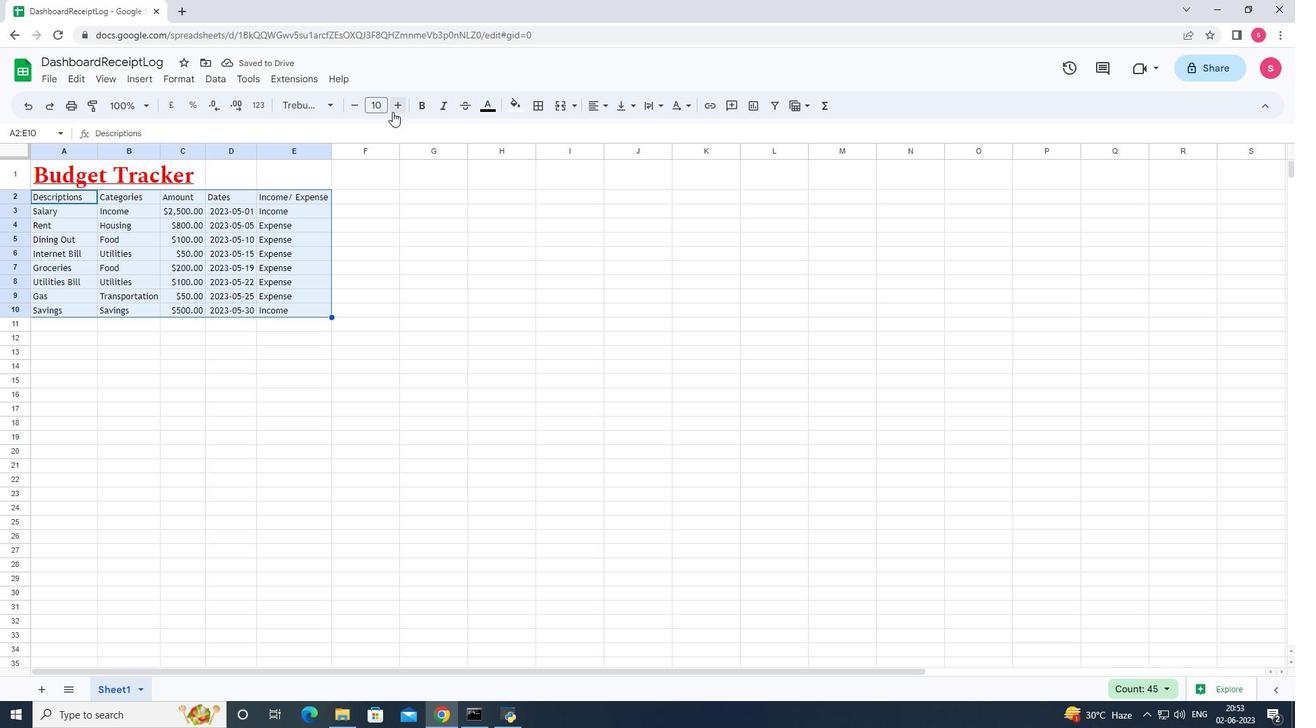 
Action: Mouse pressed left at (392, 112)
Screenshot: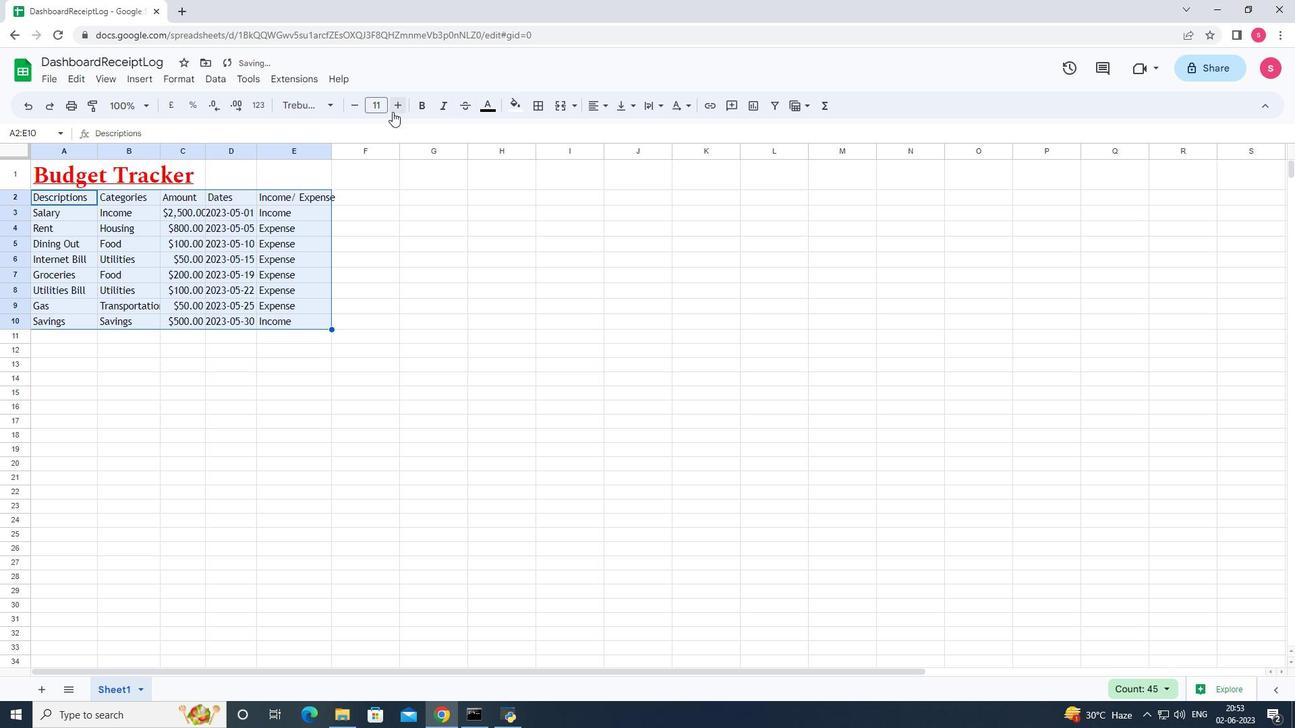
Action: Mouse pressed left at (392, 112)
Screenshot: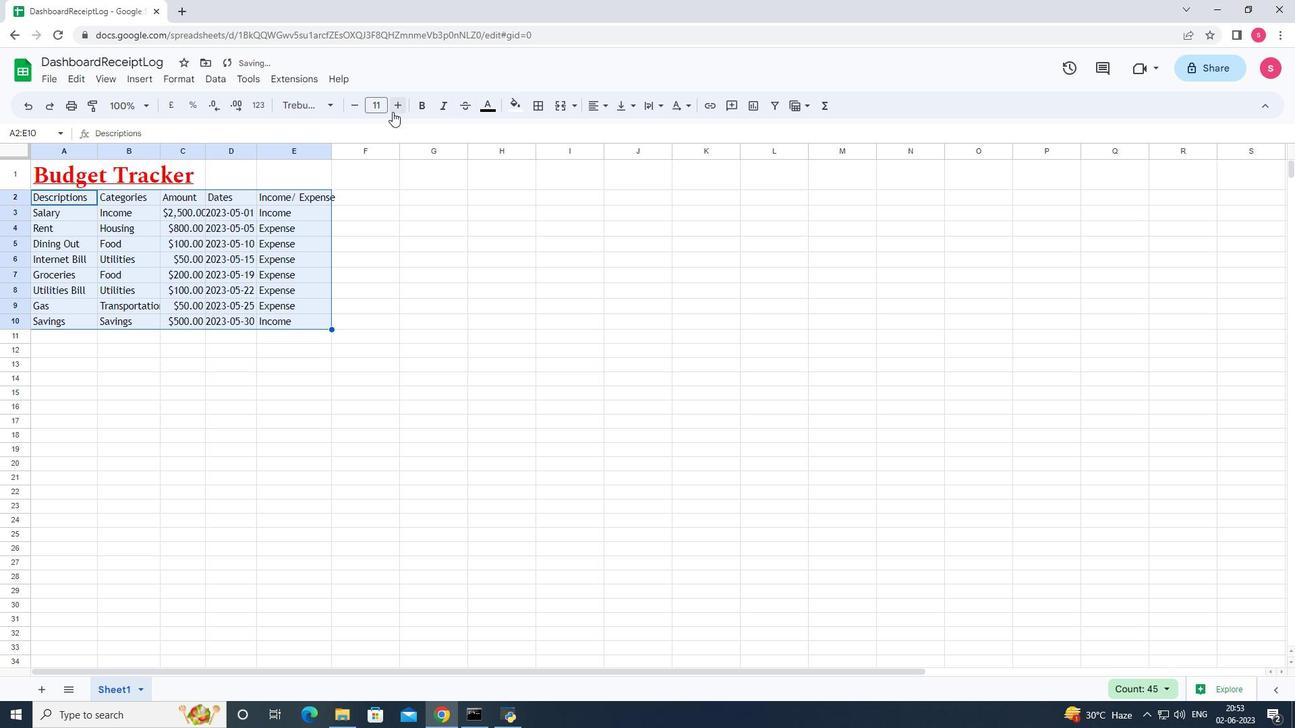
Action: Mouse pressed left at (392, 112)
Screenshot: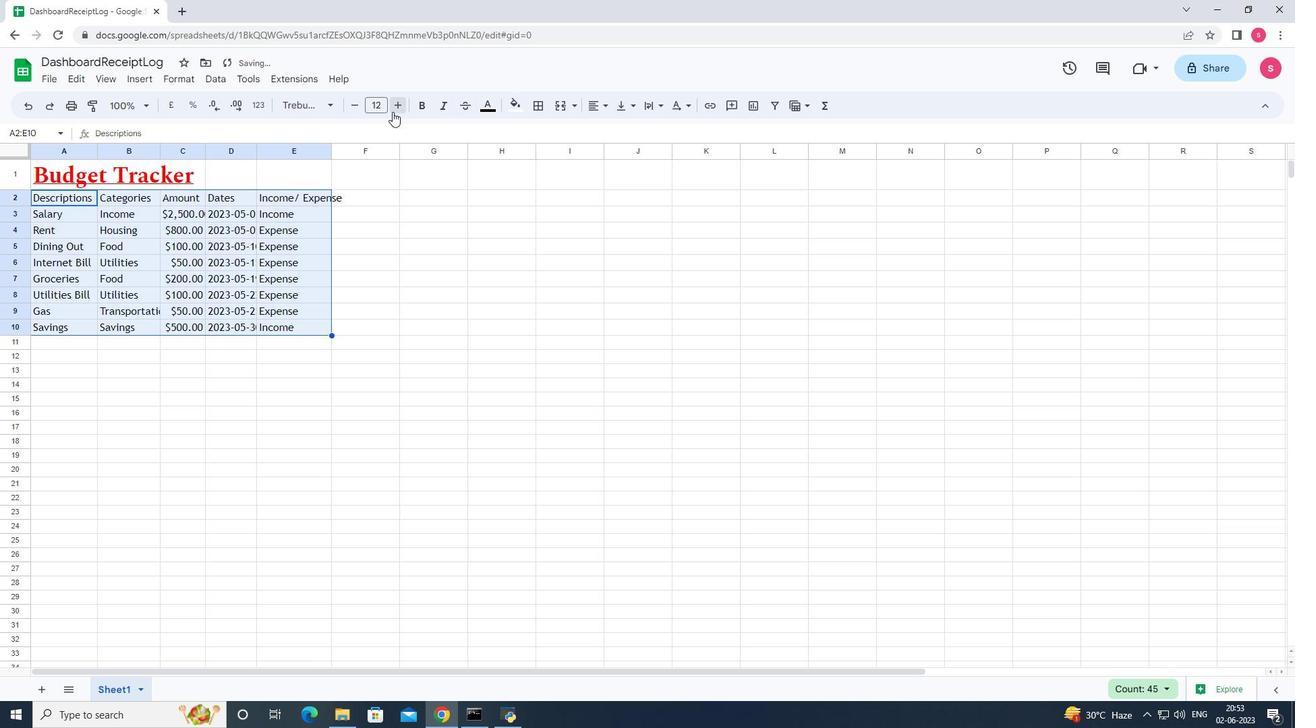 
Action: Mouse pressed left at (392, 112)
Screenshot: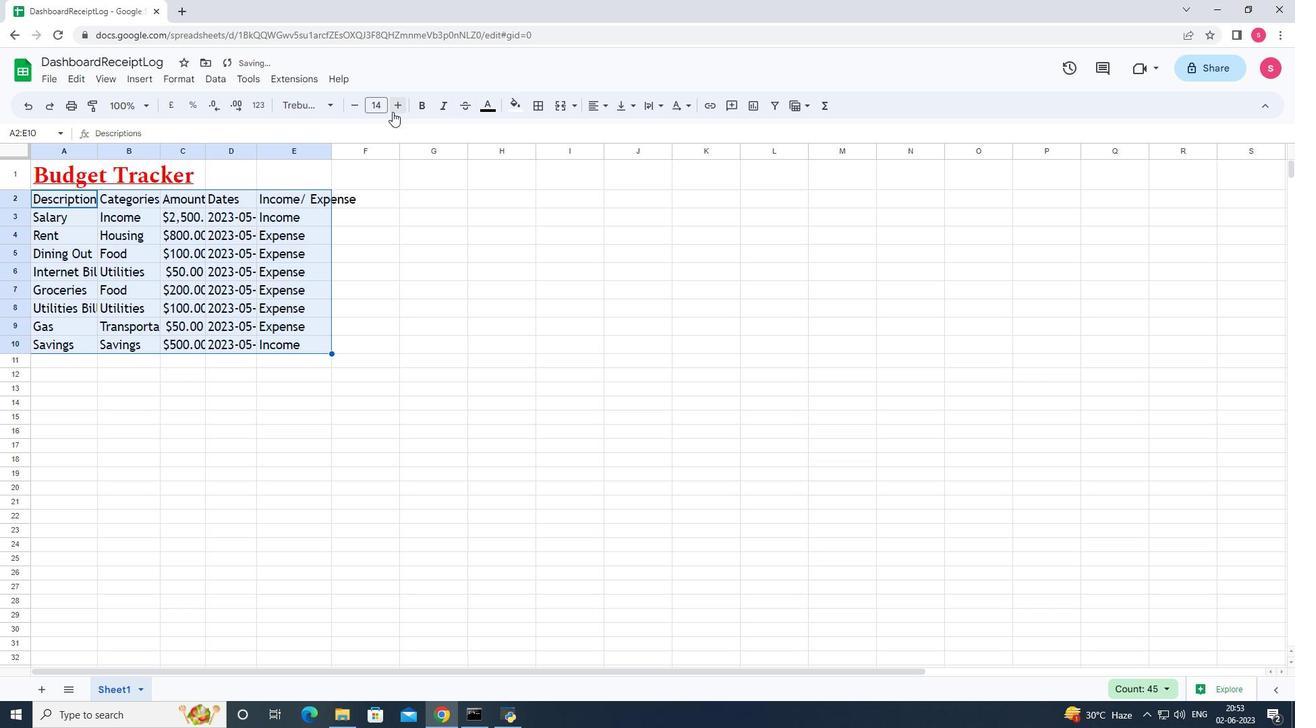 
Action: Mouse pressed left at (392, 112)
Screenshot: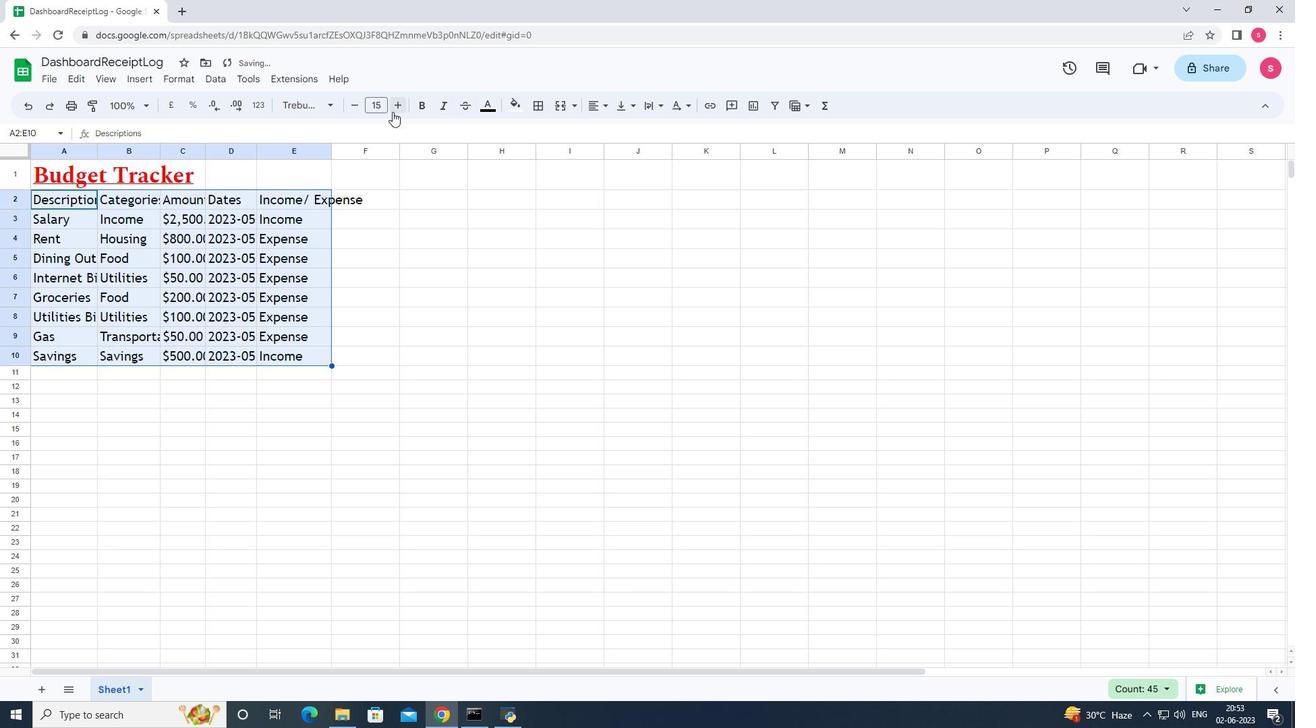 
Action: Mouse pressed left at (392, 112)
Screenshot: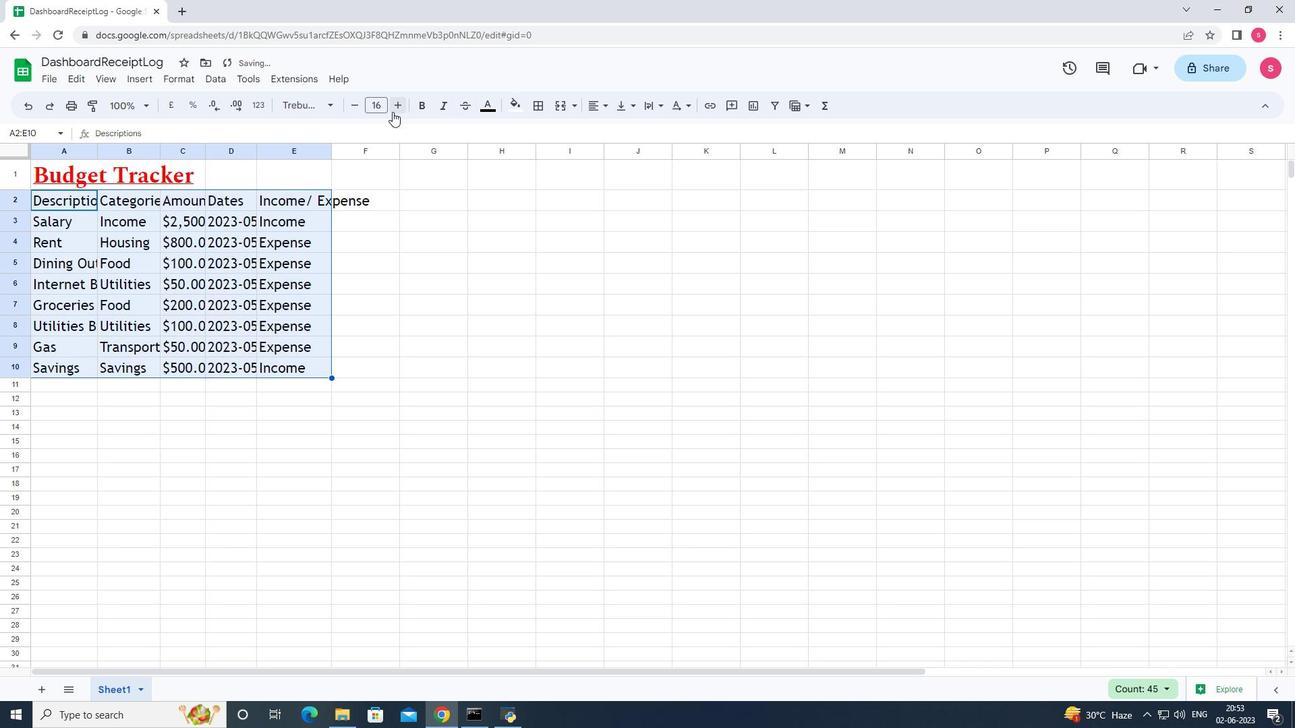 
Action: Mouse pressed left at (392, 112)
Screenshot: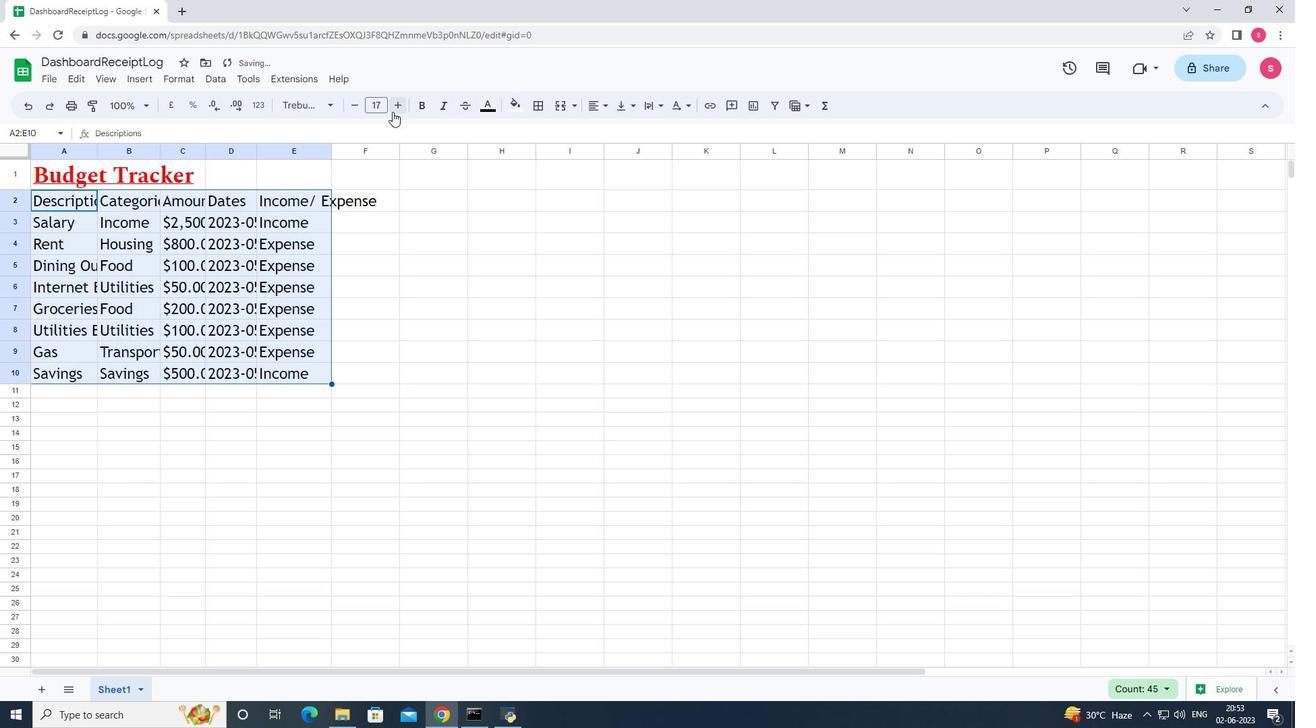 
Action: Mouse pressed left at (392, 112)
Screenshot: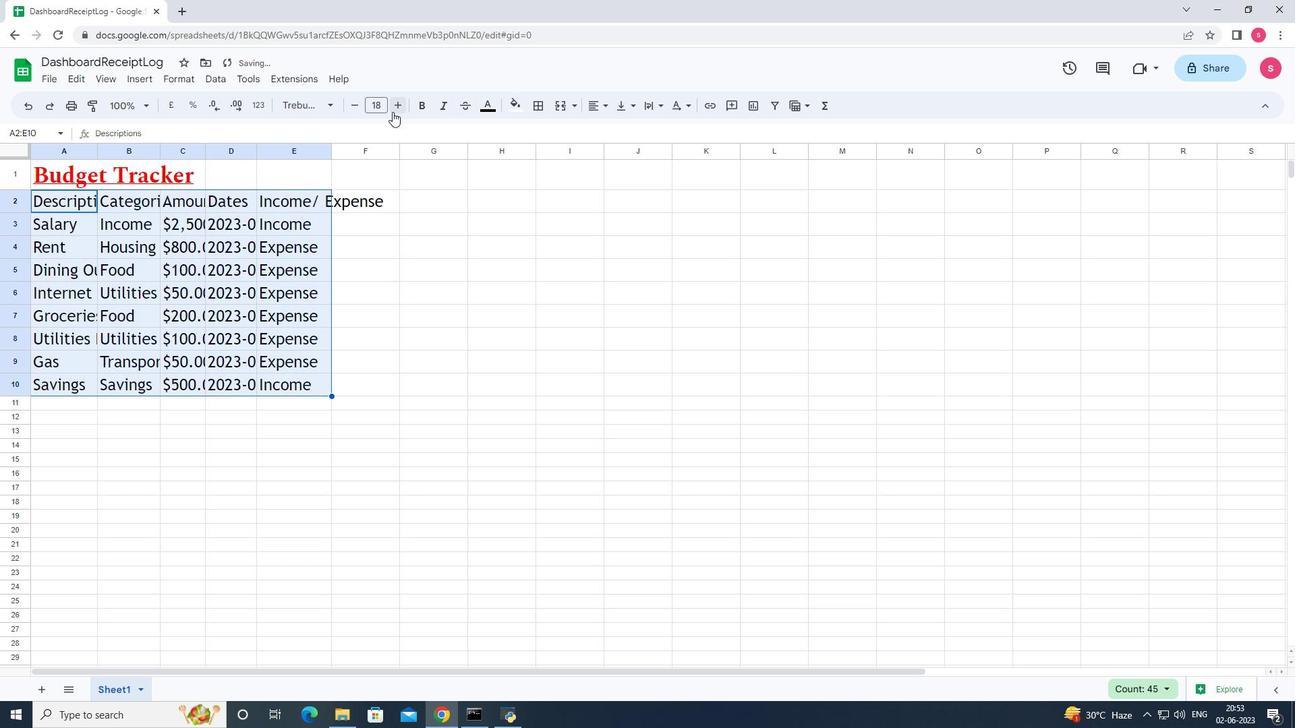 
Action: Mouse moved to (354, 106)
Screenshot: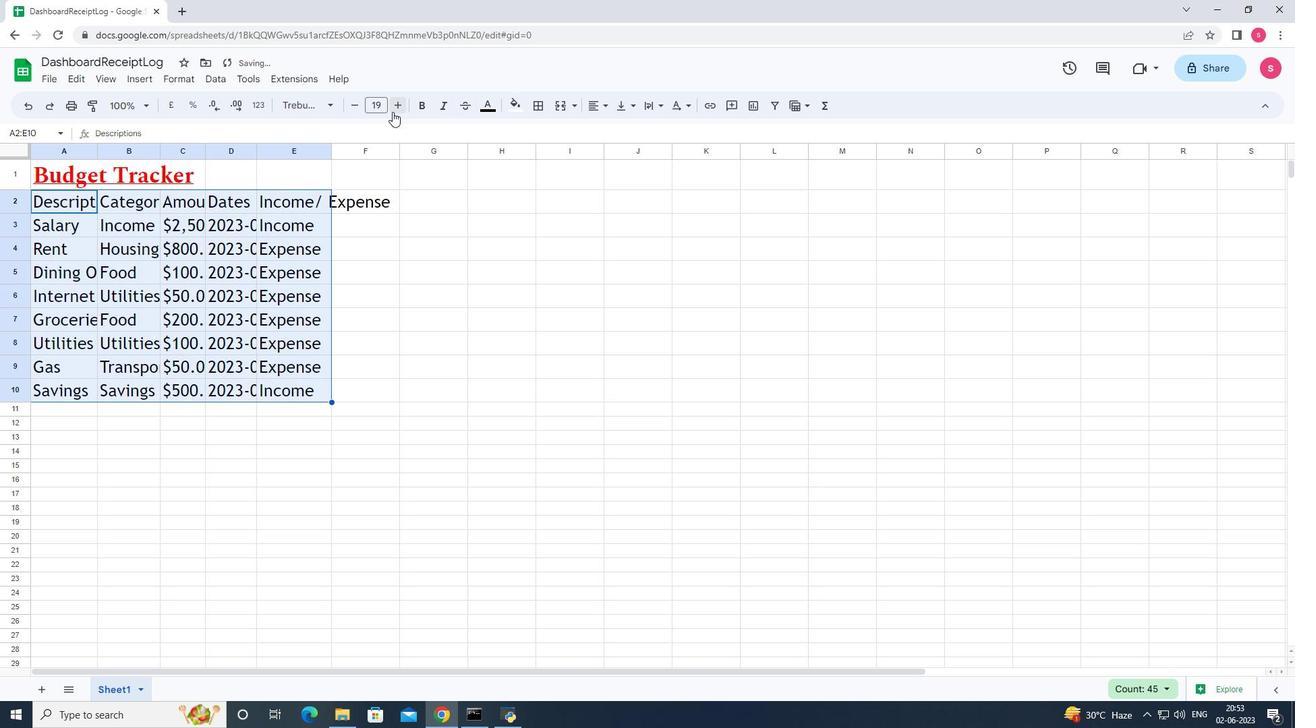 
Action: Mouse pressed left at (354, 106)
Screenshot: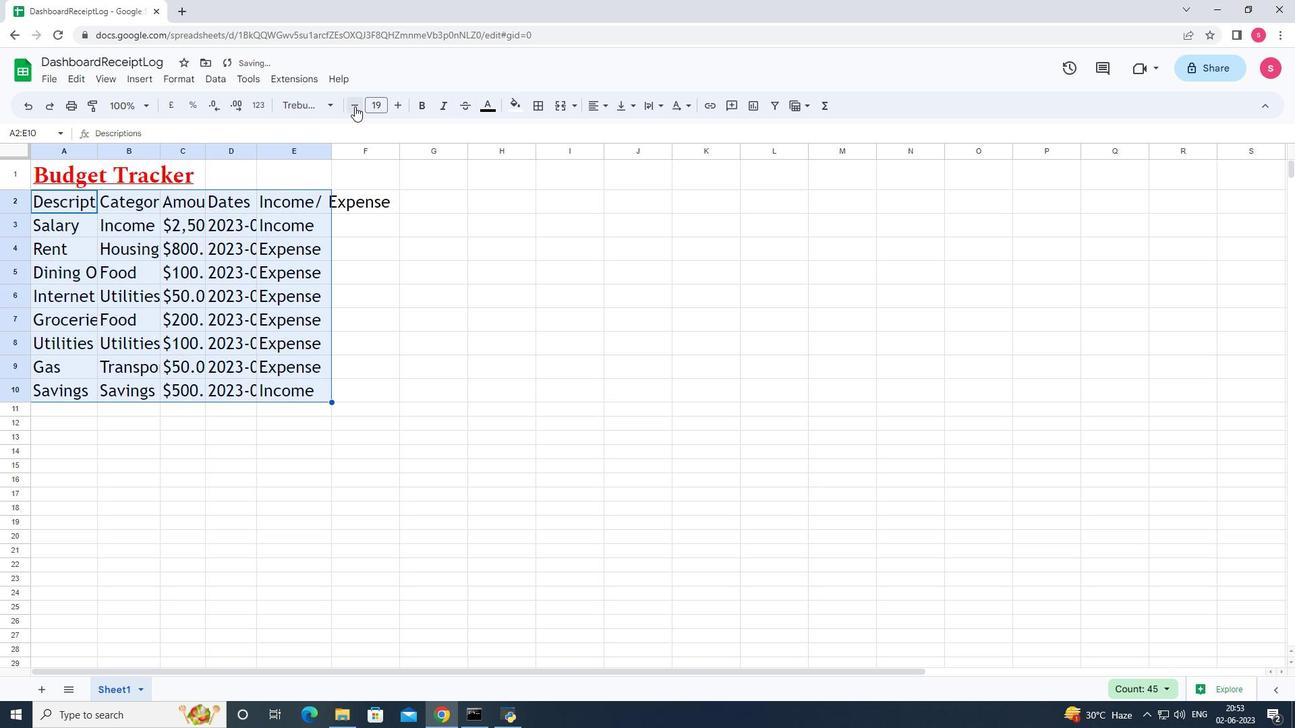 
Action: Mouse moved to (507, 267)
Screenshot: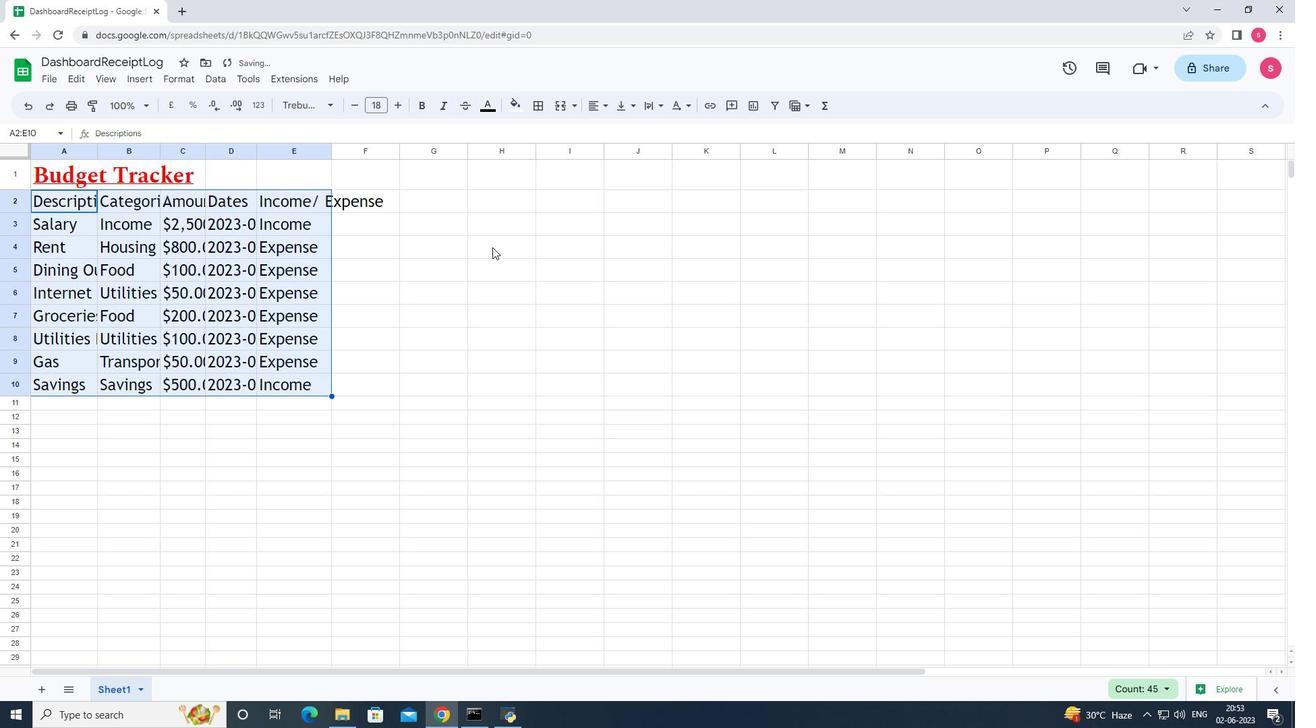 
Action: Mouse pressed left at (507, 267)
Screenshot: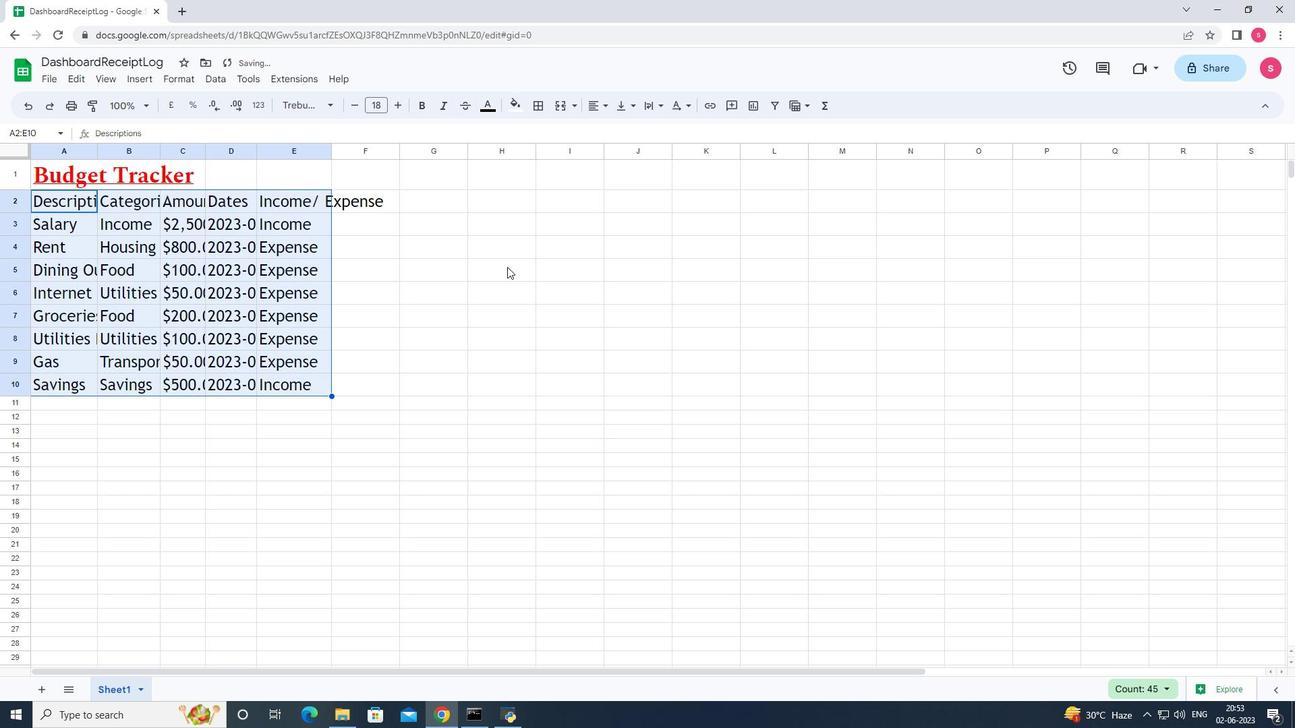 
Action: Mouse moved to (110, 178)
Screenshot: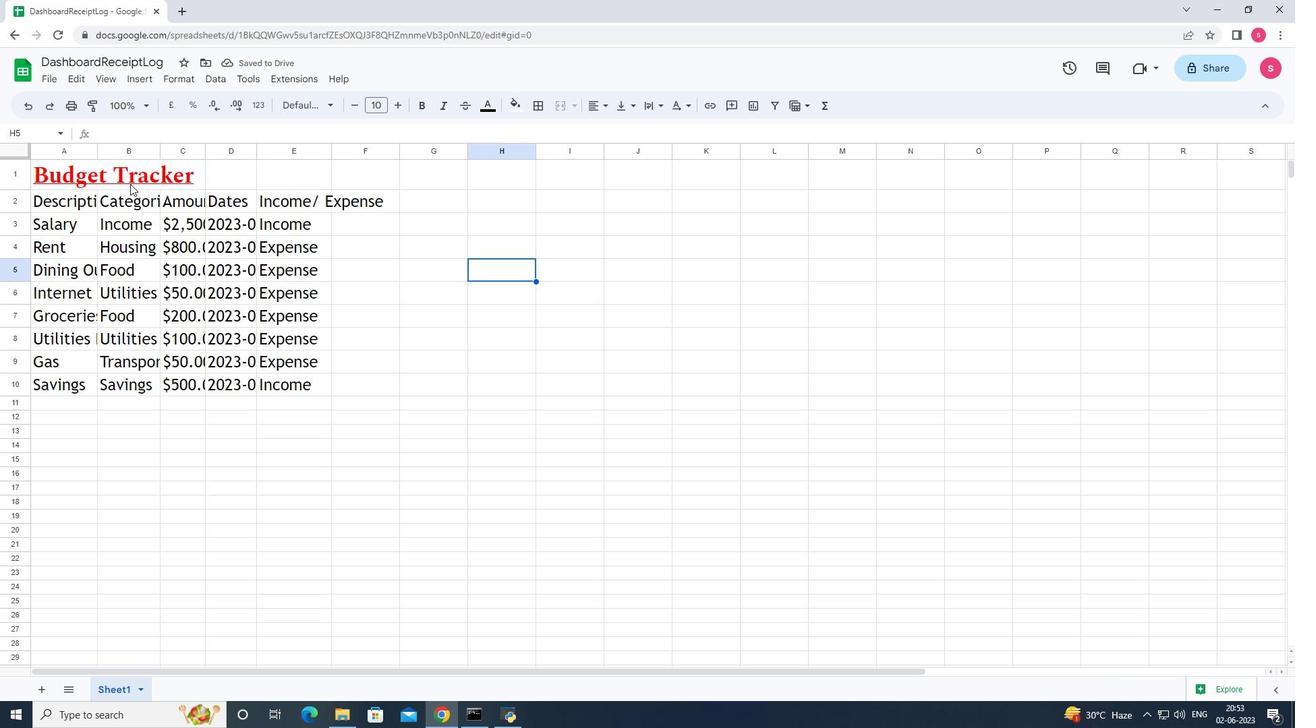 
Action: Mouse pressed left at (110, 178)
Screenshot: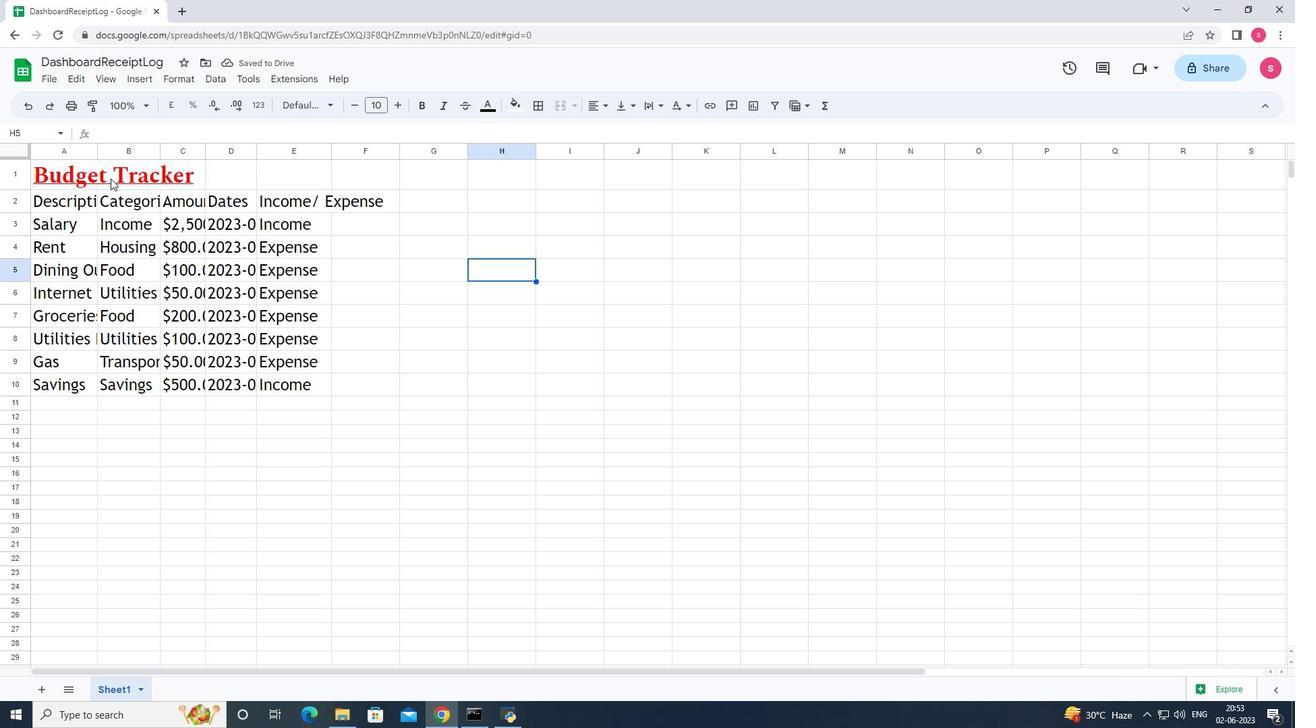 
Action: Mouse moved to (690, 493)
Screenshot: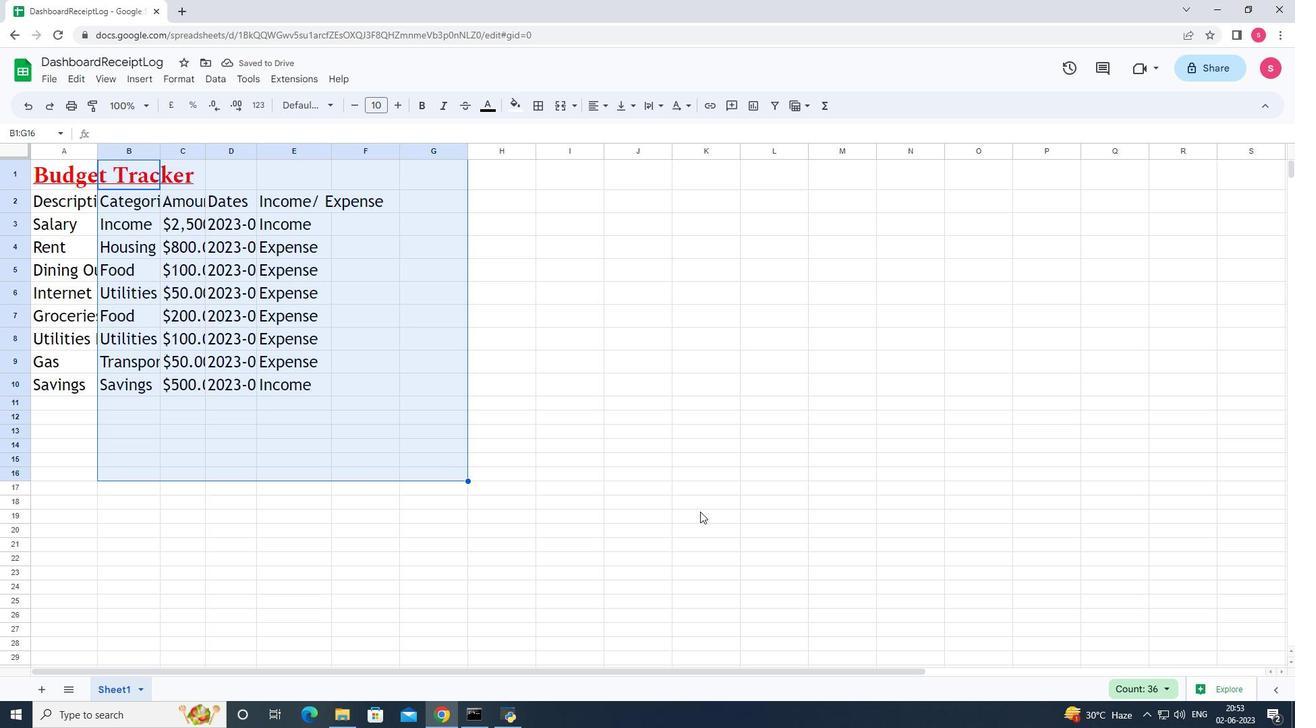 
Action: Mouse pressed left at (690, 493)
Screenshot: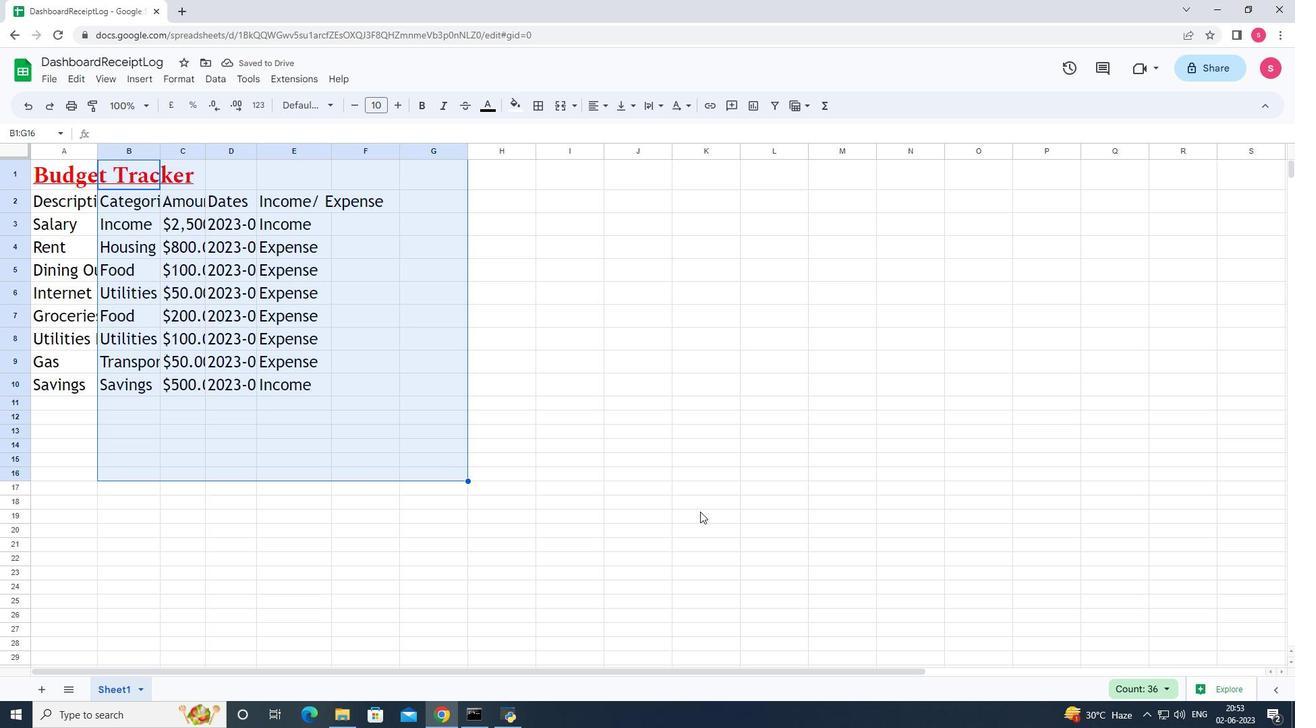 
Action: Mouse moved to (37, 182)
Screenshot: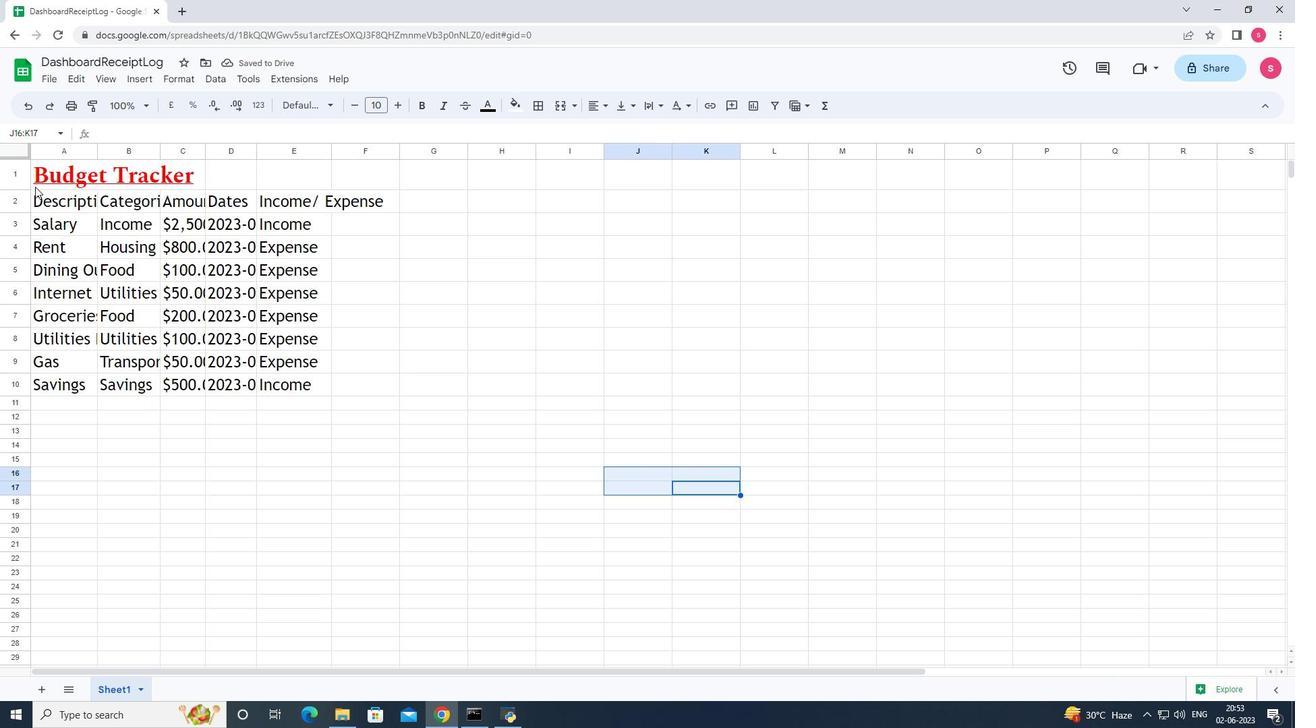 
Action: Mouse pressed left at (37, 182)
Screenshot: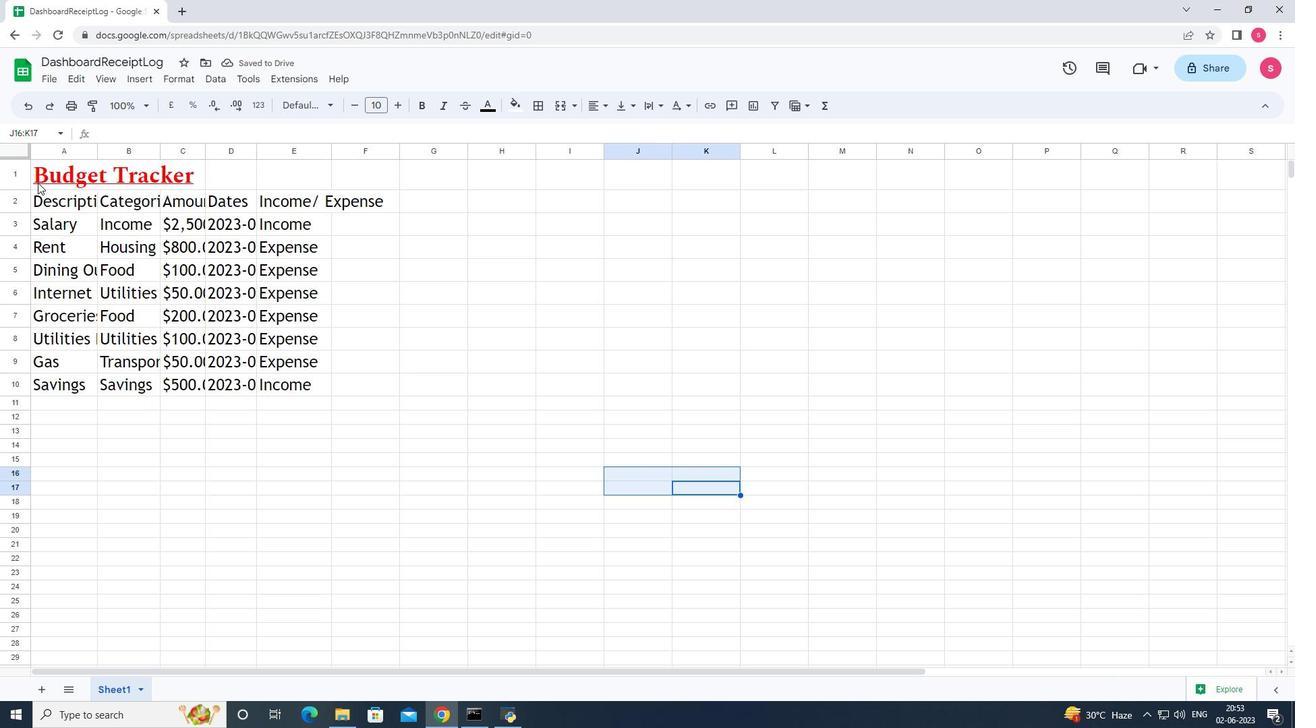 
Action: Mouse moved to (592, 103)
Screenshot: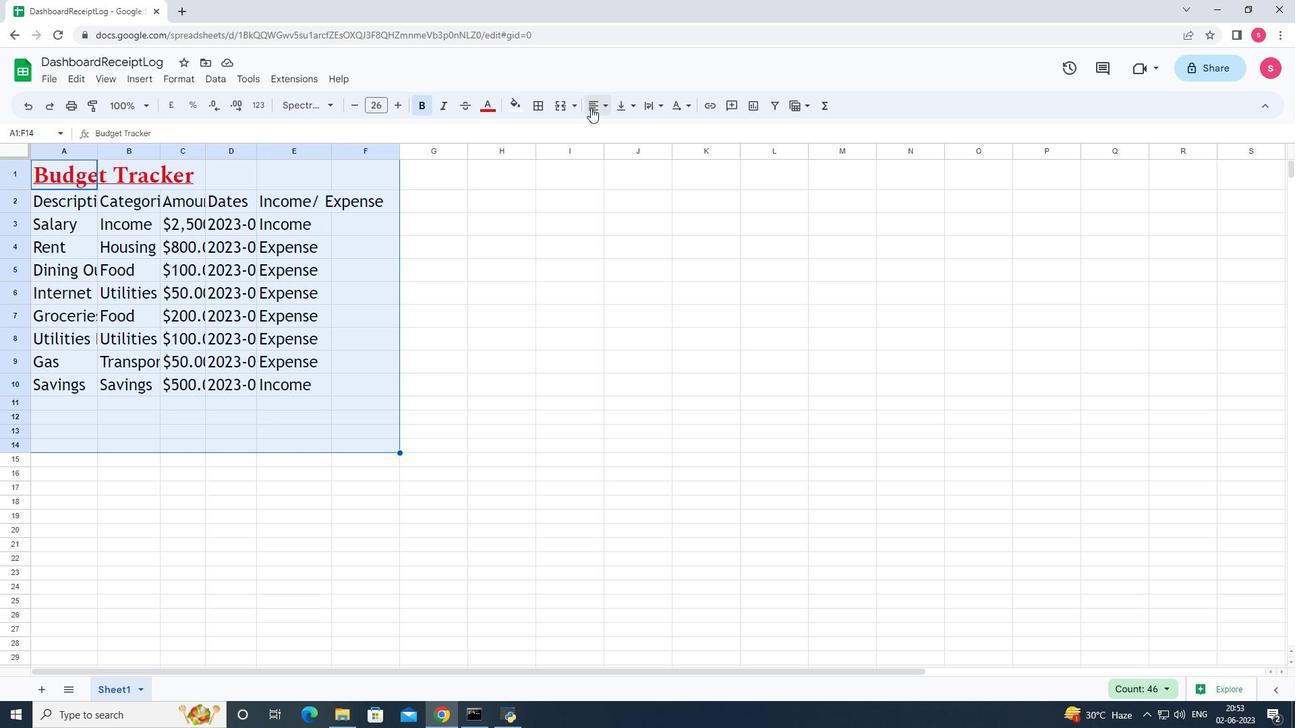 
Action: Mouse pressed left at (592, 103)
Screenshot: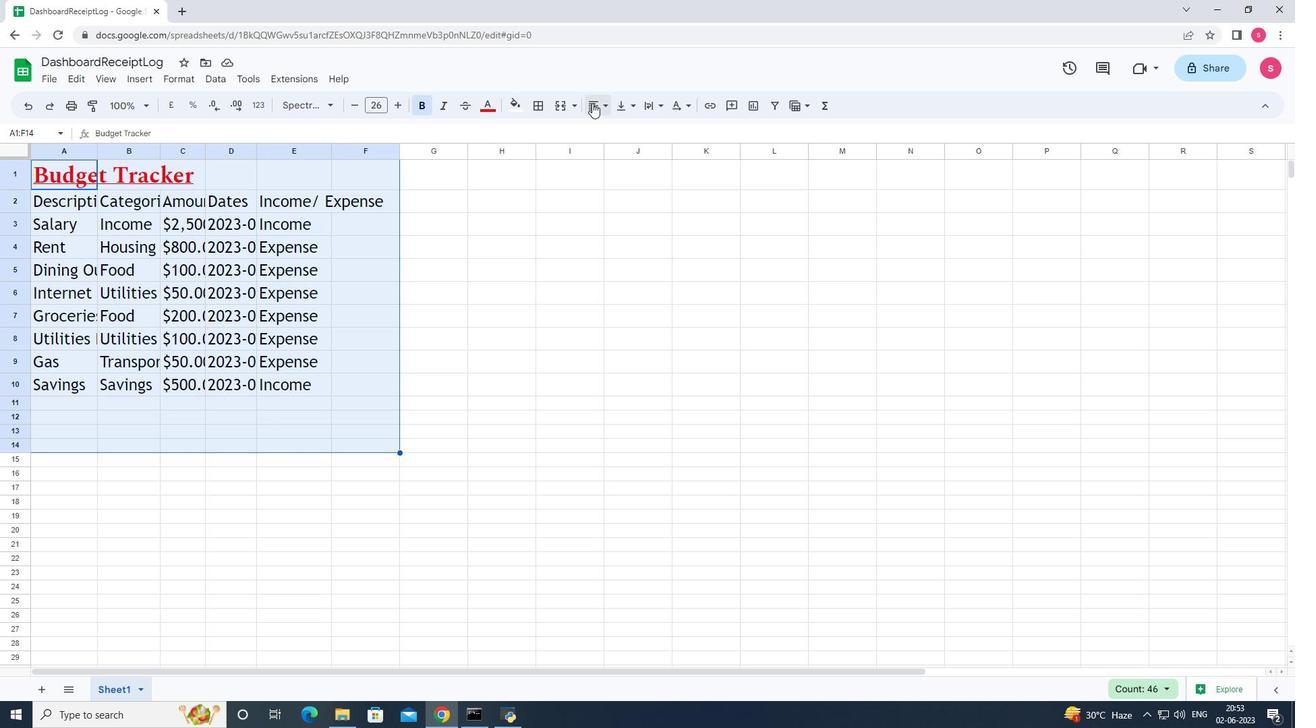 
Action: Mouse moved to (597, 126)
Screenshot: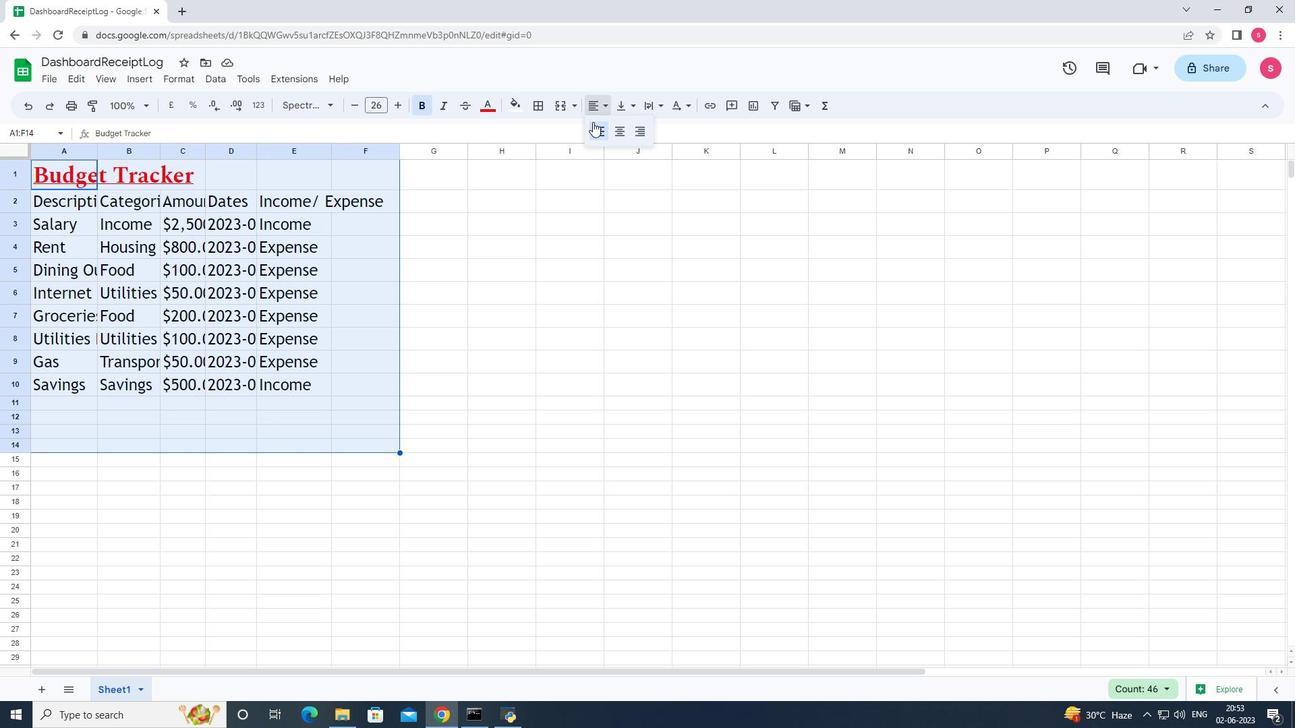 
Action: Mouse pressed left at (597, 126)
Screenshot: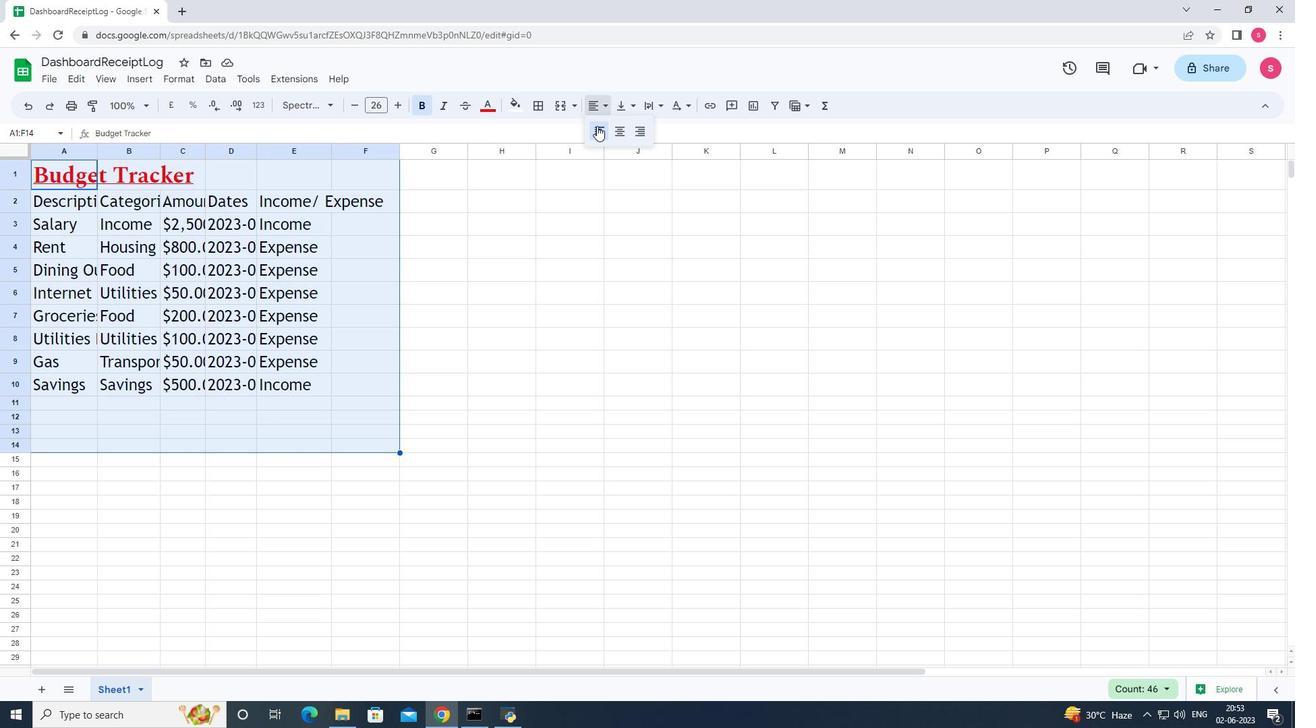 
Action: Mouse moved to (598, 234)
Screenshot: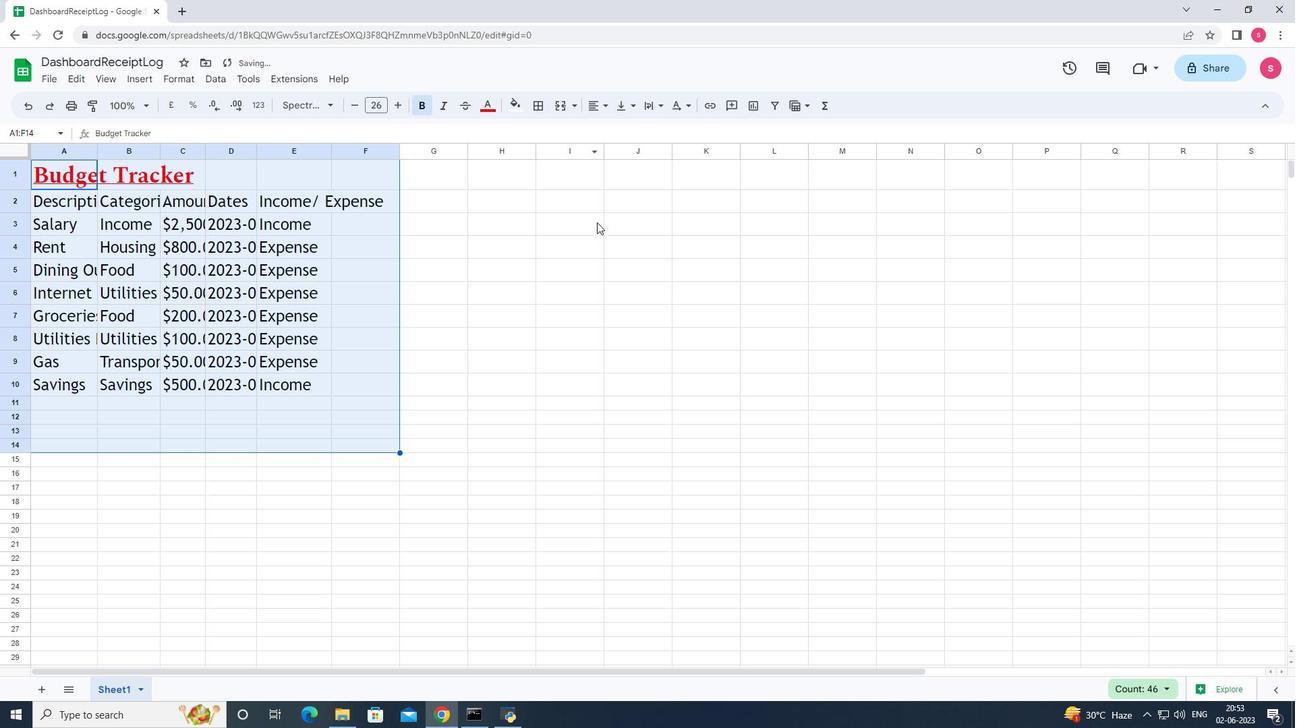 
Action: Mouse pressed left at (598, 234)
Screenshot: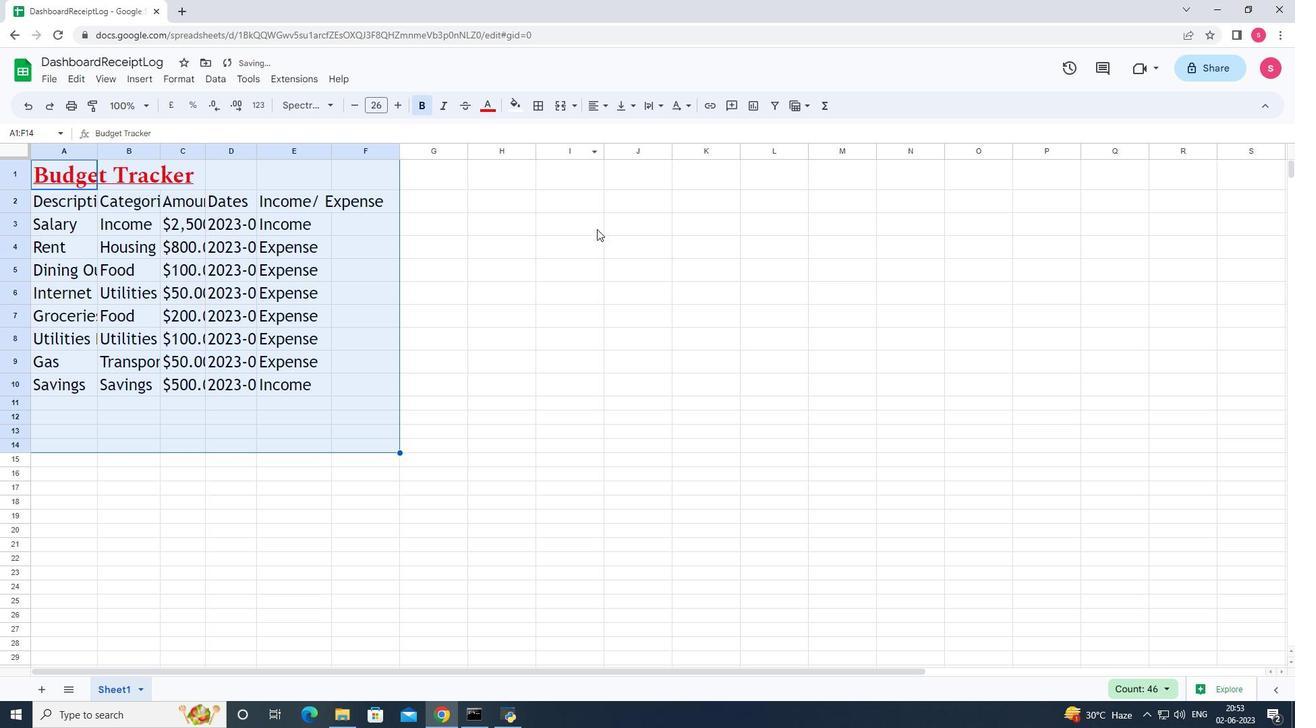 
Action: Mouse moved to (97, 150)
Screenshot: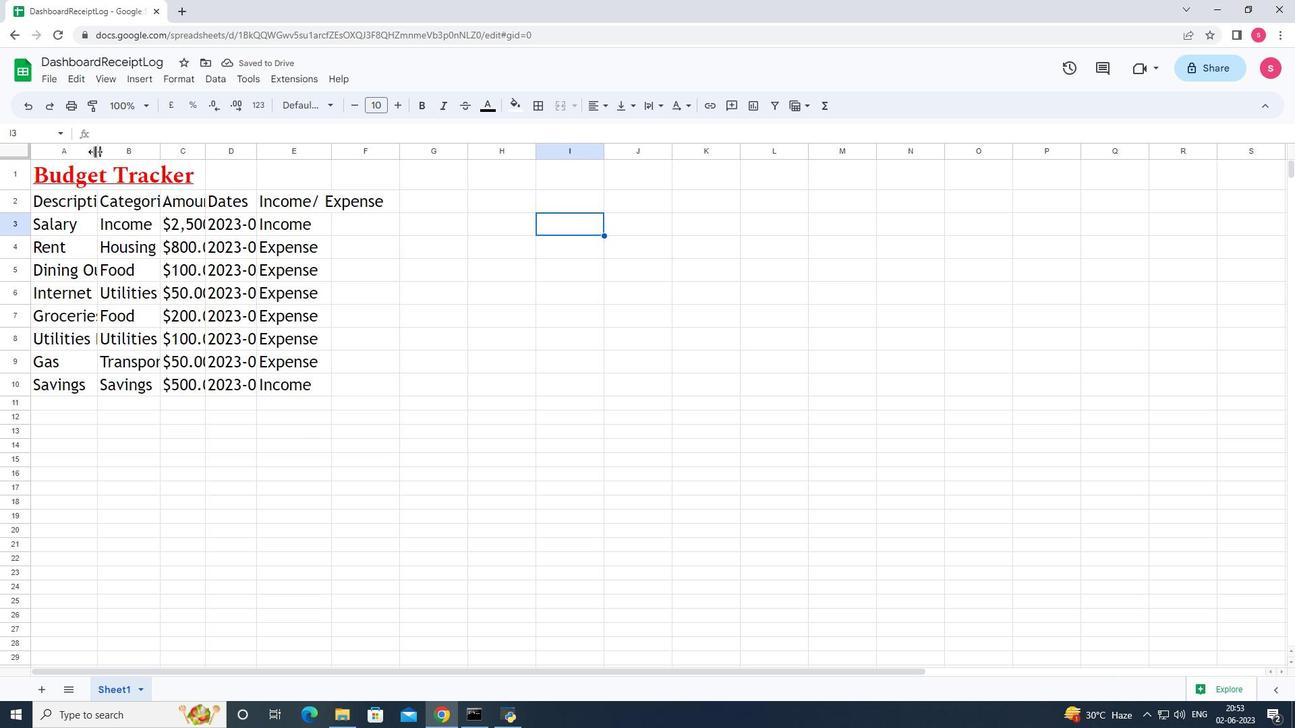 
Action: Mouse pressed left at (97, 150)
Screenshot: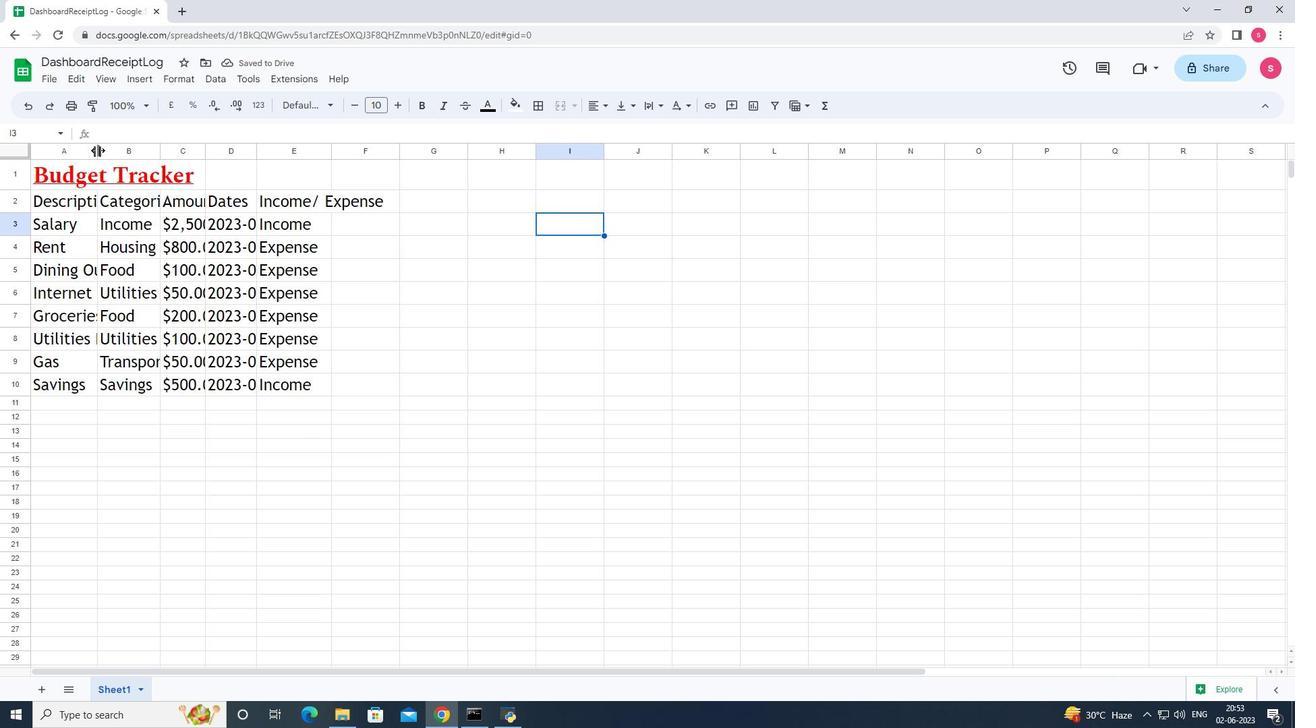 
Action: Mouse pressed left at (97, 150)
Screenshot: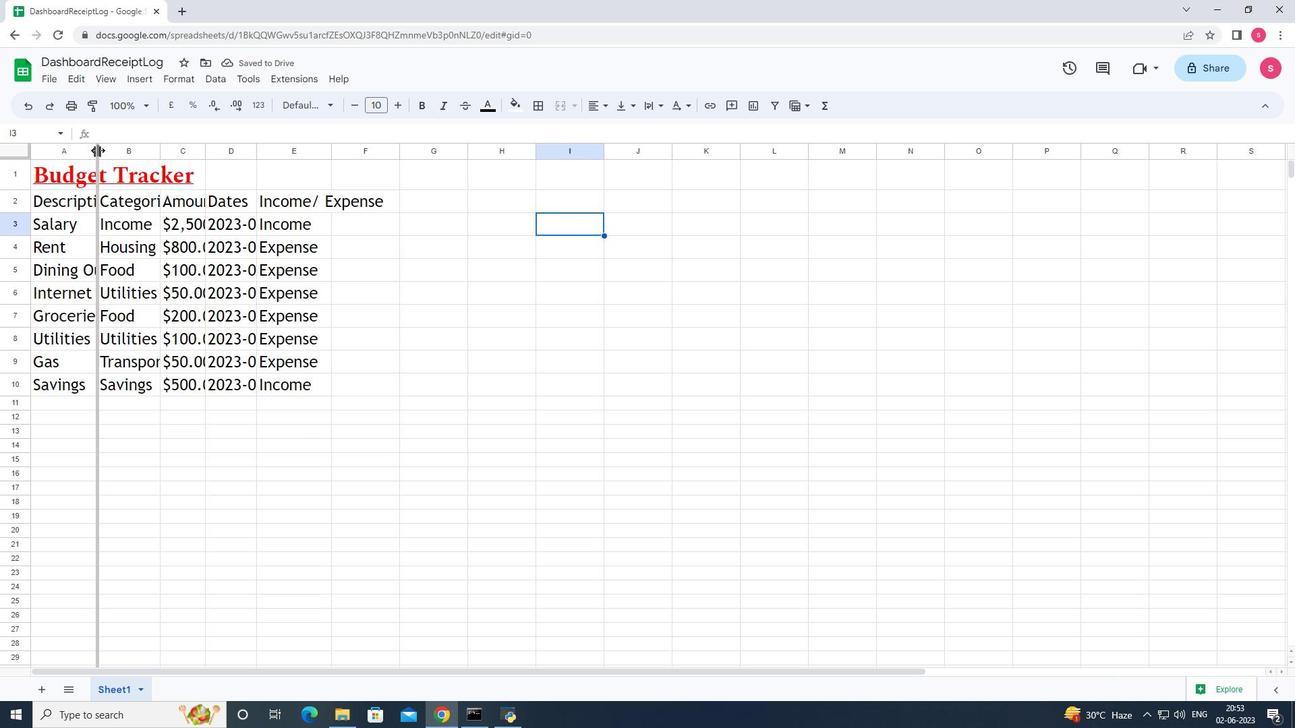 
Action: Mouse moved to (258, 153)
Screenshot: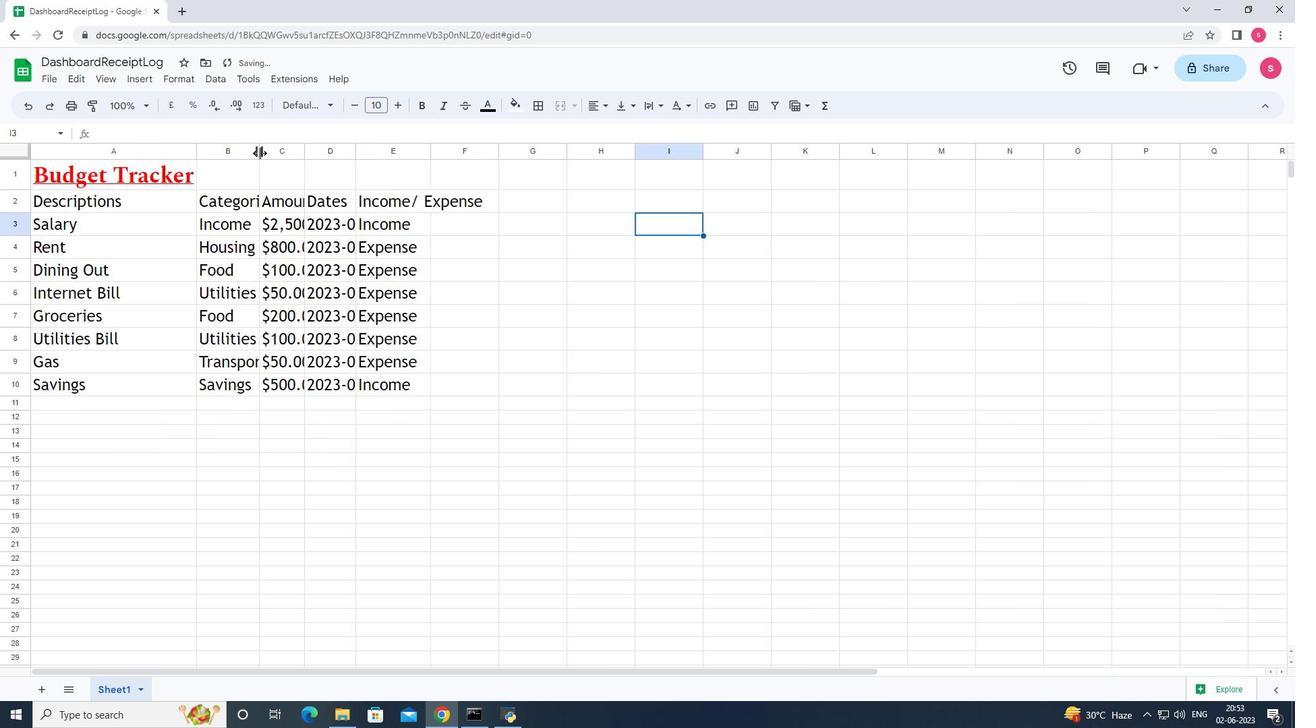 
Action: Mouse pressed left at (258, 153)
Screenshot: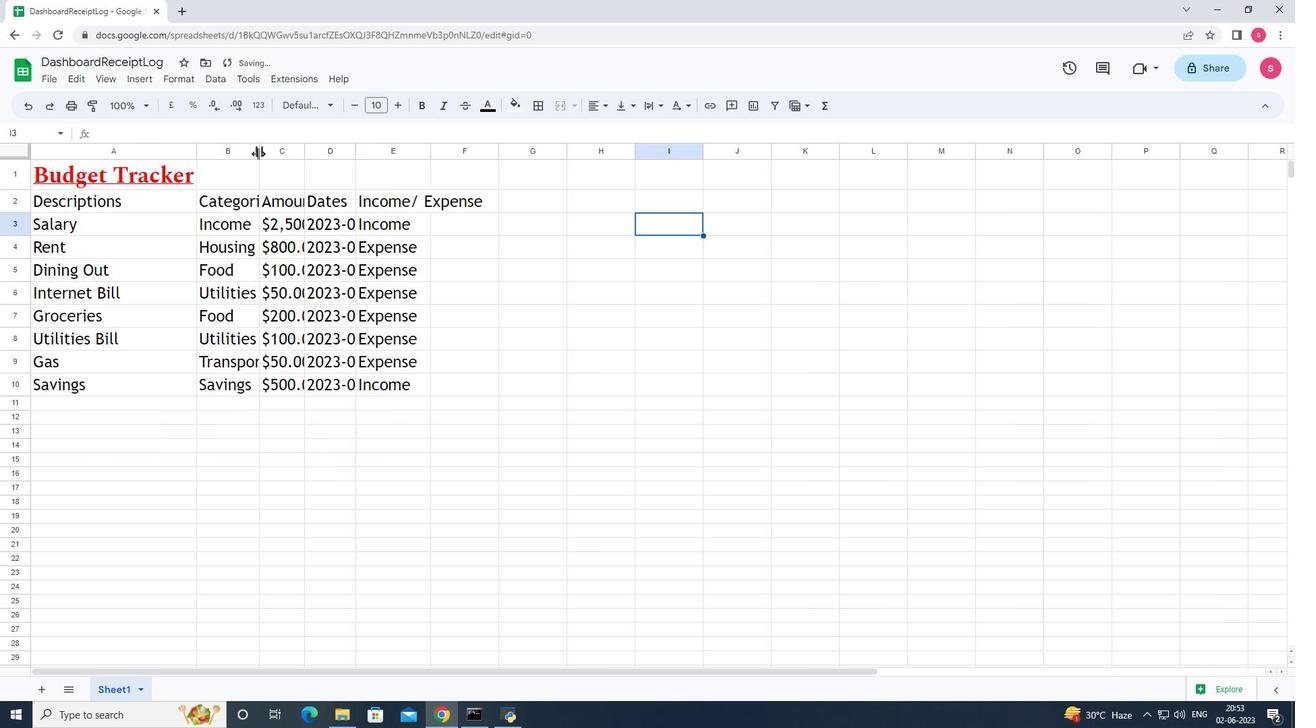 
Action: Mouse pressed left at (258, 153)
Screenshot: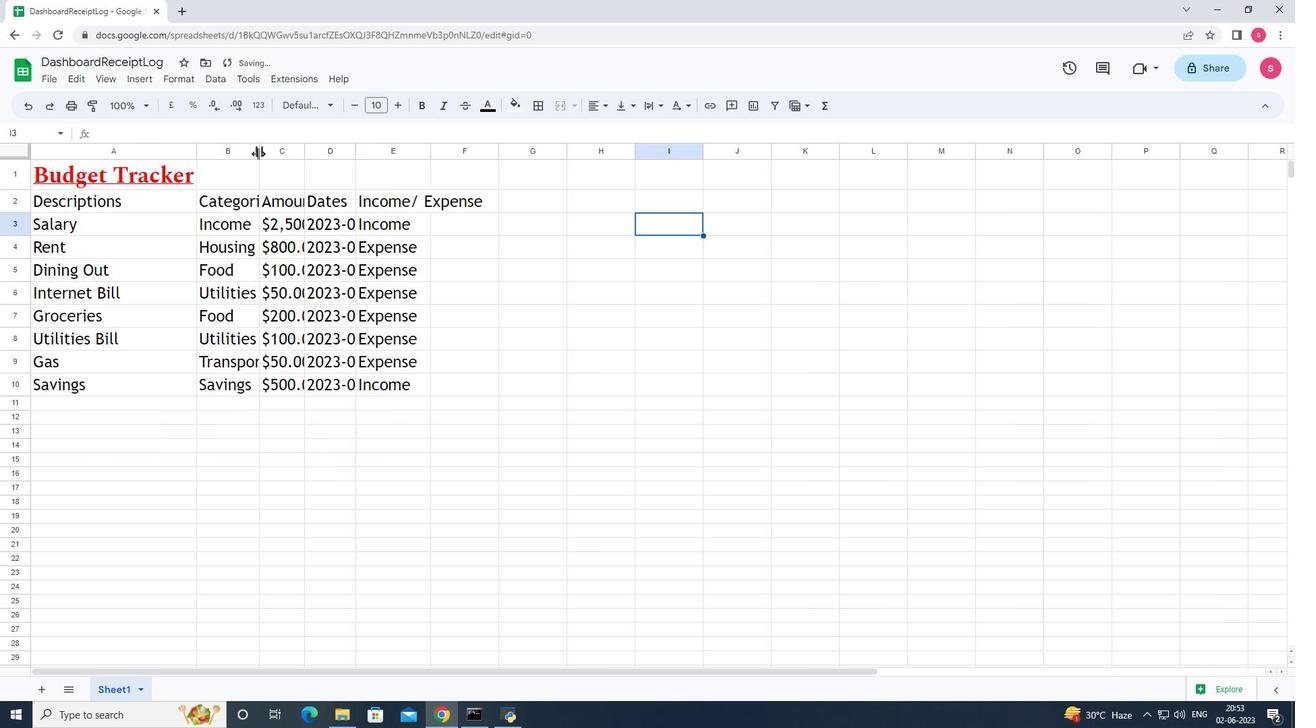 
Action: Mouse moved to (350, 149)
Screenshot: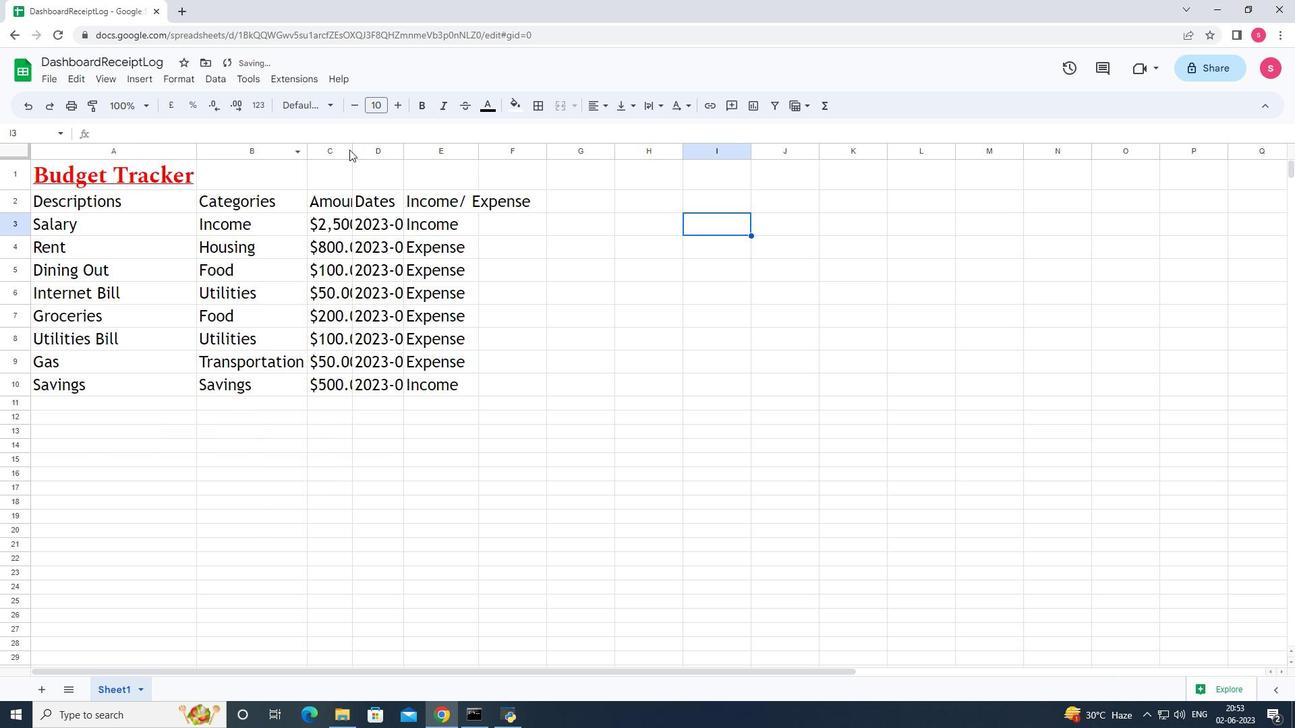 
Action: Mouse pressed left at (350, 149)
Screenshot: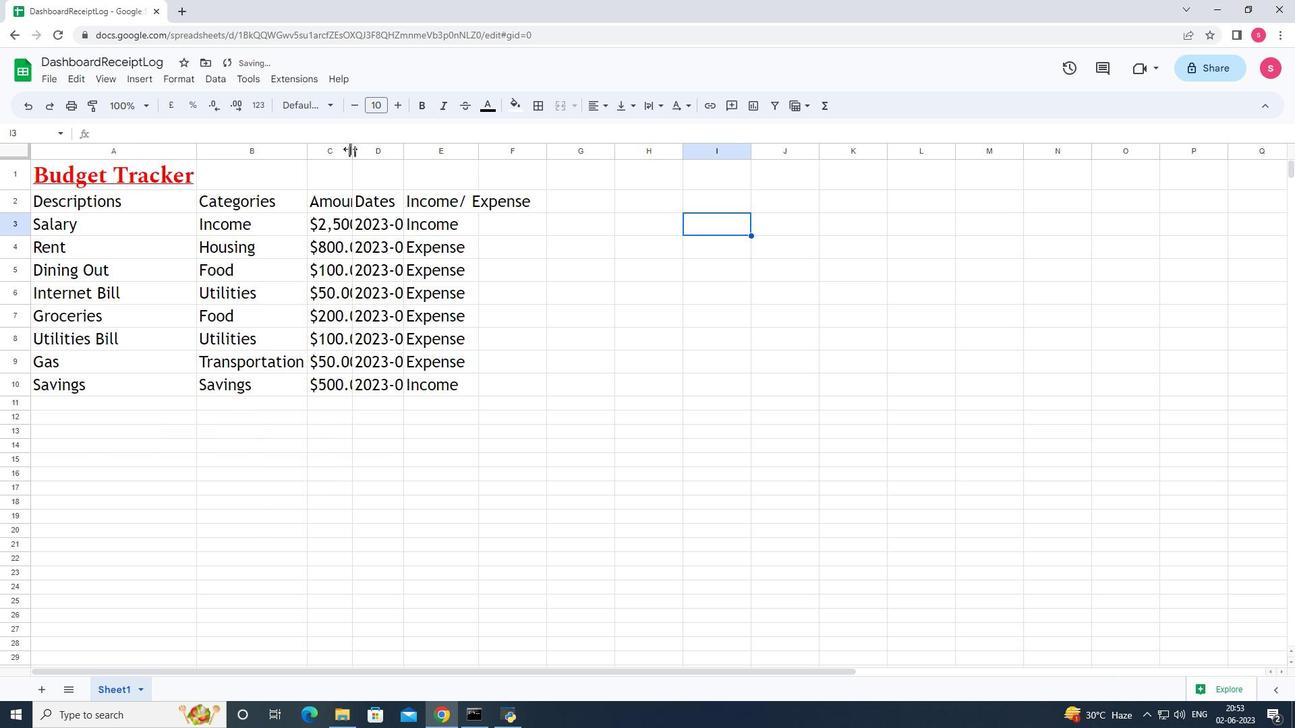 
Action: Mouse pressed left at (350, 149)
Screenshot: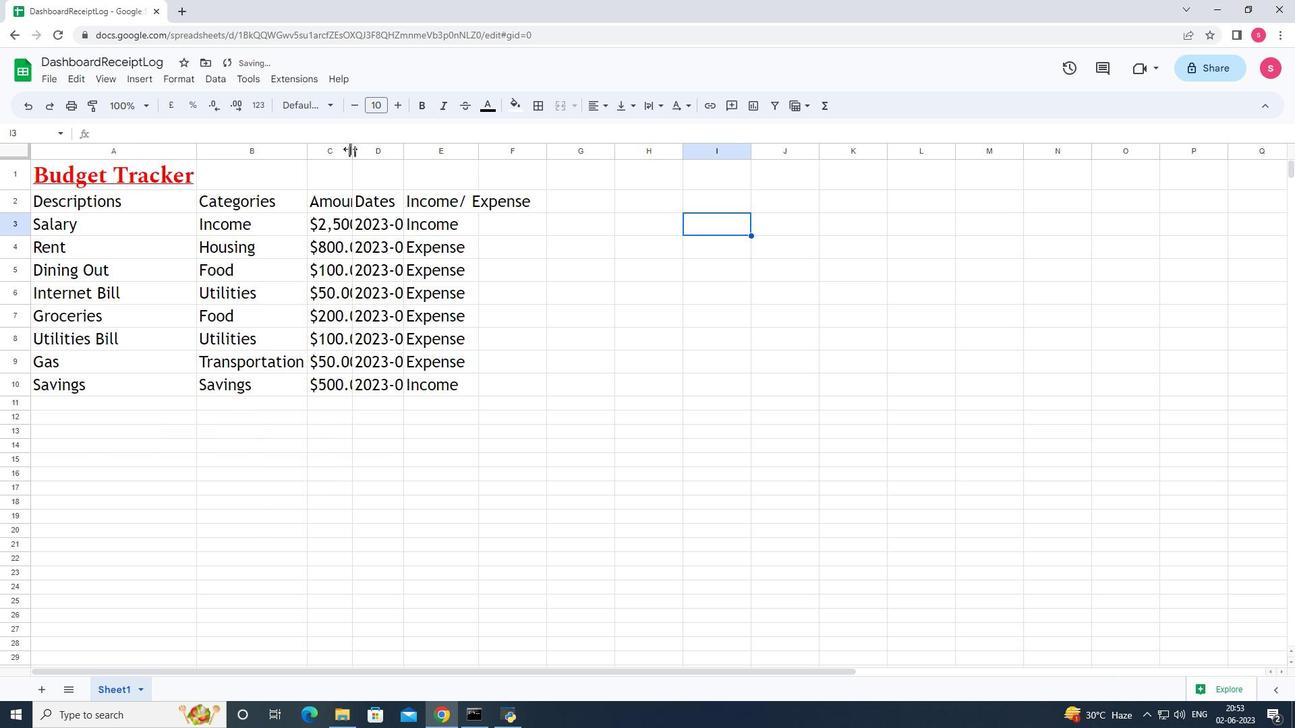 
Action: Mouse moved to (435, 153)
Screenshot: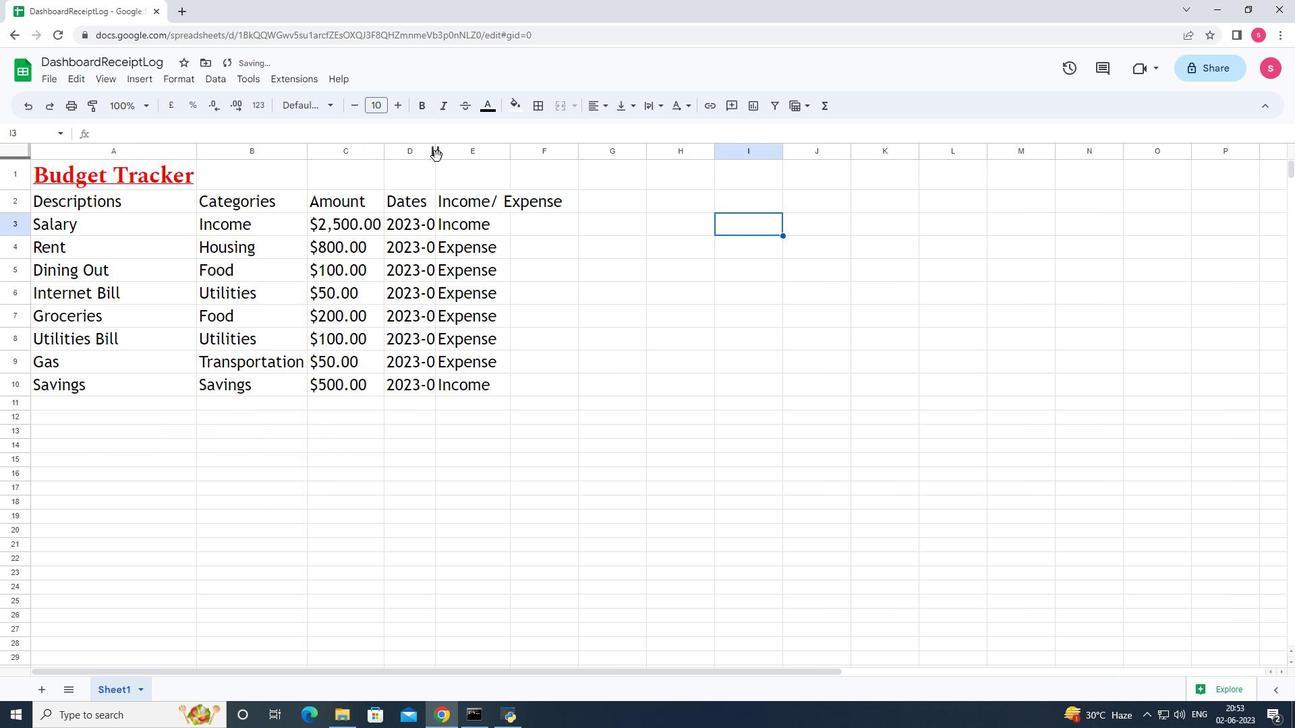 
Action: Mouse pressed left at (435, 153)
Screenshot: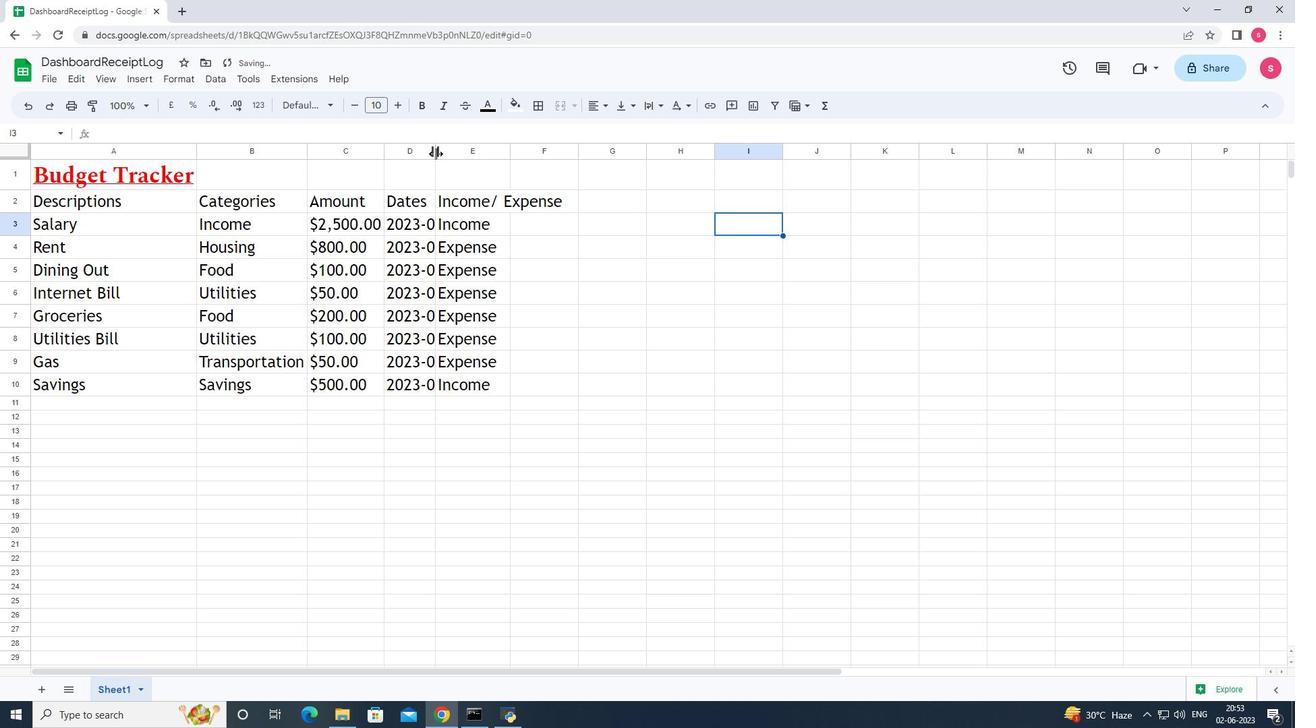 
Action: Mouse pressed left at (435, 153)
Screenshot: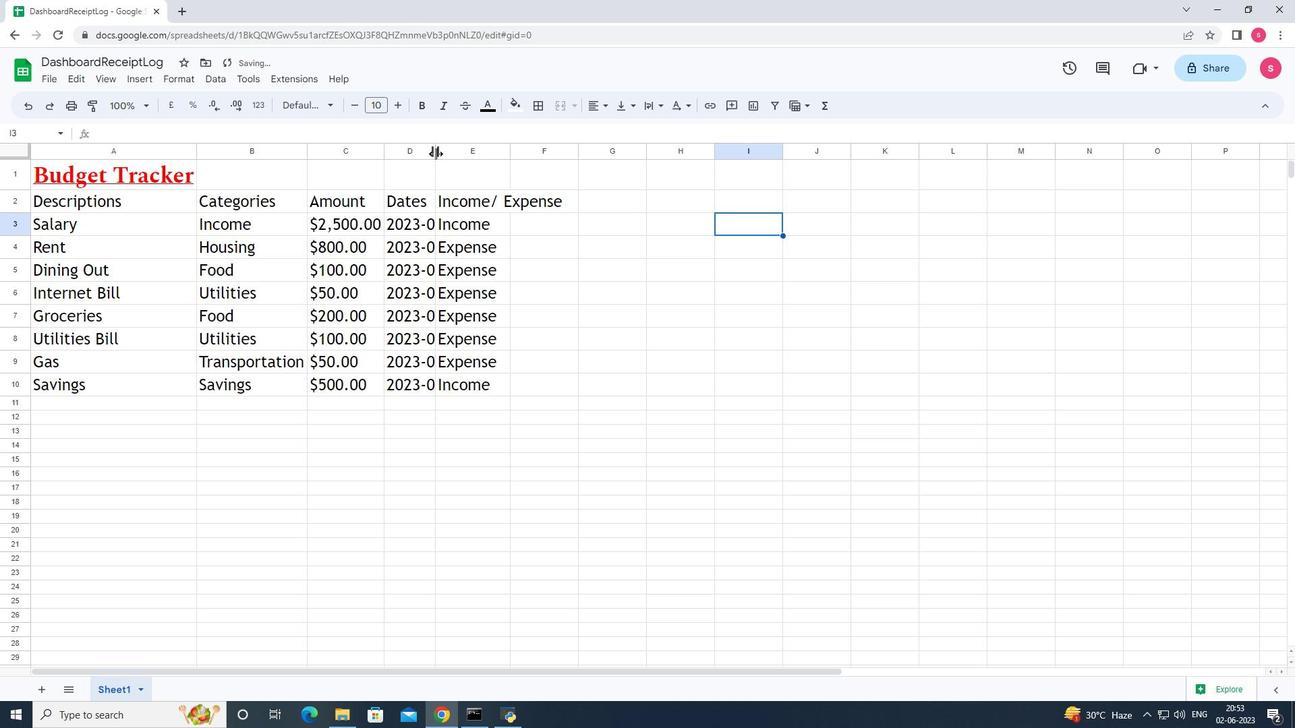 
Action: Mouse moved to (542, 154)
Screenshot: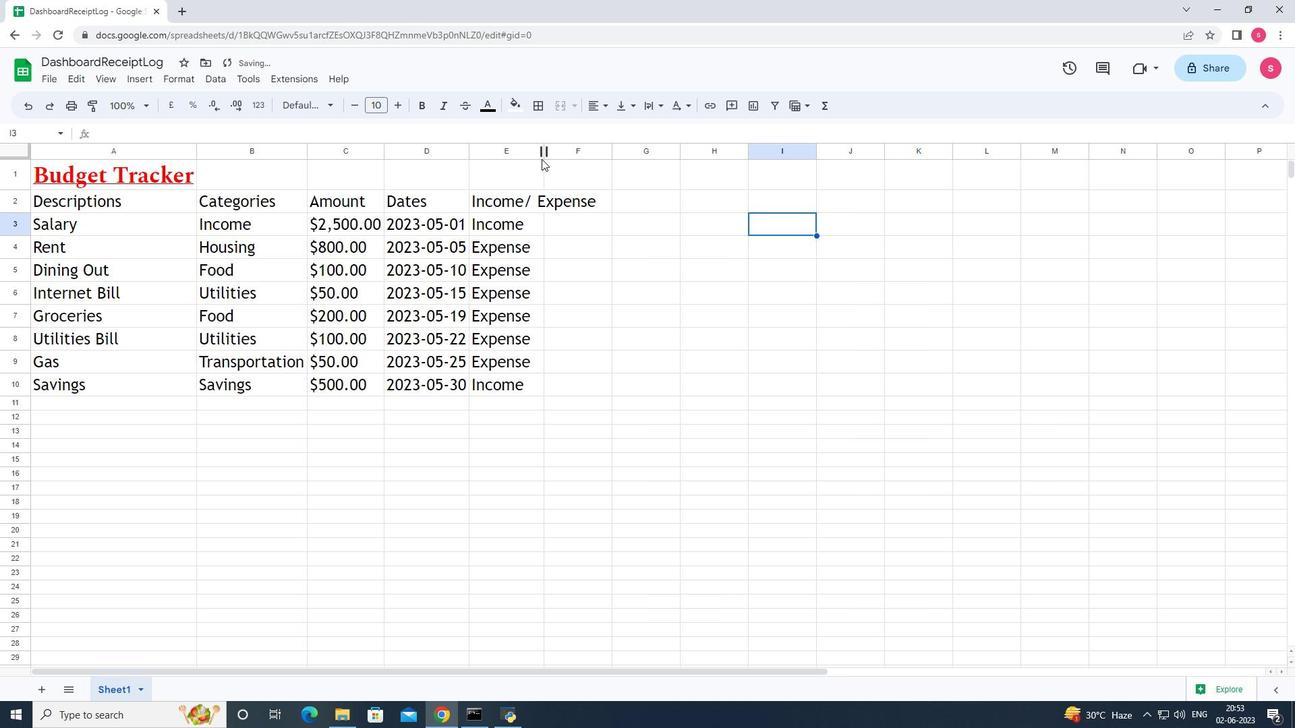 
Action: Mouse pressed left at (542, 154)
Screenshot: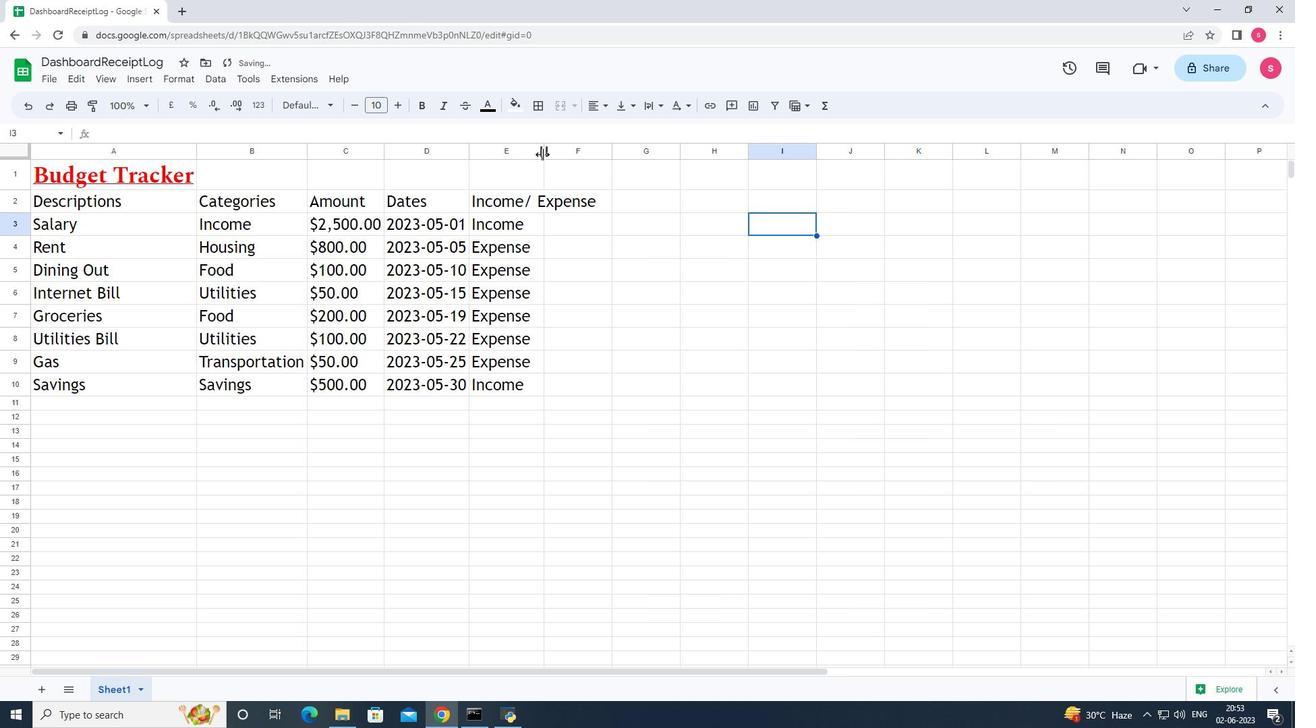 
Action: Mouse pressed left at (542, 154)
Screenshot: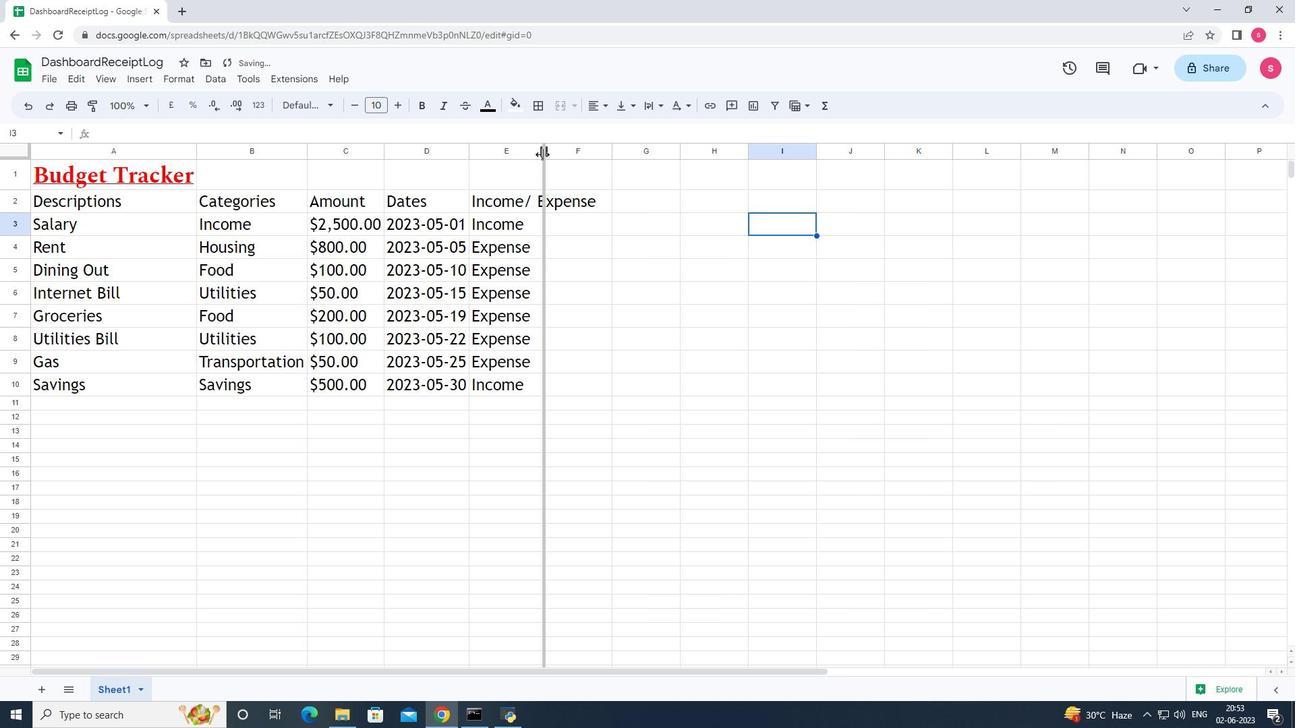 
Action: Mouse moved to (785, 392)
Screenshot: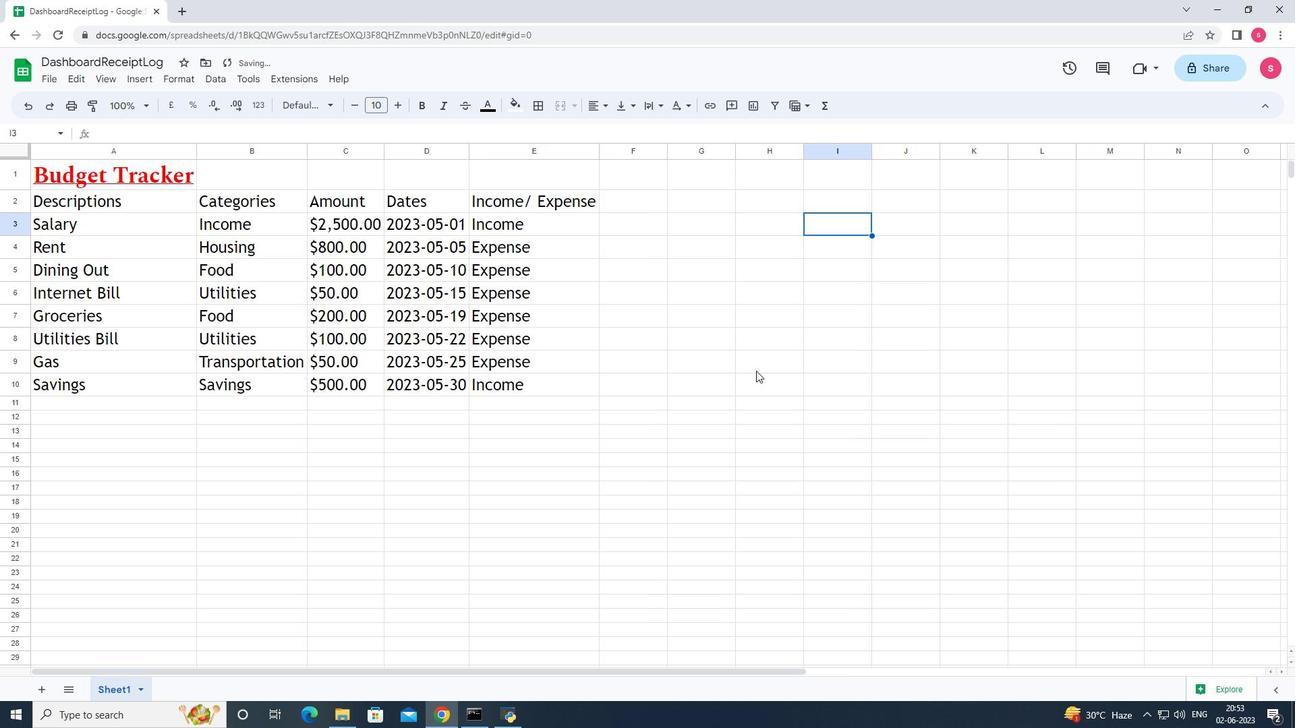 
Action: Mouse pressed left at (785, 392)
Screenshot: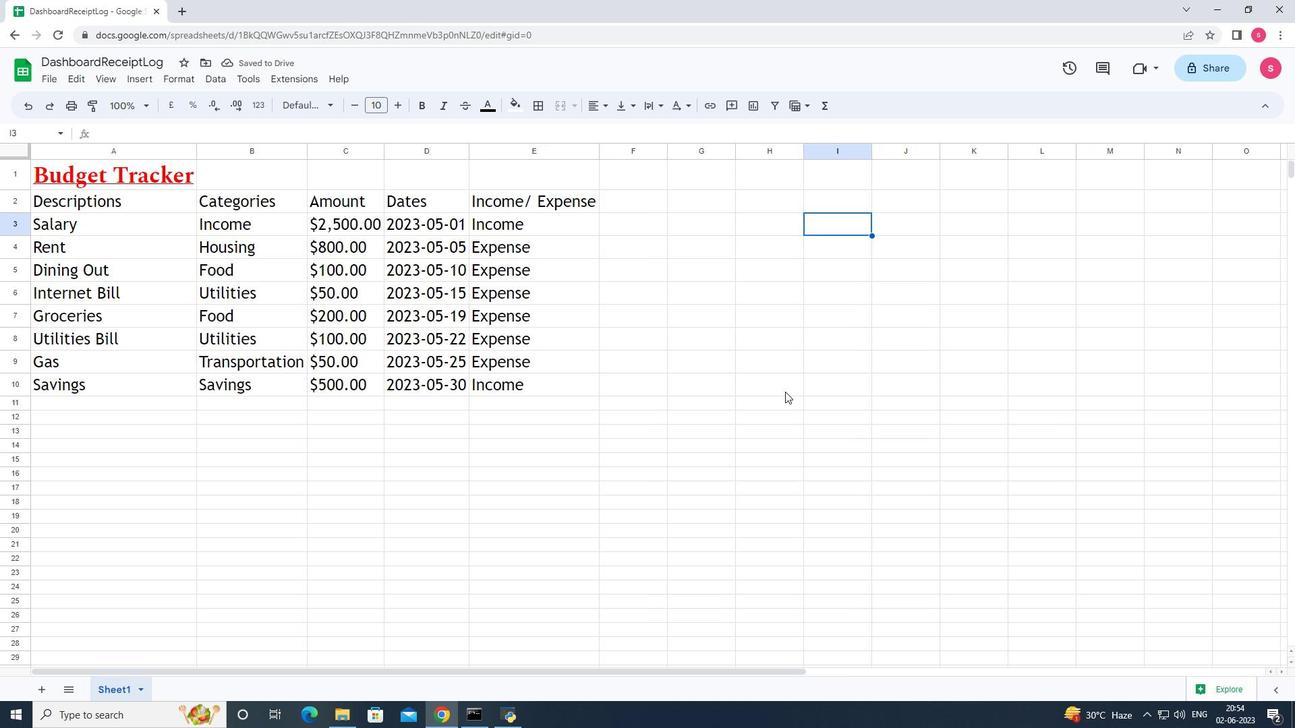 
Action: Key pressed ctrl+S
Screenshot: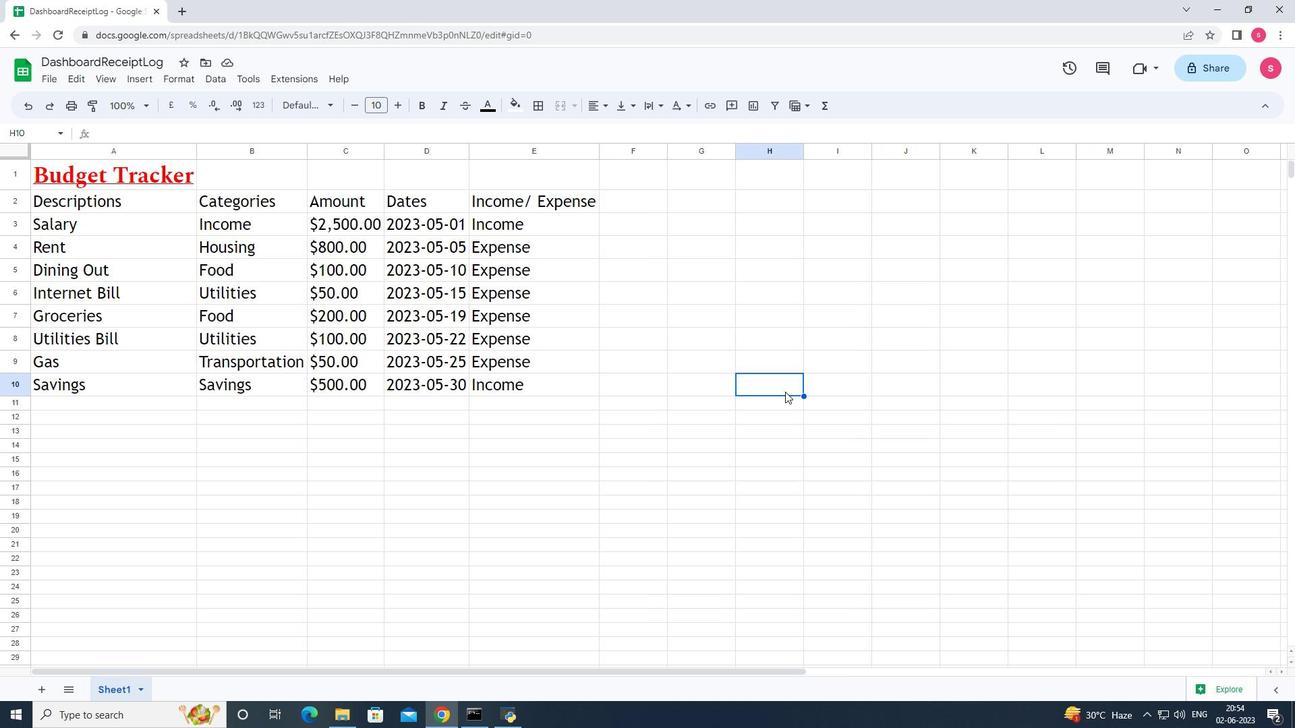 
Action: Mouse moved to (524, 202)
Screenshot: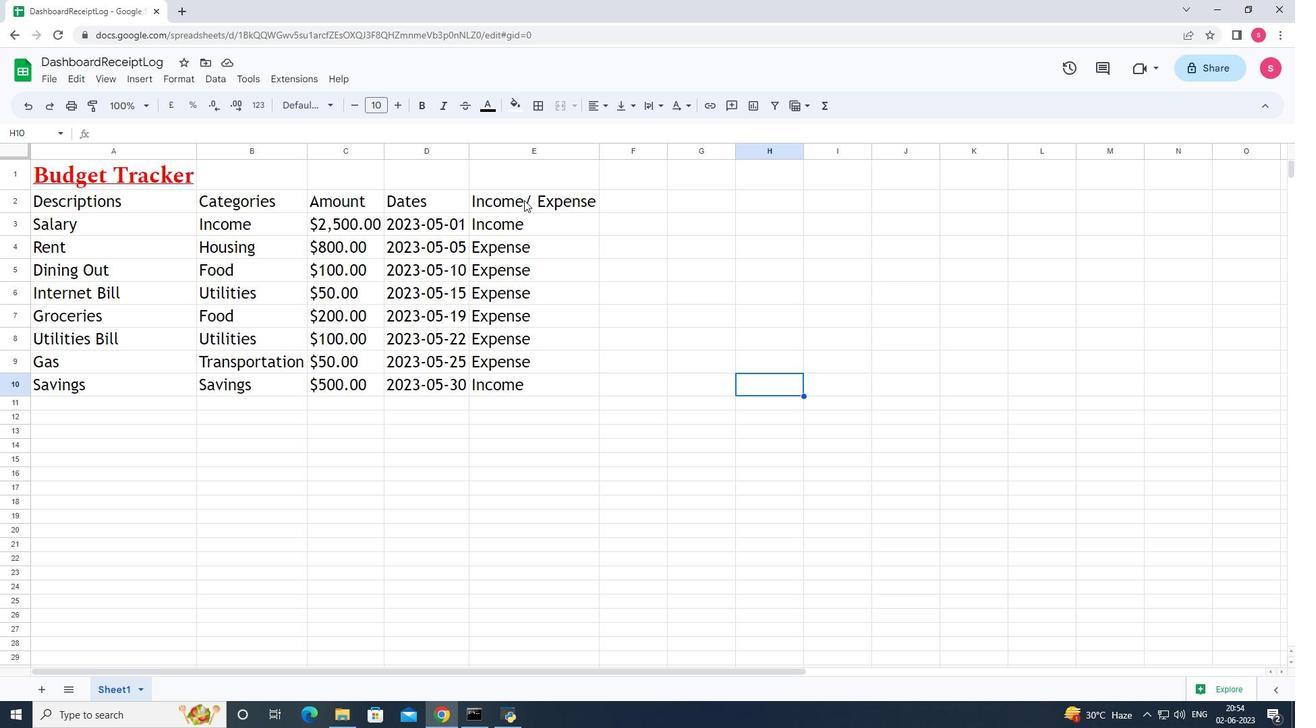 
